 Task: Add a signature Holly Thompson containing Best wishes for a happy Christmas Eve, Holly Thompson to email address softage.2@softage.net and add a label Meal planning
Action: Mouse scrolled (230, 353) with delta (0, 0)
Screenshot: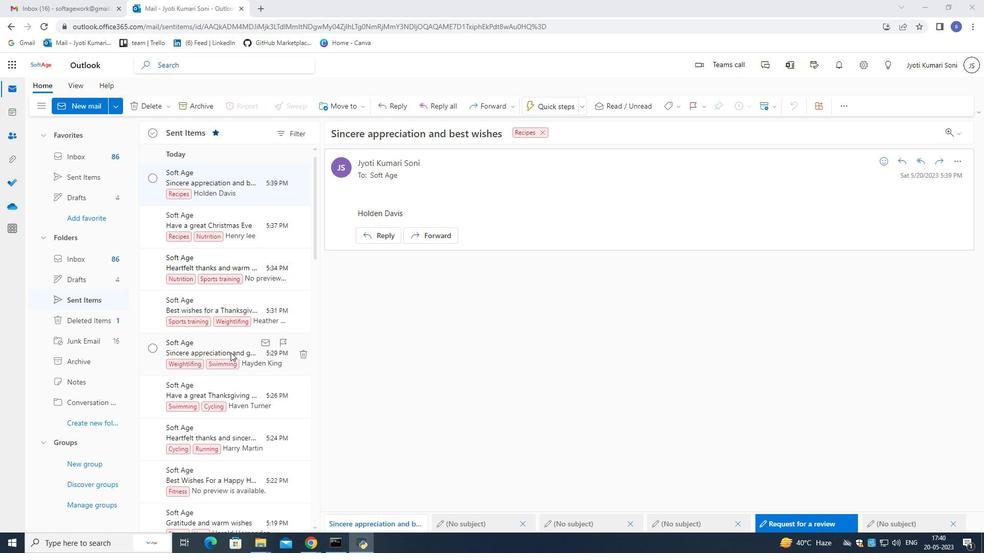 
Action: Mouse scrolled (230, 353) with delta (0, 0)
Screenshot: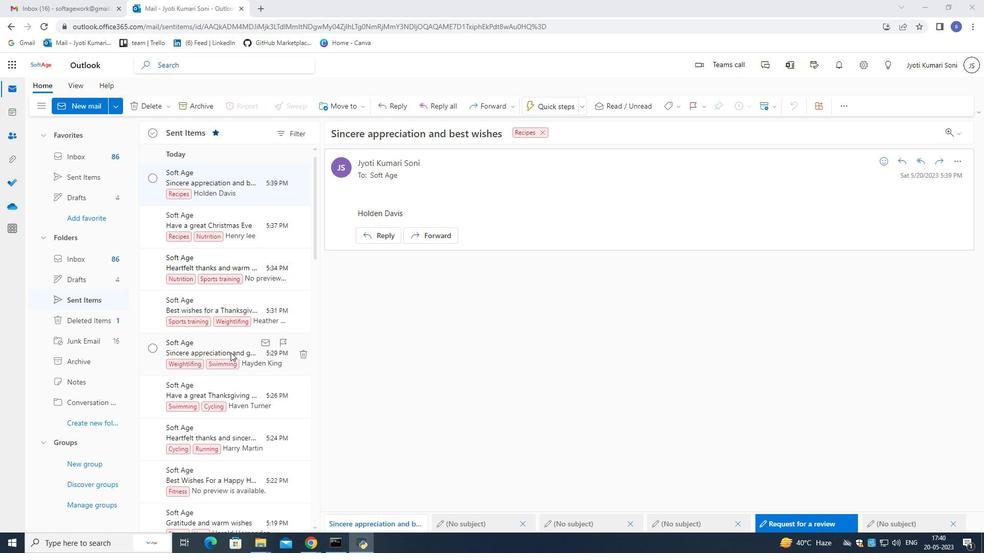 
Action: Mouse scrolled (230, 353) with delta (0, 0)
Screenshot: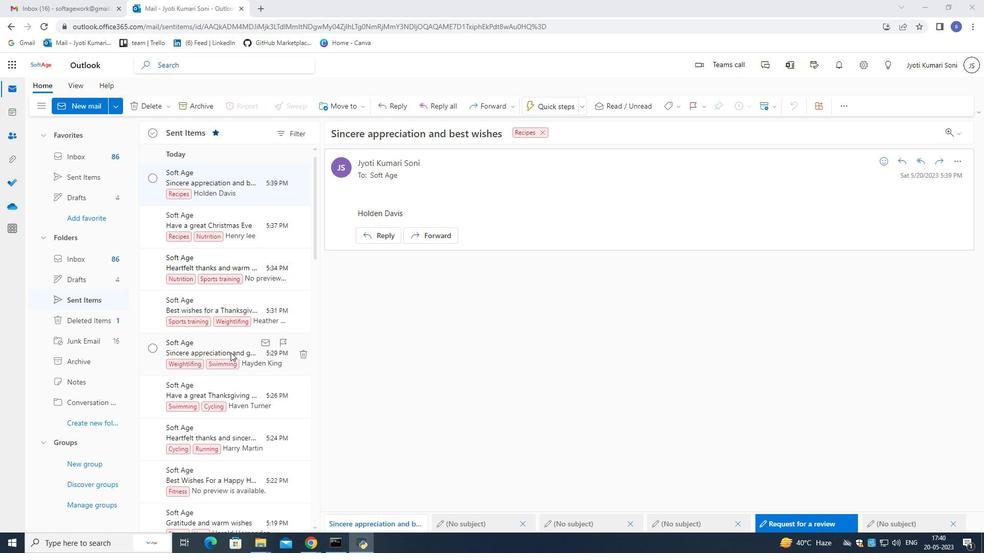 
Action: Mouse scrolled (230, 353) with delta (0, 0)
Screenshot: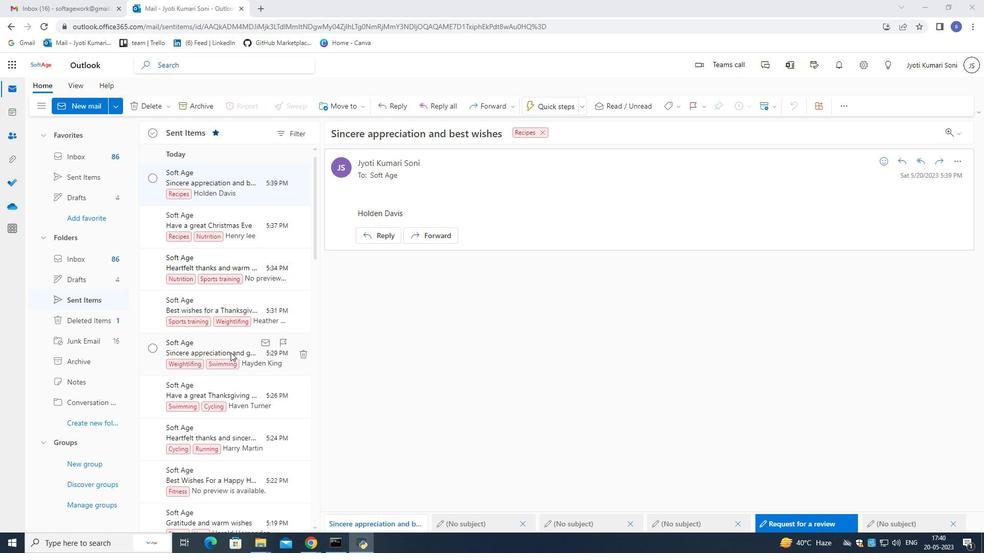 
Action: Mouse scrolled (230, 353) with delta (0, 0)
Screenshot: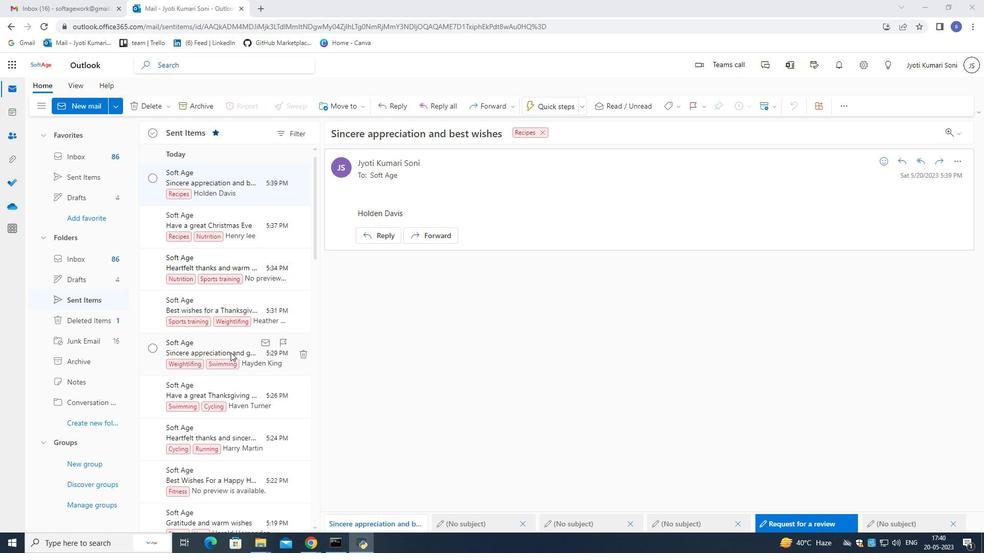 
Action: Mouse scrolled (230, 353) with delta (0, 0)
Screenshot: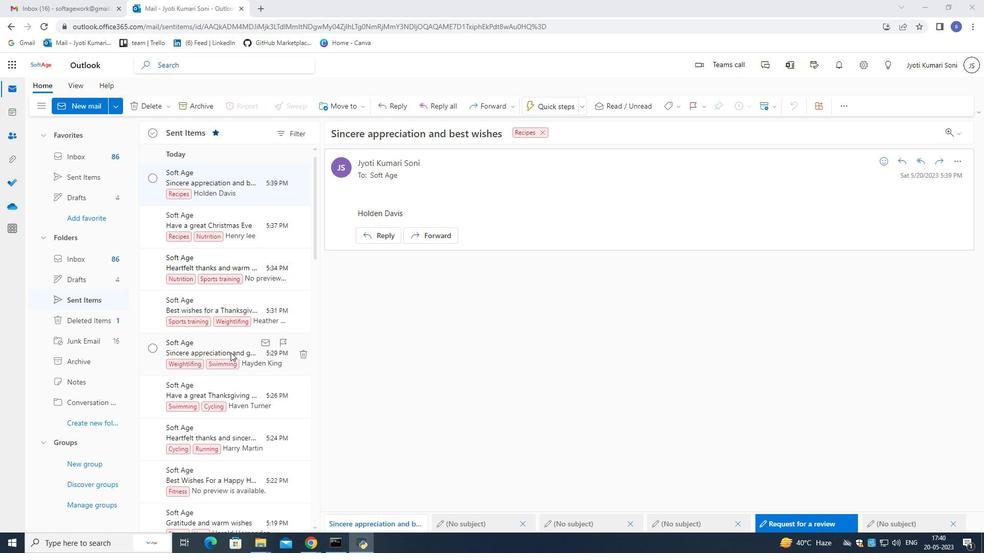 
Action: Mouse scrolled (230, 353) with delta (0, 0)
Screenshot: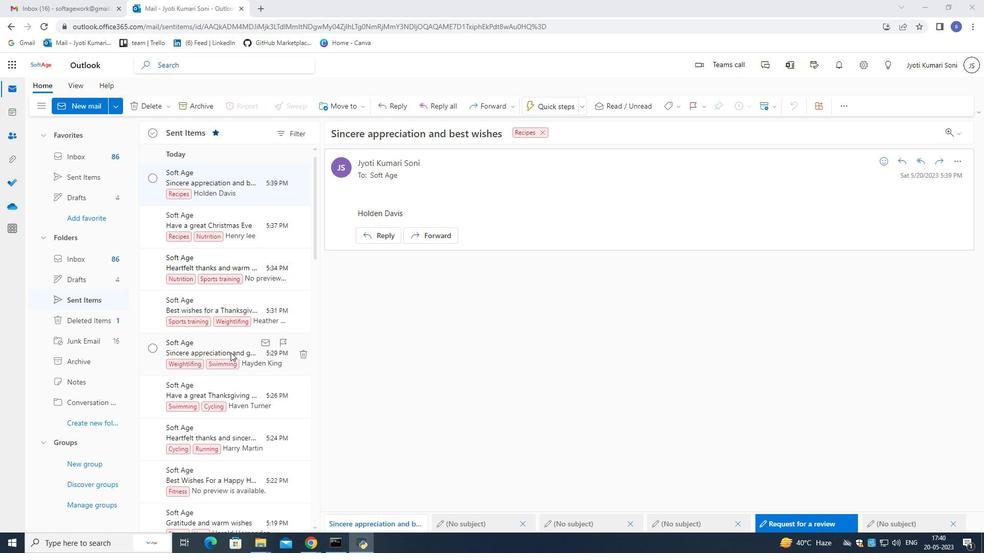 
Action: Mouse scrolled (230, 353) with delta (0, 0)
Screenshot: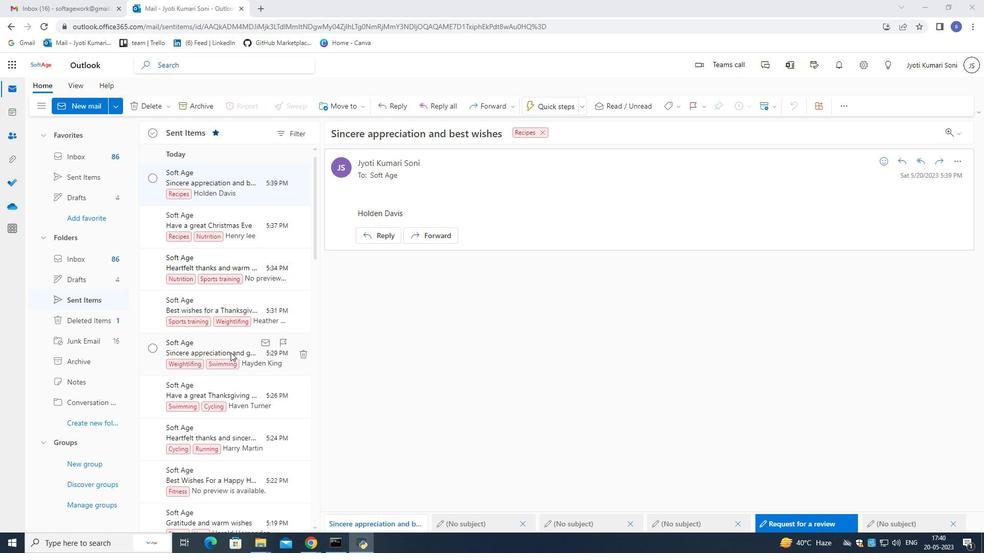 
Action: Mouse scrolled (230, 353) with delta (0, 0)
Screenshot: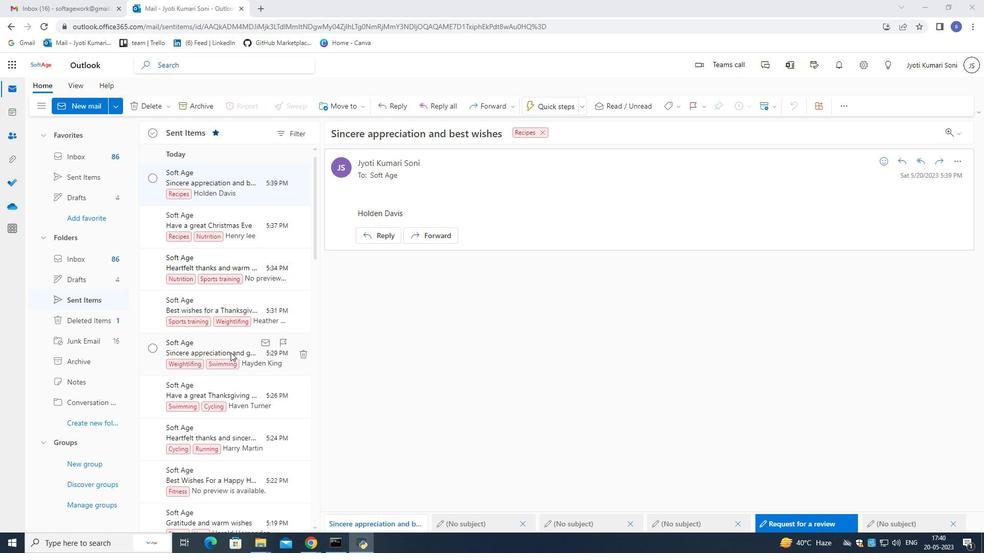 
Action: Mouse scrolled (230, 352) with delta (0, 0)
Screenshot: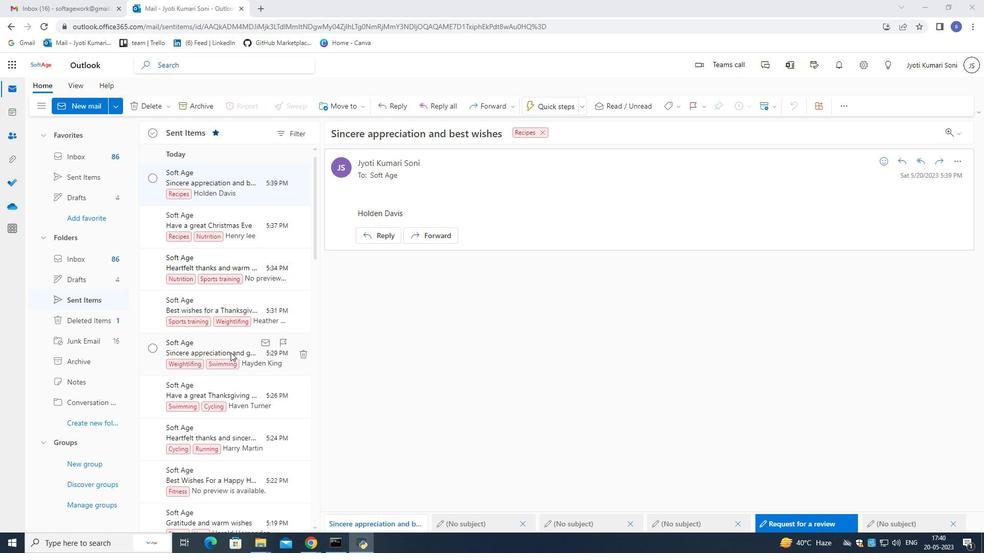 
Action: Mouse scrolled (230, 352) with delta (0, 0)
Screenshot: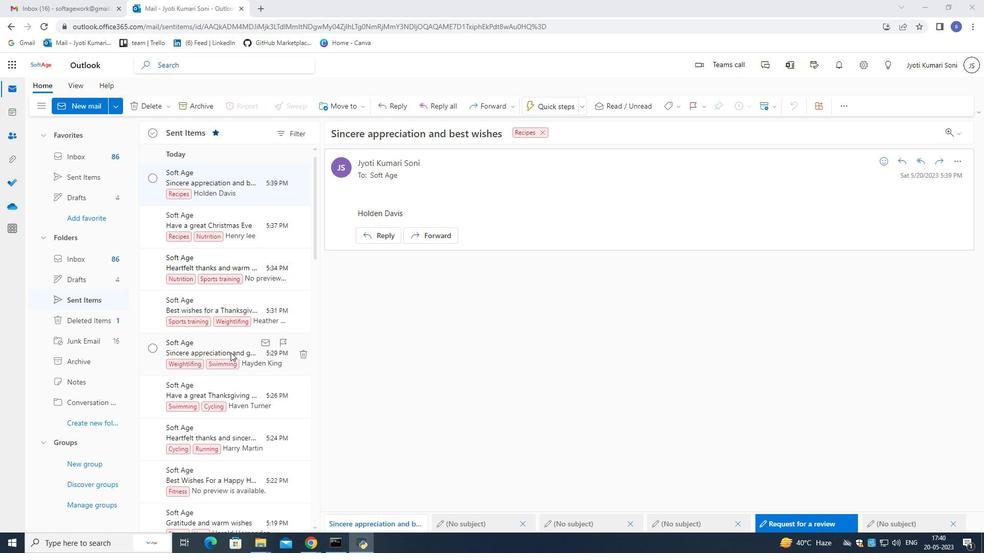 
Action: Mouse scrolled (230, 352) with delta (0, 0)
Screenshot: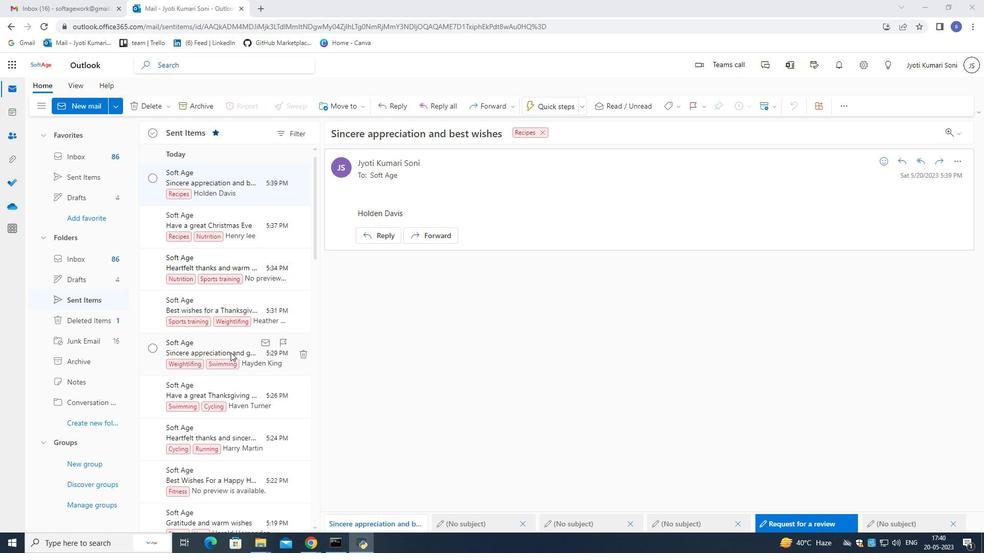 
Action: Mouse moved to (230, 352)
Screenshot: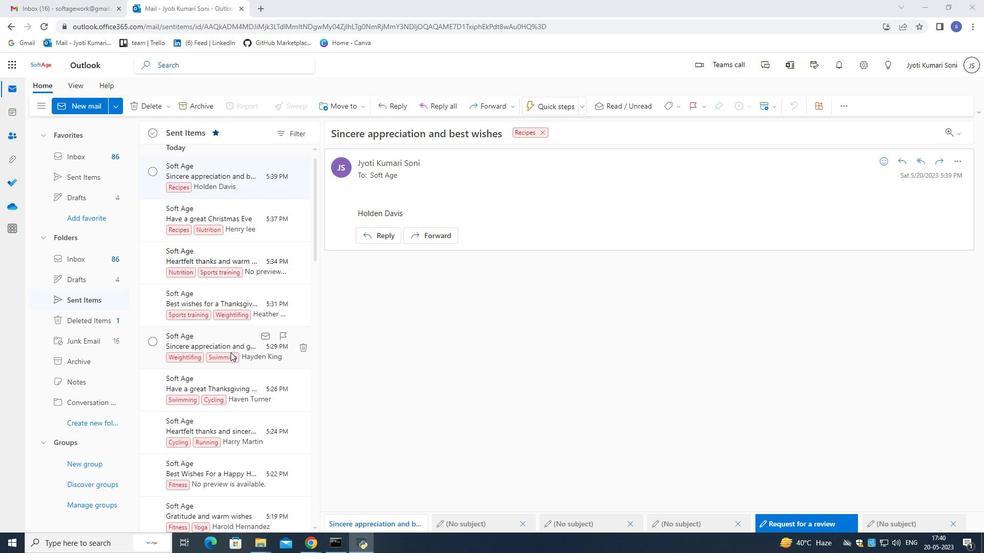 
Action: Mouse scrolled (230, 352) with delta (0, 0)
Screenshot: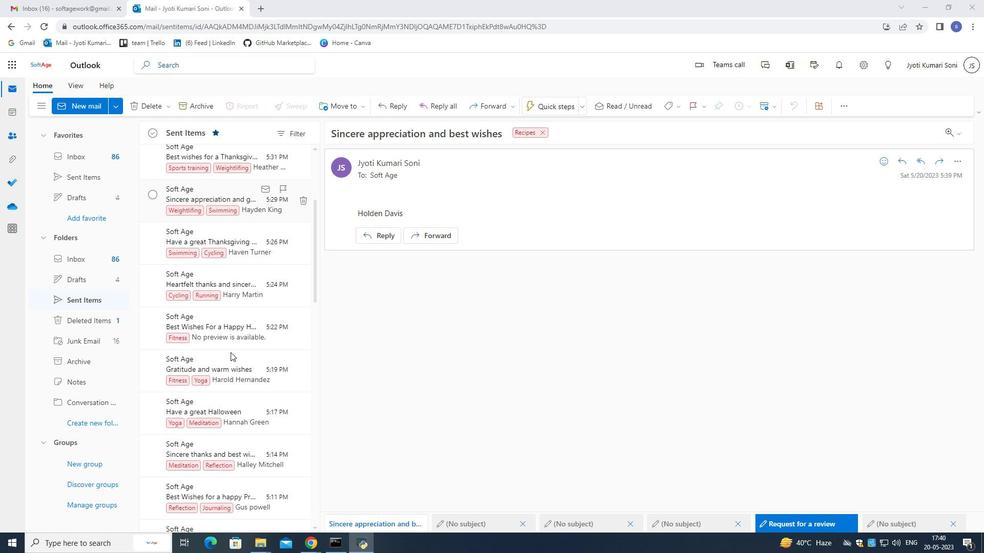 
Action: Mouse scrolled (230, 352) with delta (0, 0)
Screenshot: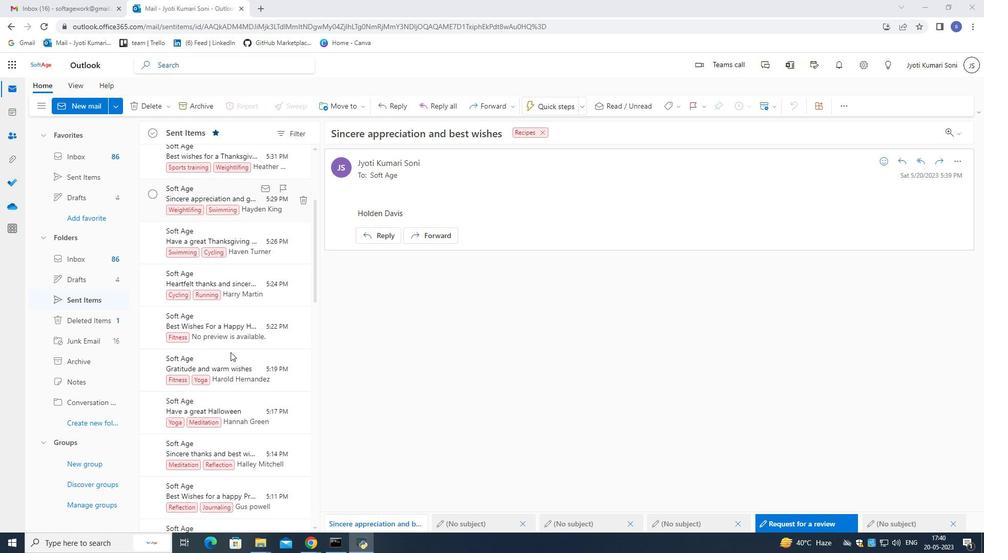 
Action: Mouse scrolled (230, 352) with delta (0, 0)
Screenshot: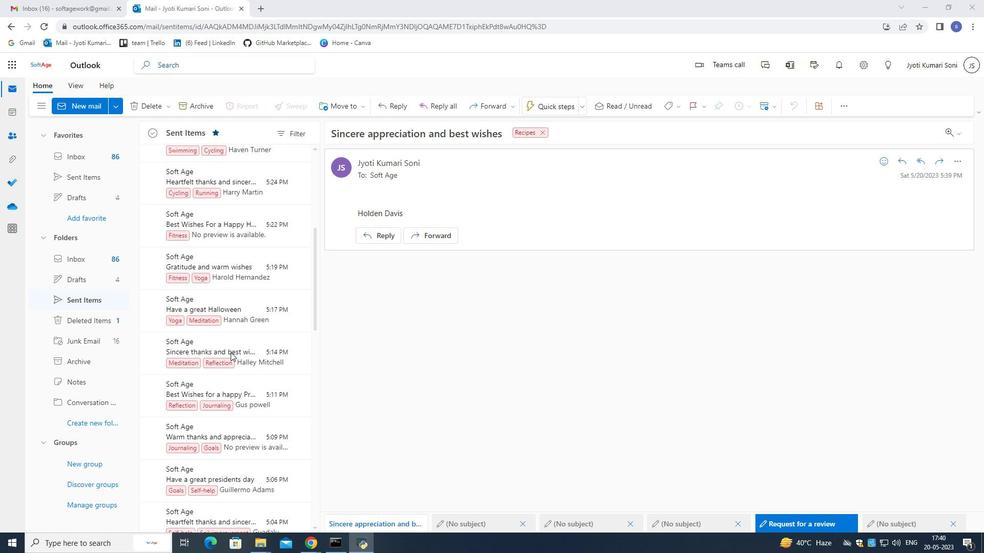 
Action: Mouse scrolled (230, 352) with delta (0, 0)
Screenshot: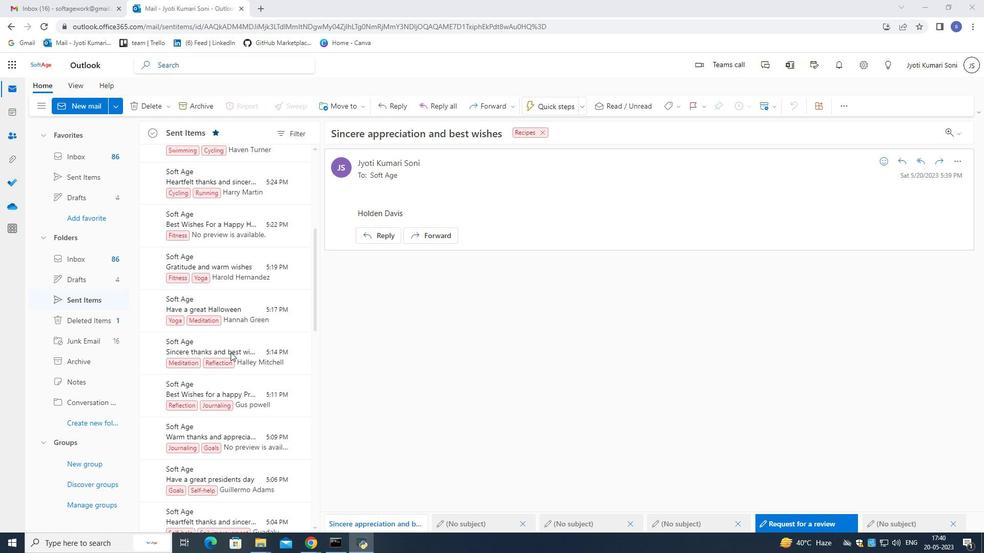 
Action: Mouse scrolled (230, 352) with delta (0, 0)
Screenshot: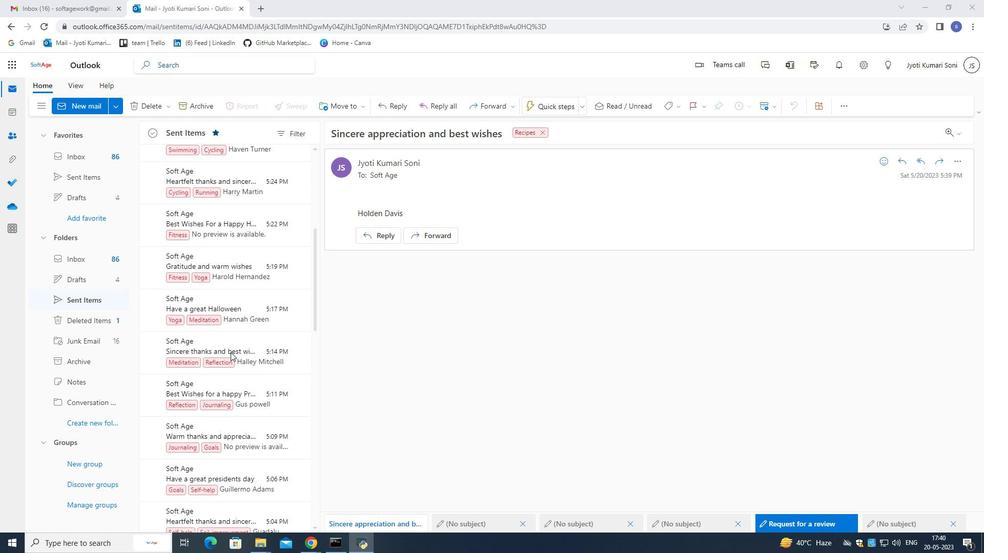
Action: Mouse scrolled (230, 352) with delta (0, 0)
Screenshot: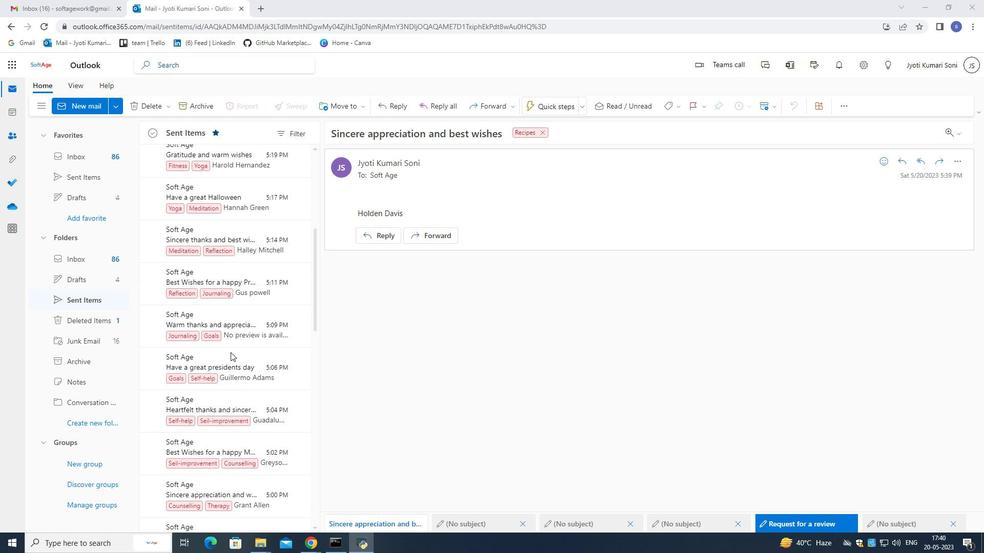 
Action: Mouse scrolled (230, 352) with delta (0, 0)
Screenshot: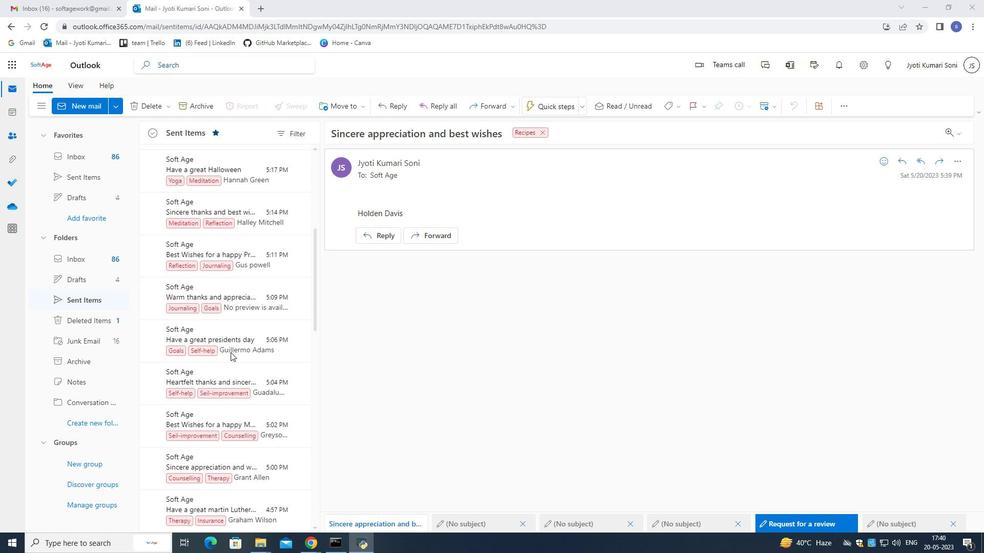 
Action: Mouse moved to (86, 105)
Screenshot: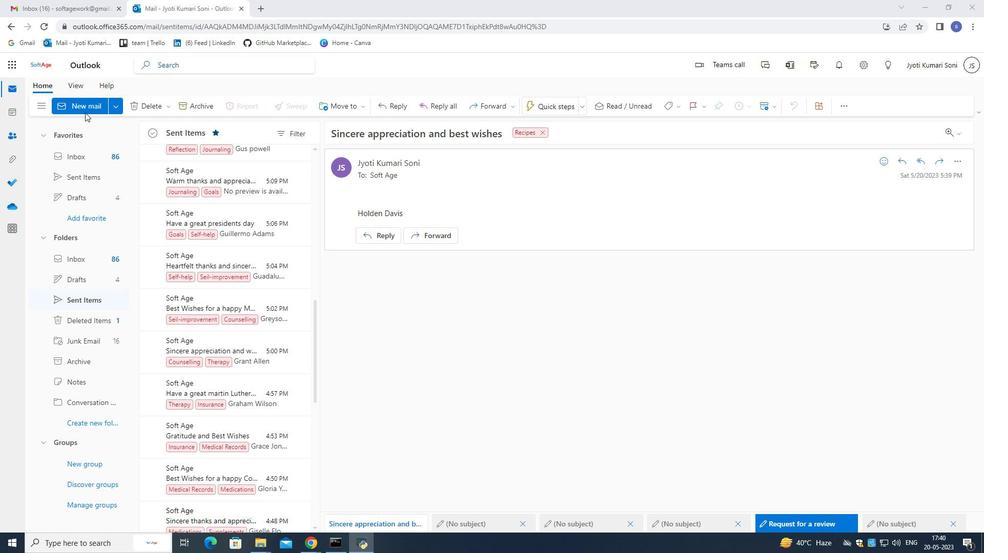 
Action: Mouse pressed left at (86, 105)
Screenshot: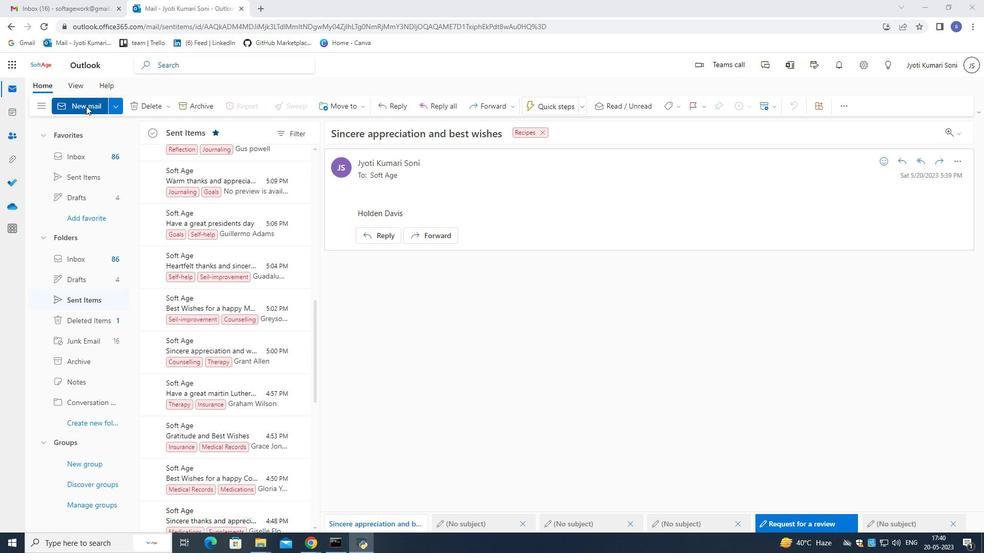 
Action: Mouse moved to (698, 107)
Screenshot: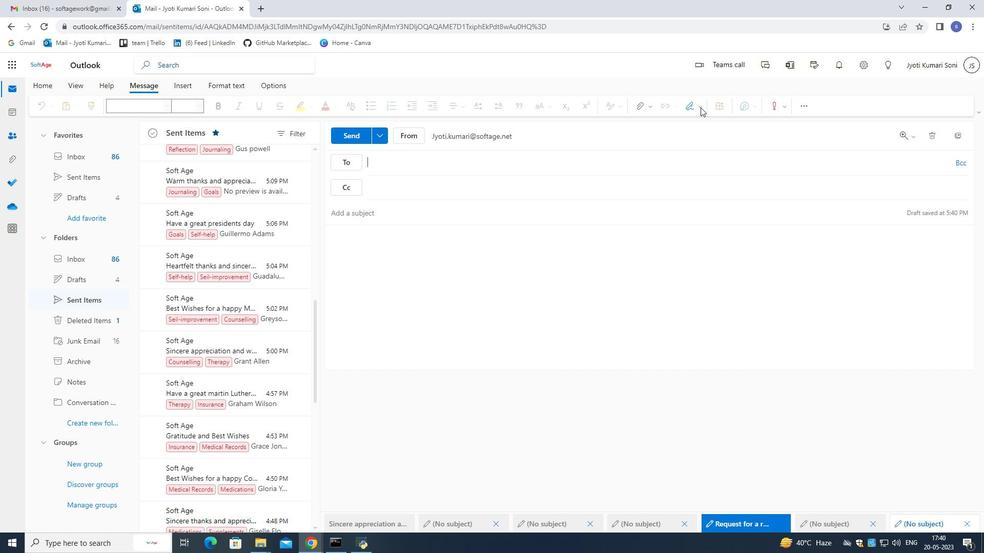 
Action: Mouse pressed left at (698, 107)
Screenshot: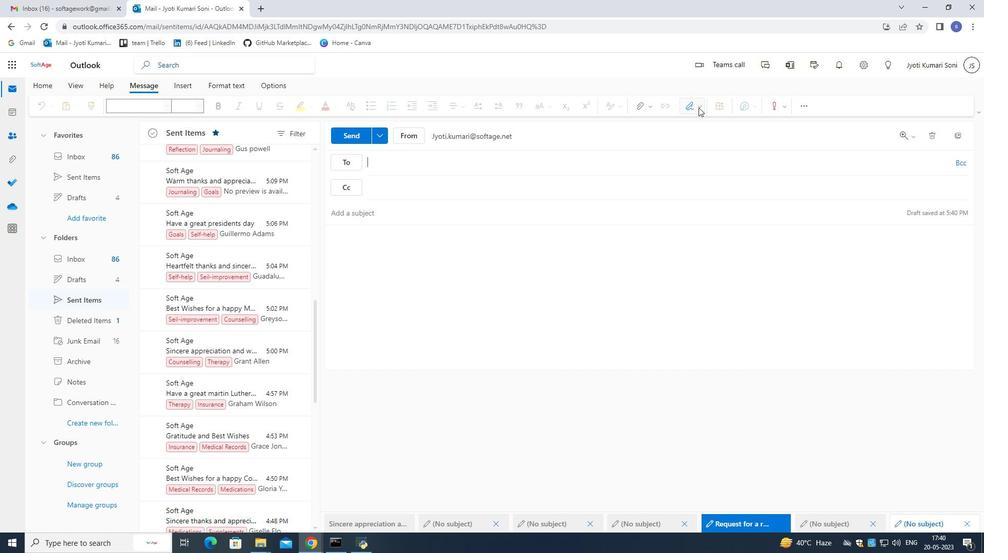
Action: Mouse moved to (657, 502)
Screenshot: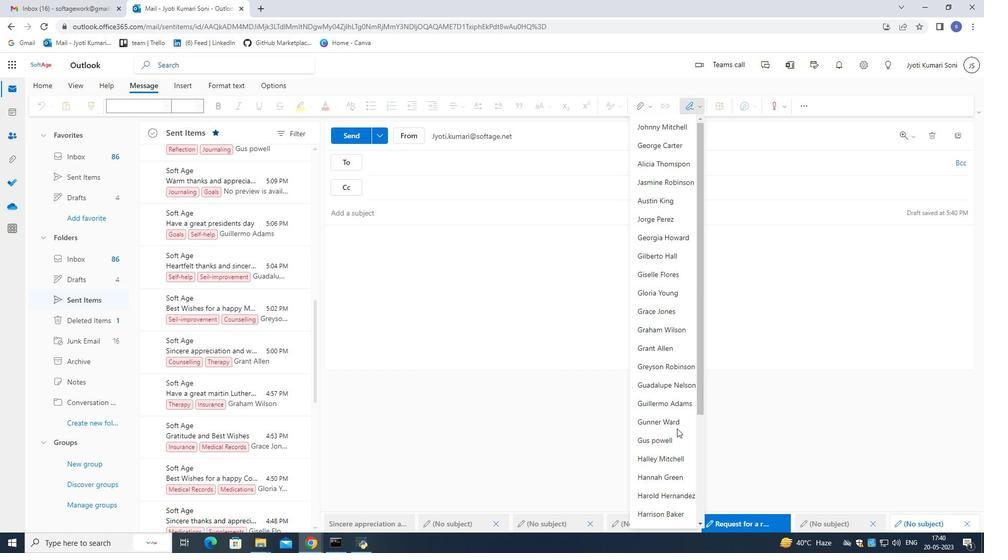 
Action: Mouse scrolled (657, 501) with delta (0, 0)
Screenshot: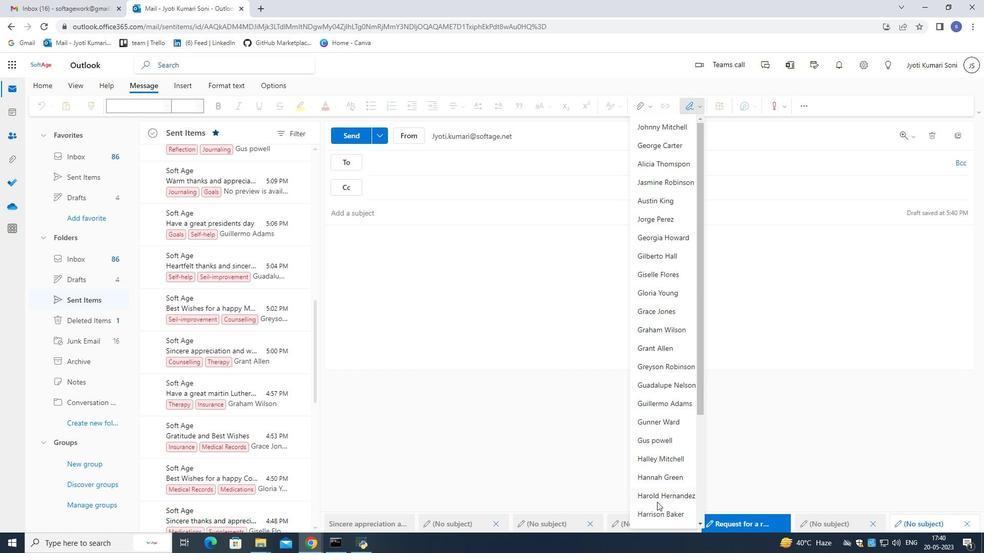 
Action: Mouse scrolled (657, 501) with delta (0, 0)
Screenshot: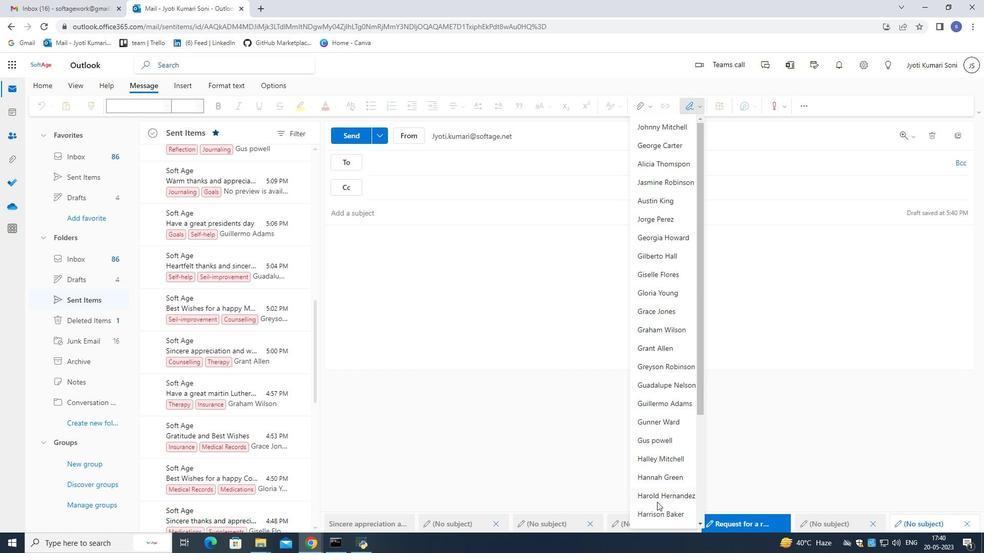
Action: Mouse moved to (657, 502)
Screenshot: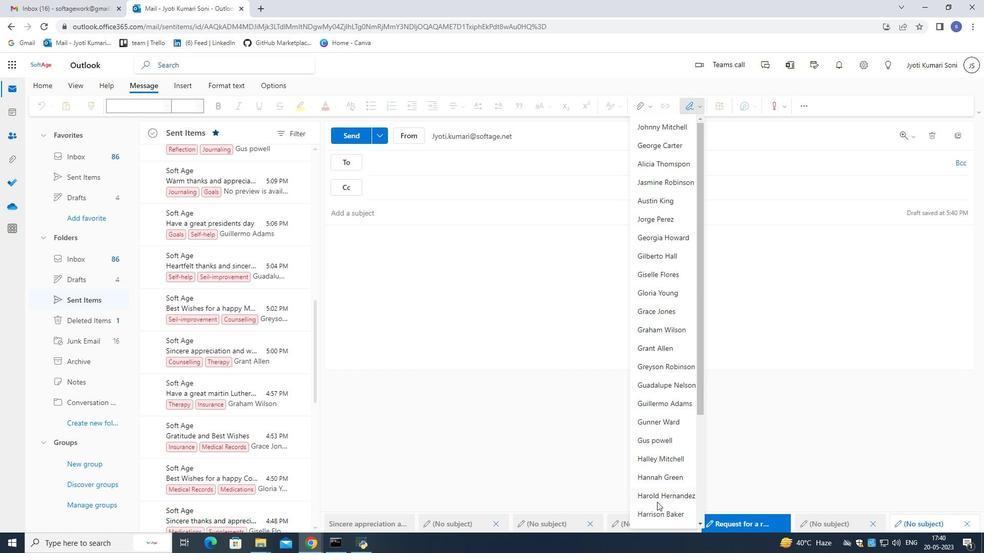
Action: Mouse scrolled (657, 501) with delta (0, 0)
Screenshot: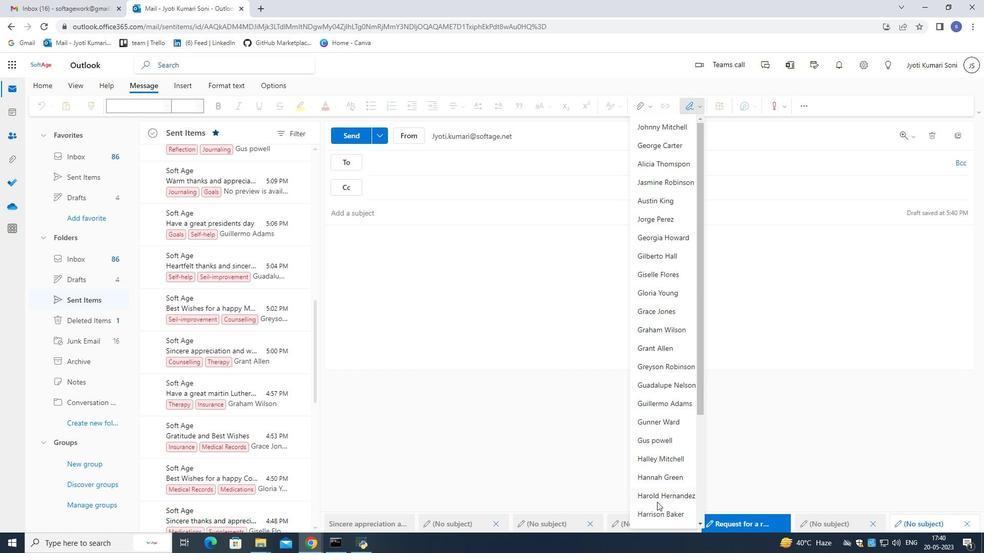 
Action: Mouse scrolled (657, 501) with delta (0, 0)
Screenshot: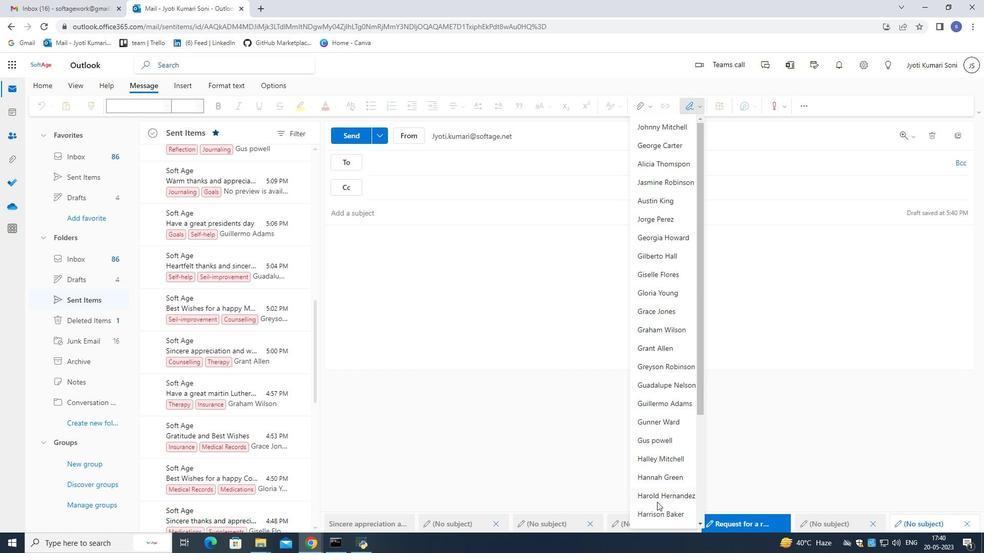 
Action: Mouse scrolled (657, 501) with delta (0, 0)
Screenshot: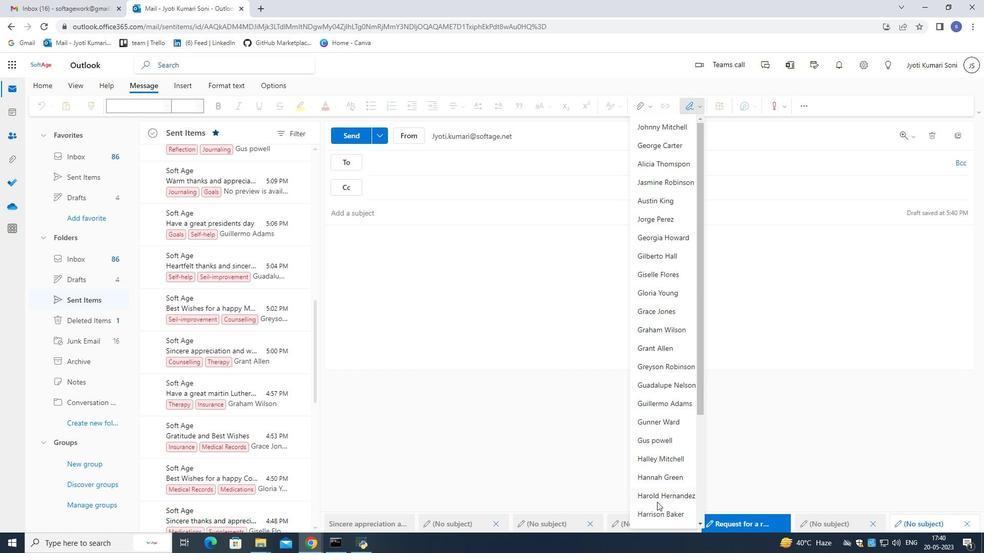 
Action: Mouse moved to (658, 501)
Screenshot: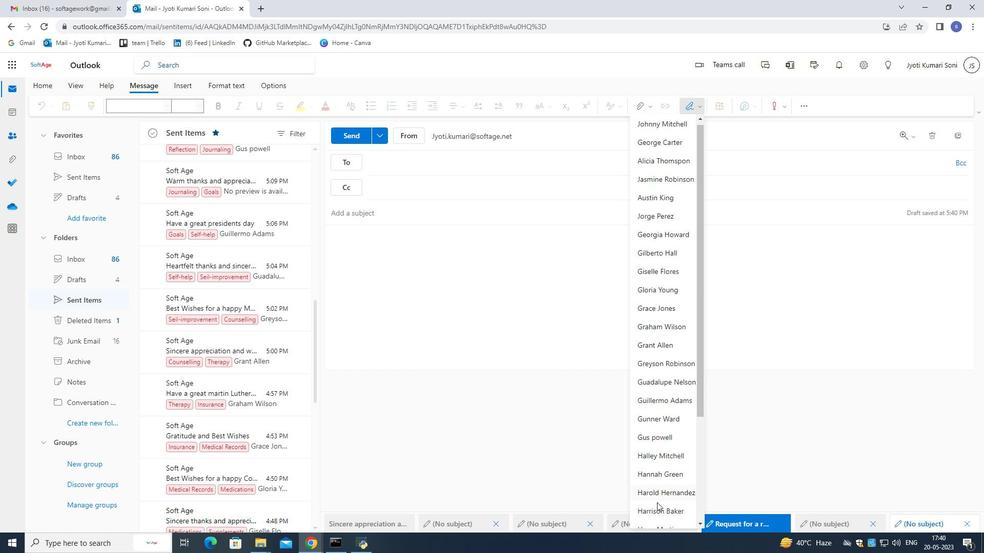 
Action: Mouse scrolled (658, 501) with delta (0, 0)
Screenshot: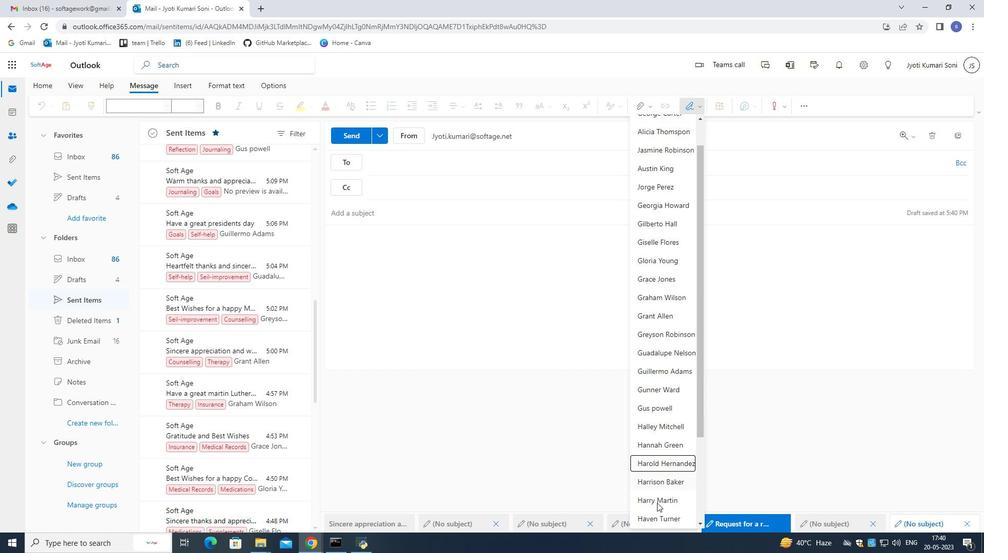 
Action: Mouse scrolled (658, 501) with delta (0, 0)
Screenshot: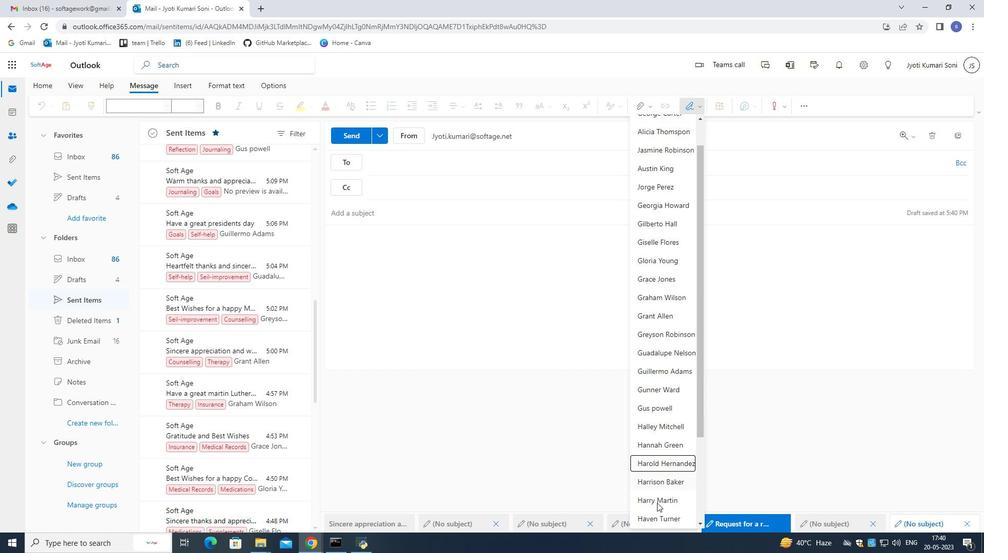 
Action: Mouse scrolled (658, 501) with delta (0, 0)
Screenshot: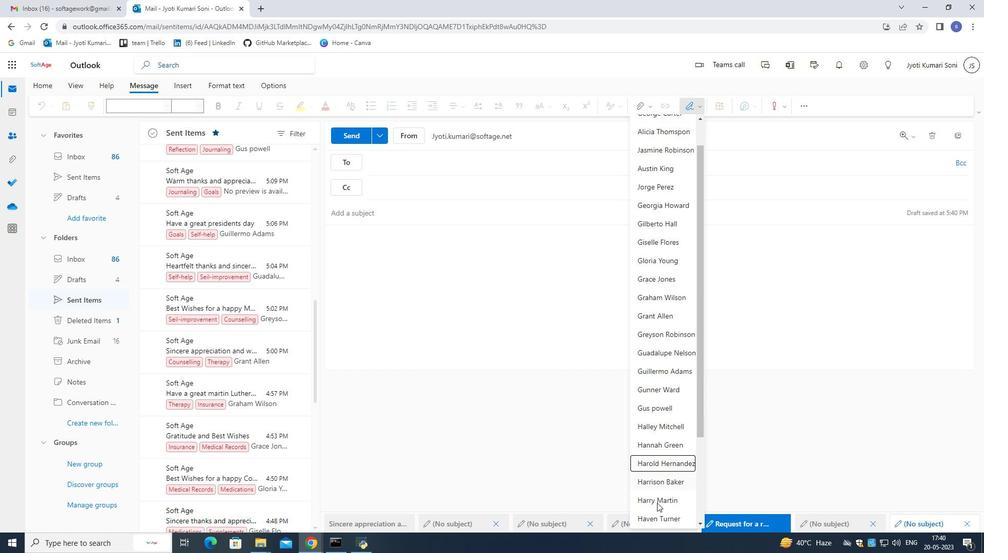 
Action: Mouse scrolled (658, 501) with delta (0, 0)
Screenshot: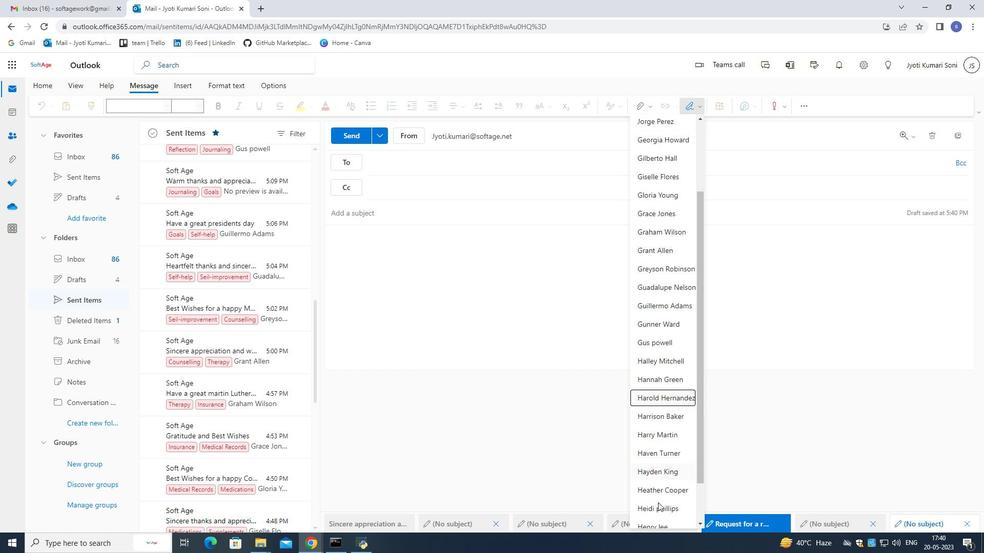
Action: Mouse moved to (665, 518)
Screenshot: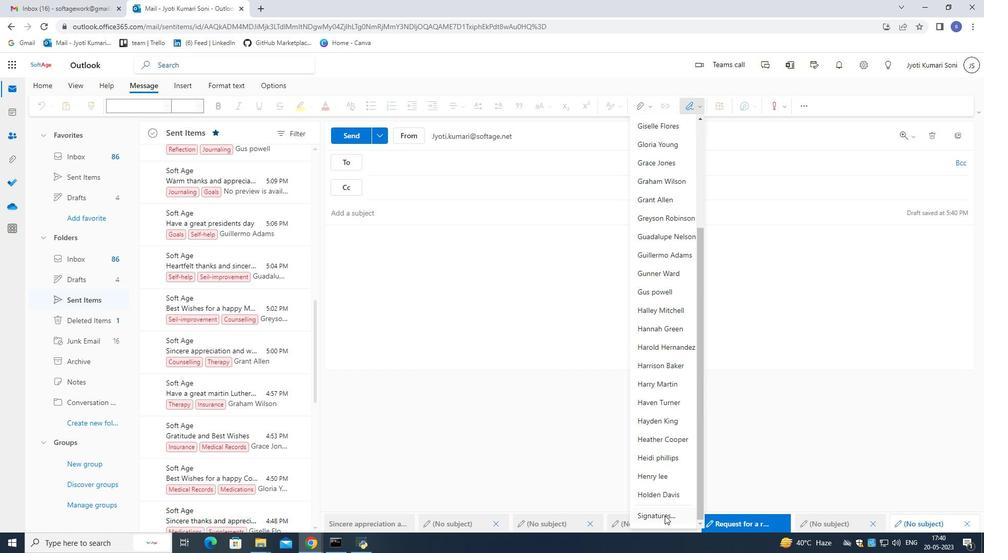 
Action: Mouse pressed left at (665, 518)
Screenshot: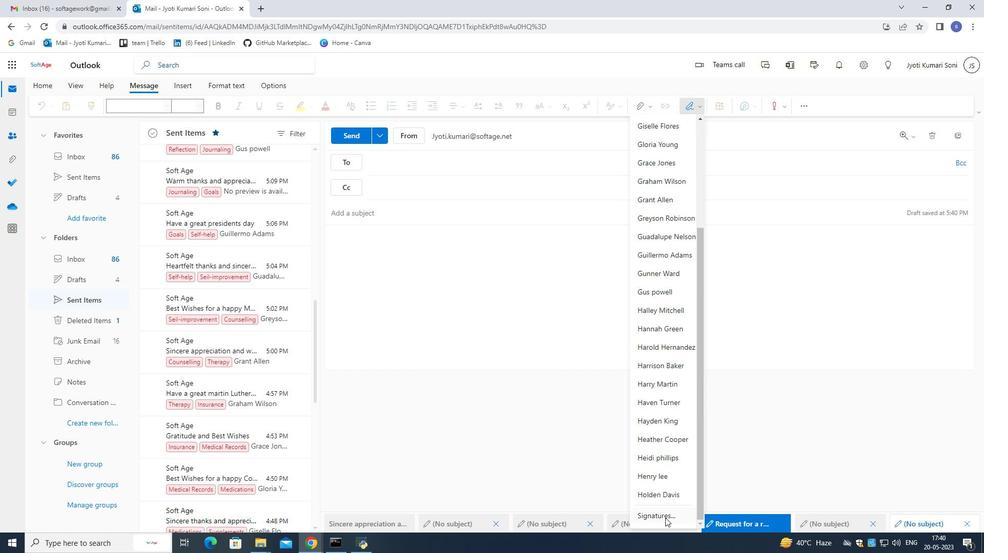 
Action: Mouse moved to (633, 184)
Screenshot: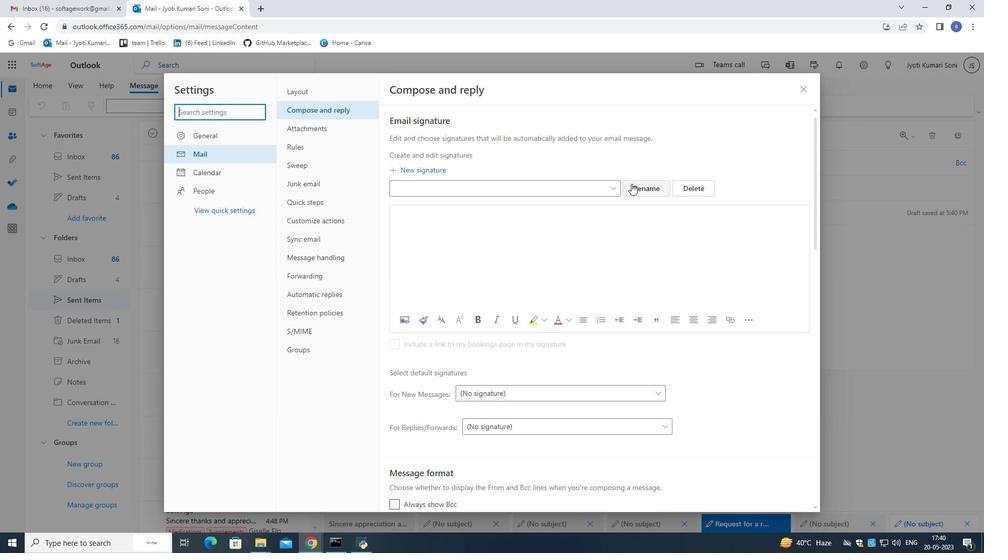 
Action: Mouse pressed left at (633, 184)
Screenshot: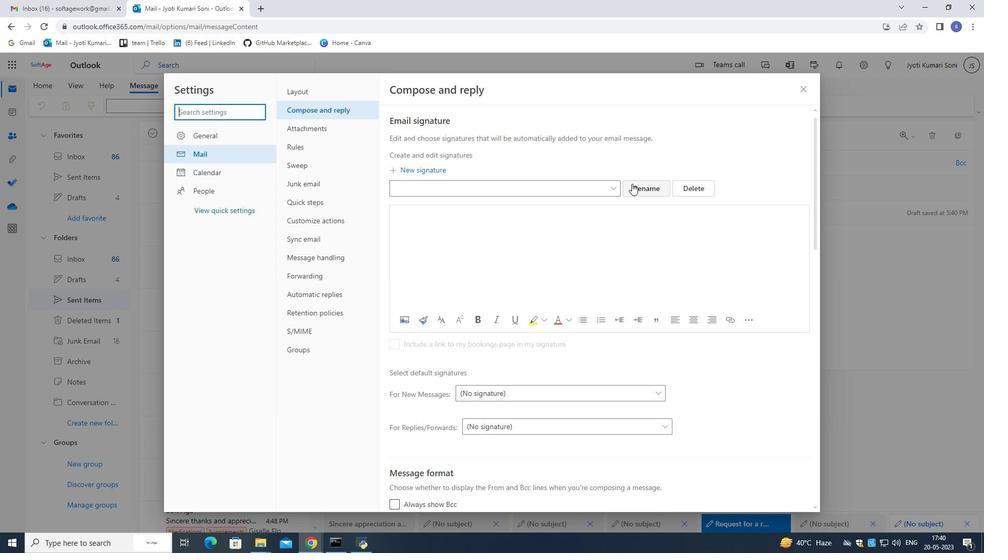 
Action: Mouse moved to (633, 185)
Screenshot: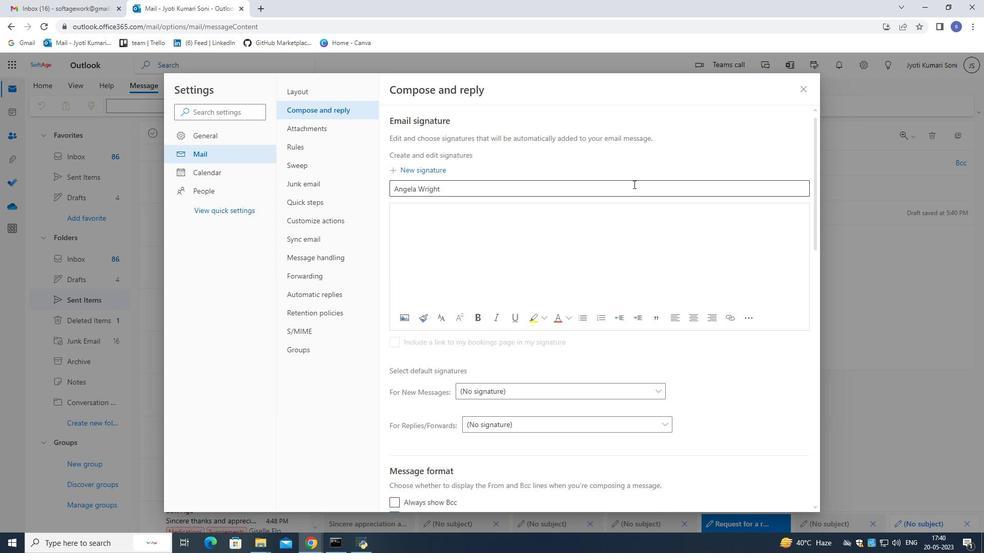 
Action: Mouse pressed left at (633, 185)
Screenshot: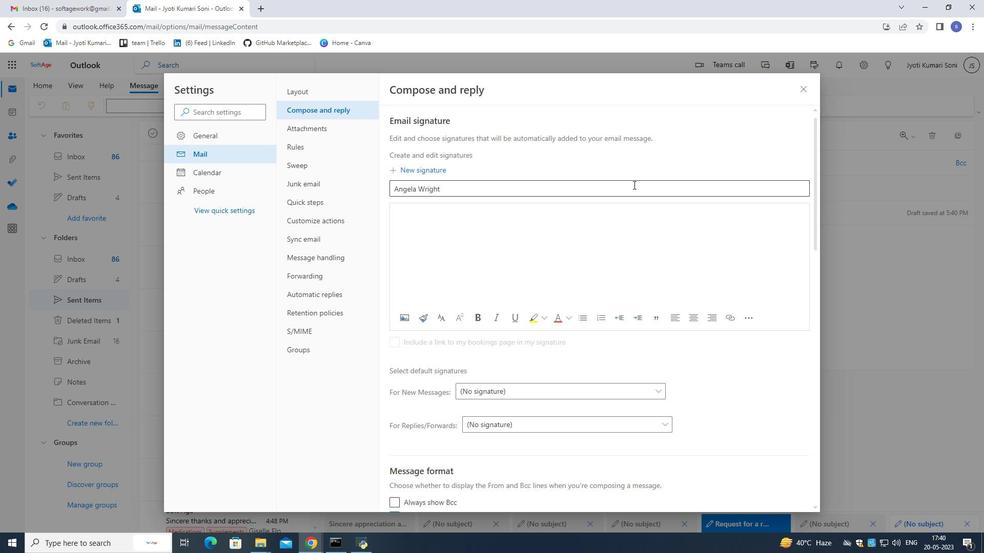 
Action: Mouse pressed left at (633, 185)
Screenshot: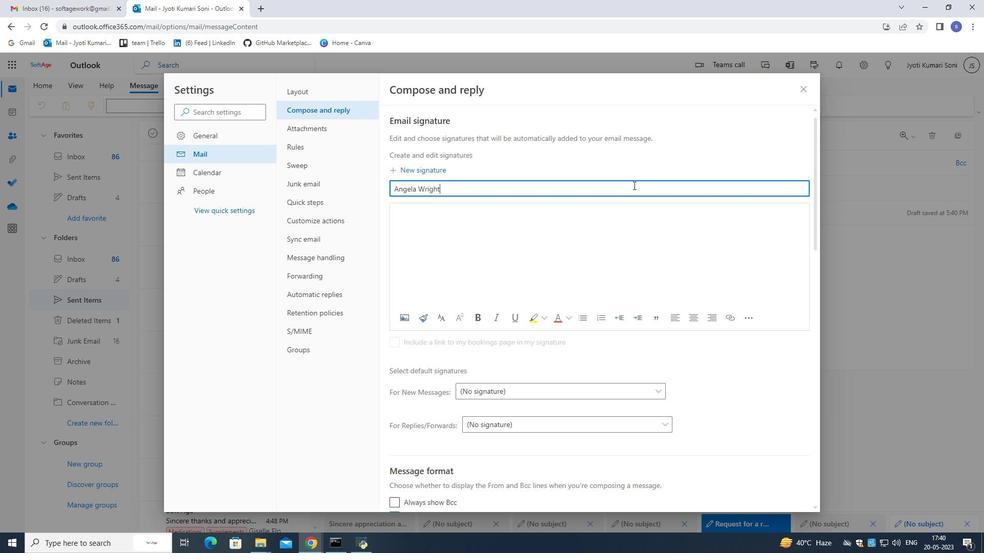 
Action: Mouse moved to (635, 191)
Screenshot: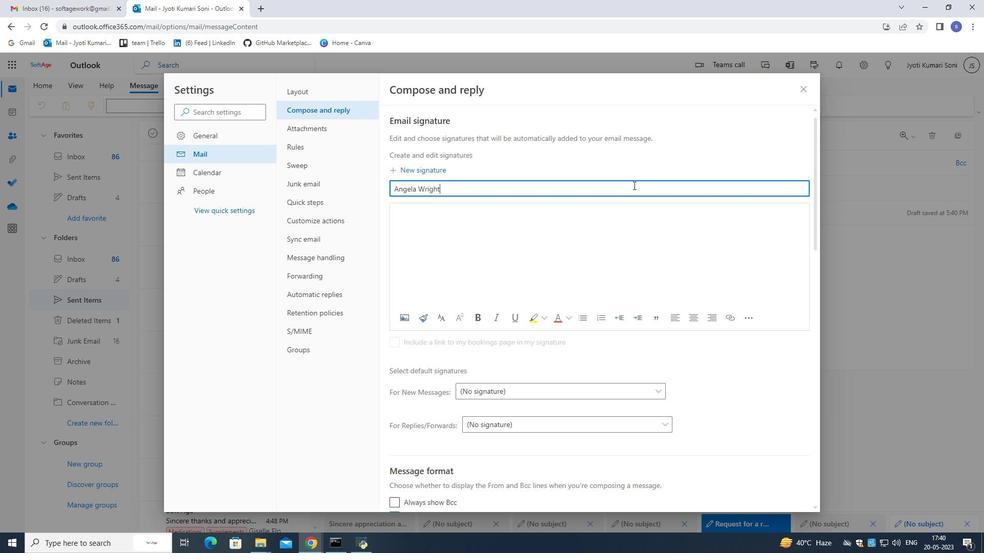 
Action: Mouse pressed left at (635, 191)
Screenshot: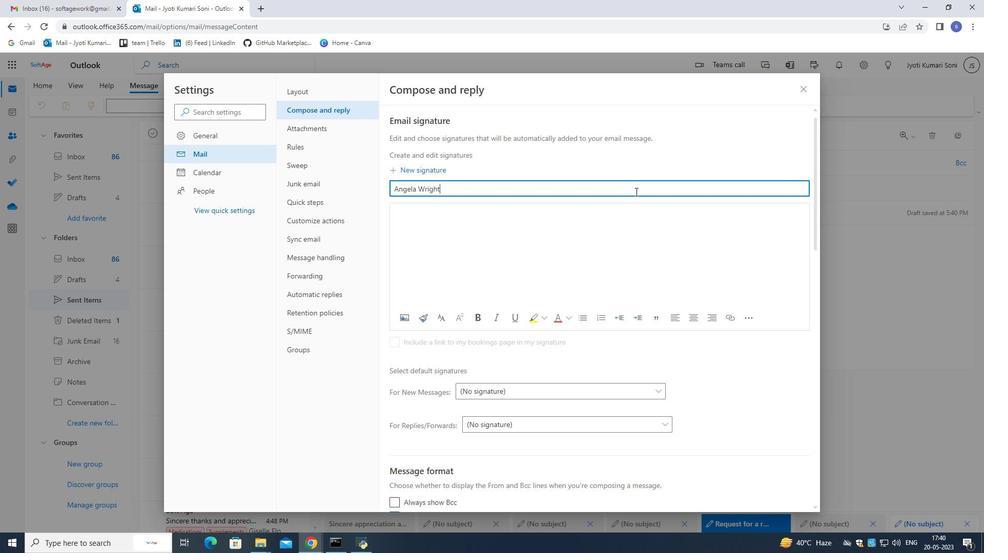 
Action: Mouse pressed left at (635, 191)
Screenshot: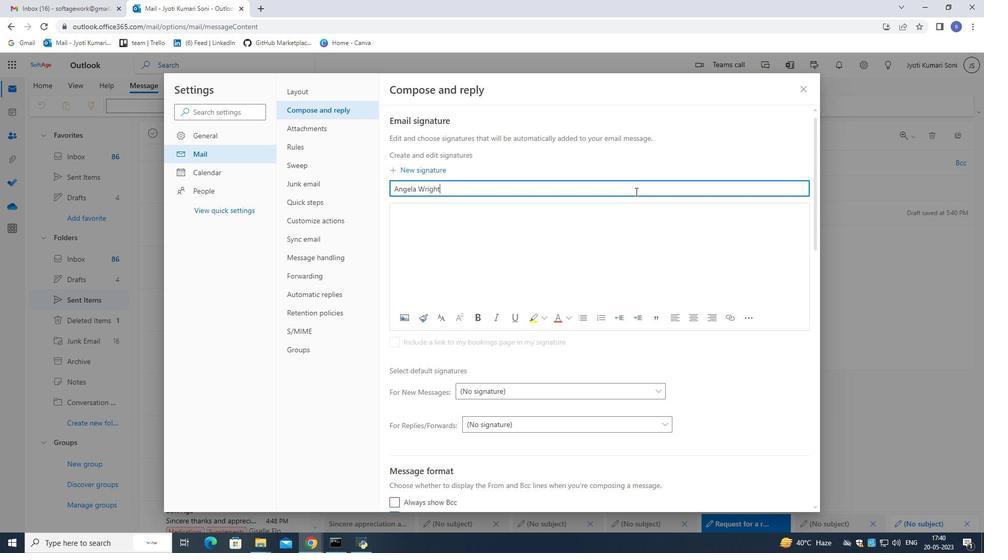 
Action: Mouse pressed left at (635, 191)
Screenshot: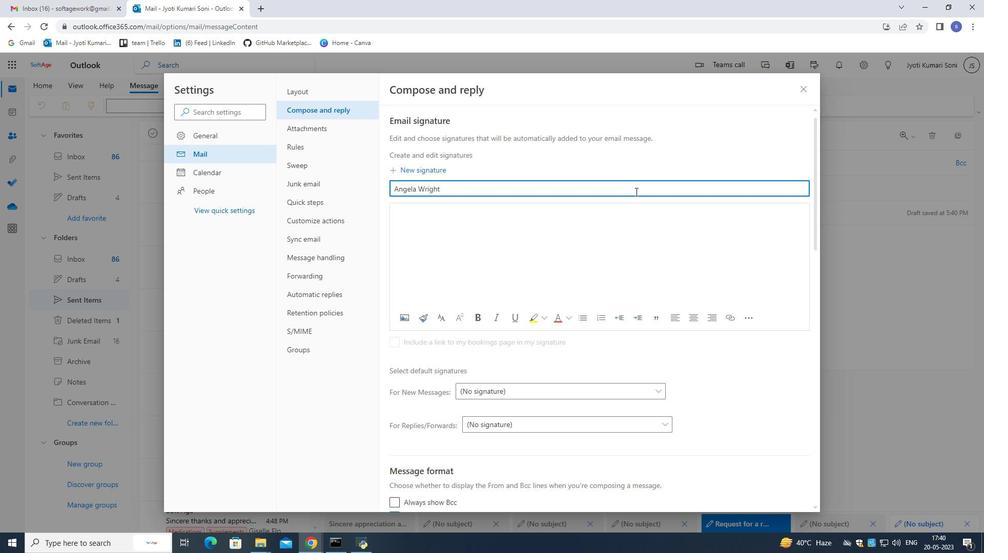 
Action: Mouse pressed left at (635, 191)
Screenshot: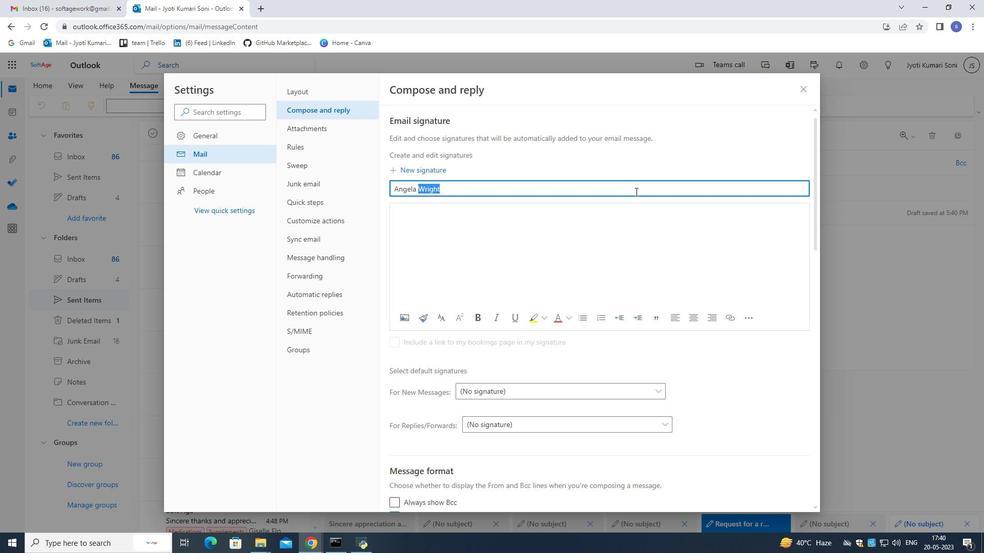 
Action: Key pressed <Key.shift><Key.shift>Holly<Key.space><Key.shift>Thompson
Screenshot: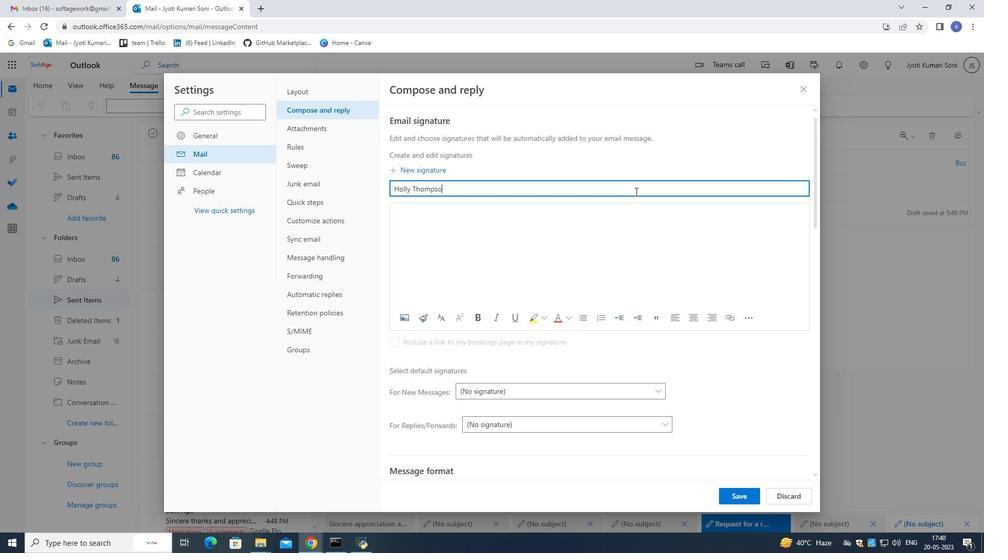 
Action: Mouse pressed left at (635, 191)
Screenshot: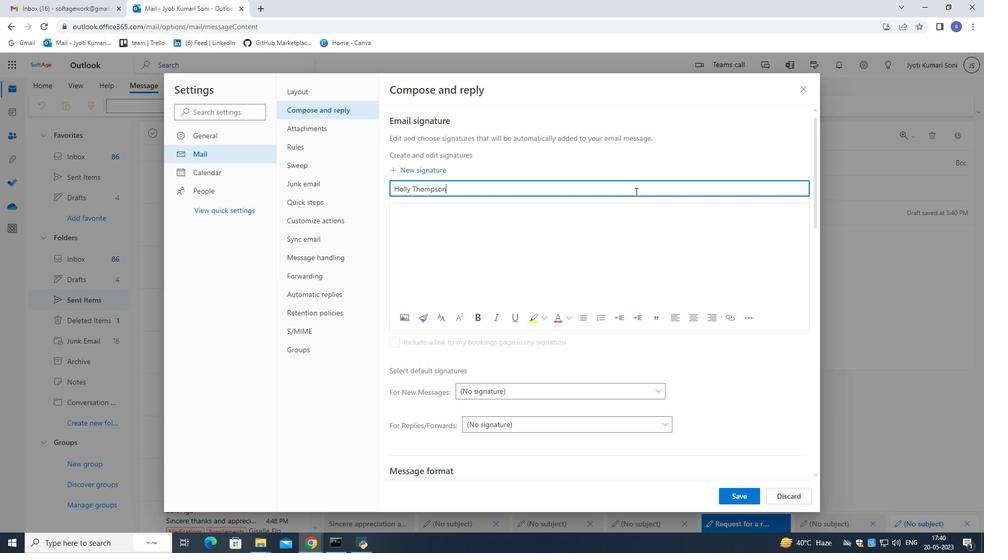 
Action: Mouse pressed left at (635, 191)
Screenshot: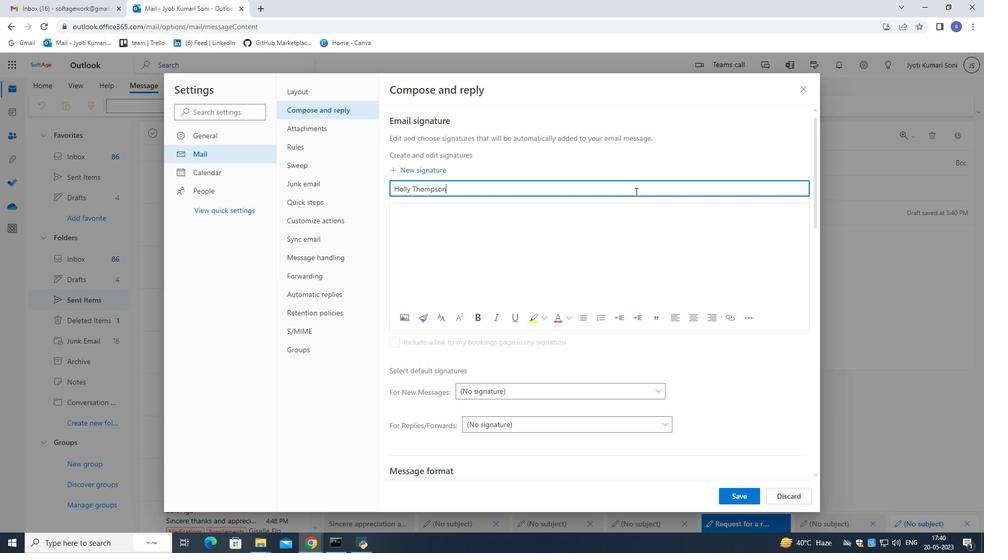 
Action: Mouse pressed left at (635, 191)
Screenshot: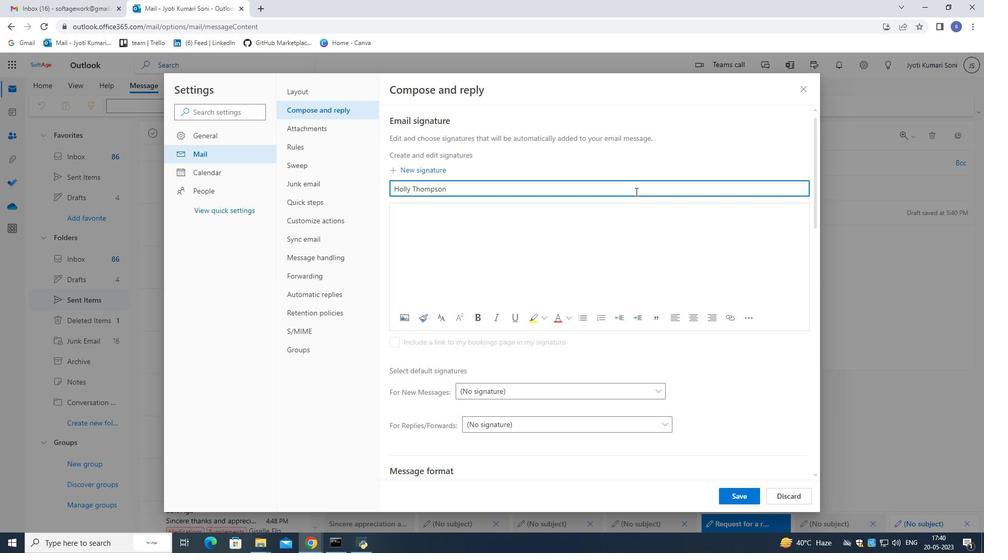
Action: Key pressed ctrl+C
Screenshot: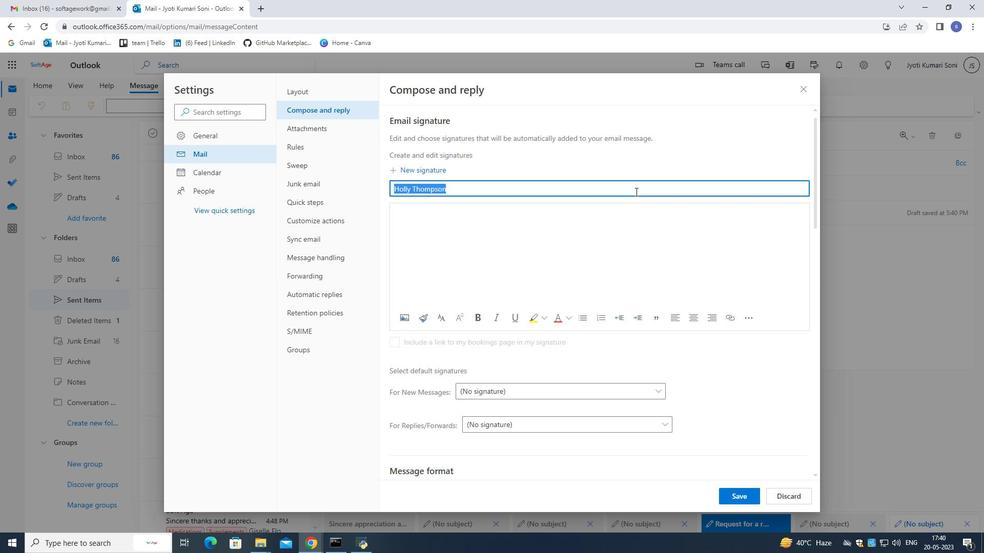 
Action: Mouse moved to (633, 208)
Screenshot: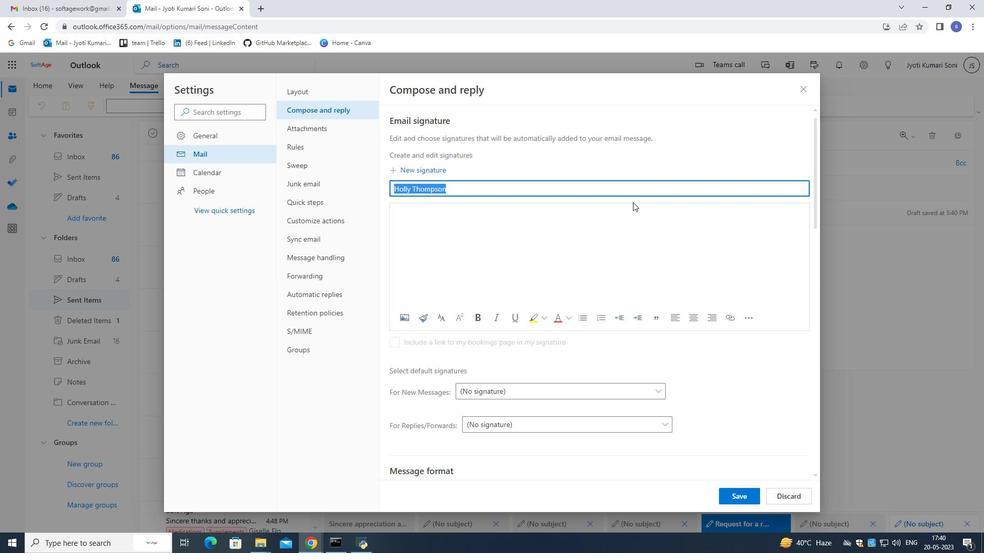 
Action: Mouse pressed left at (633, 208)
Screenshot: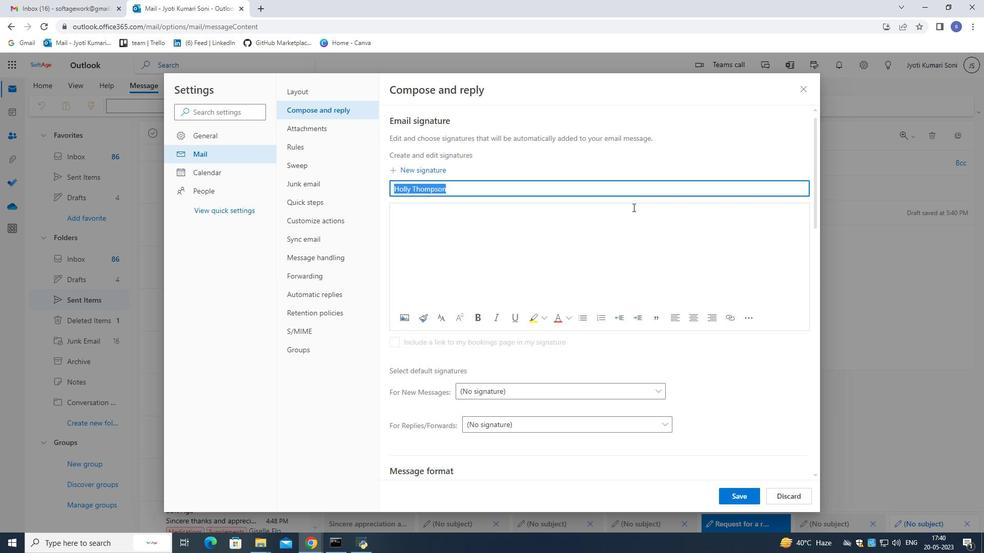 
Action: Key pressed ctrl+V
Screenshot: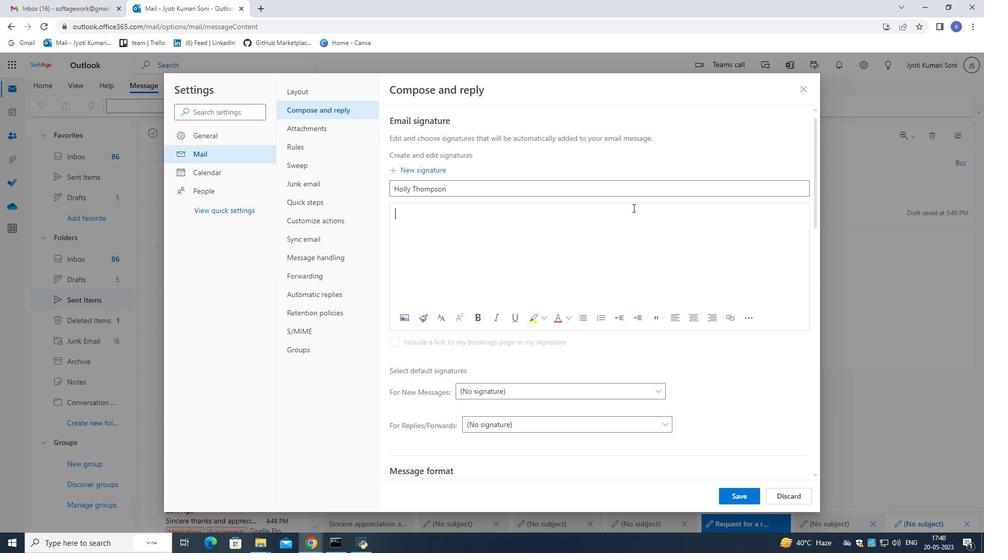 
Action: Mouse moved to (749, 498)
Screenshot: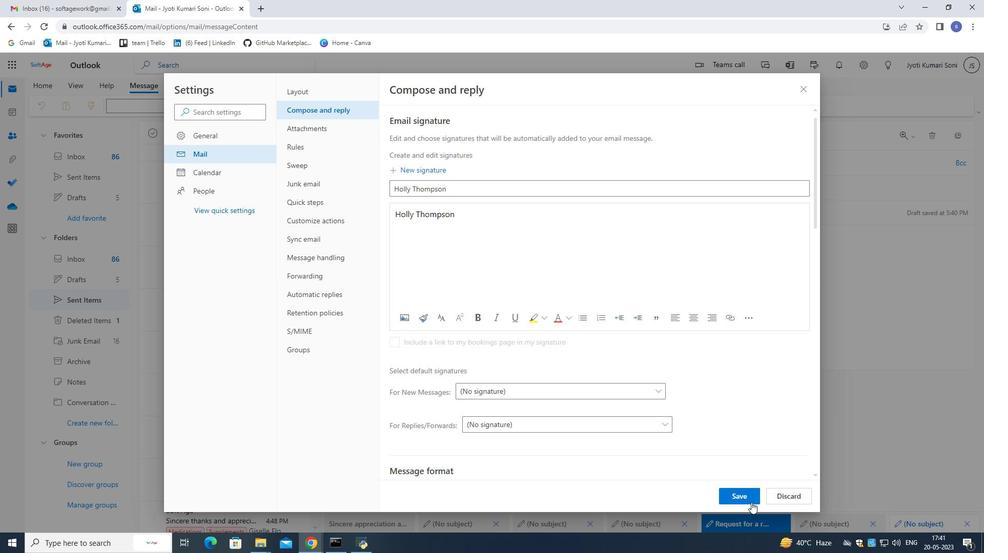 
Action: Mouse pressed left at (749, 498)
Screenshot: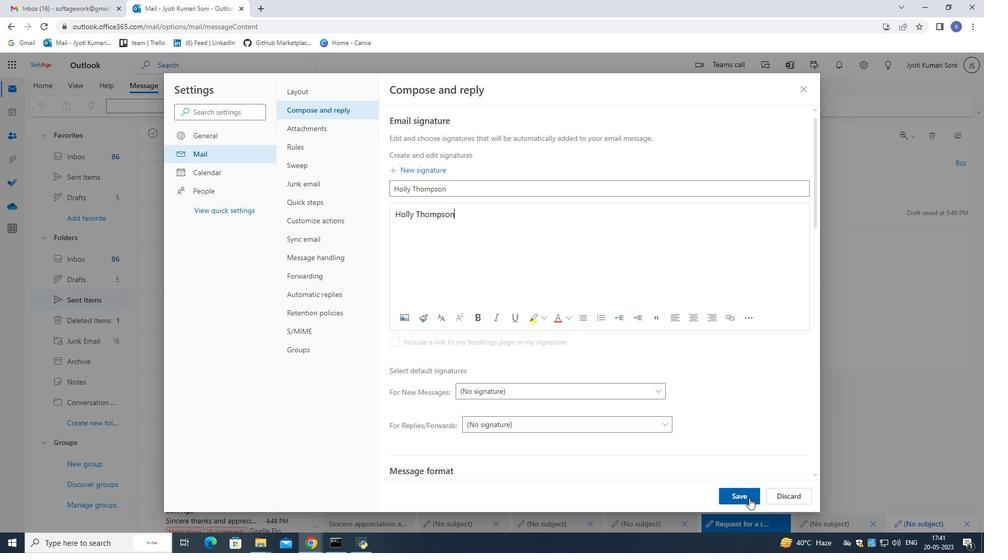 
Action: Mouse moved to (800, 86)
Screenshot: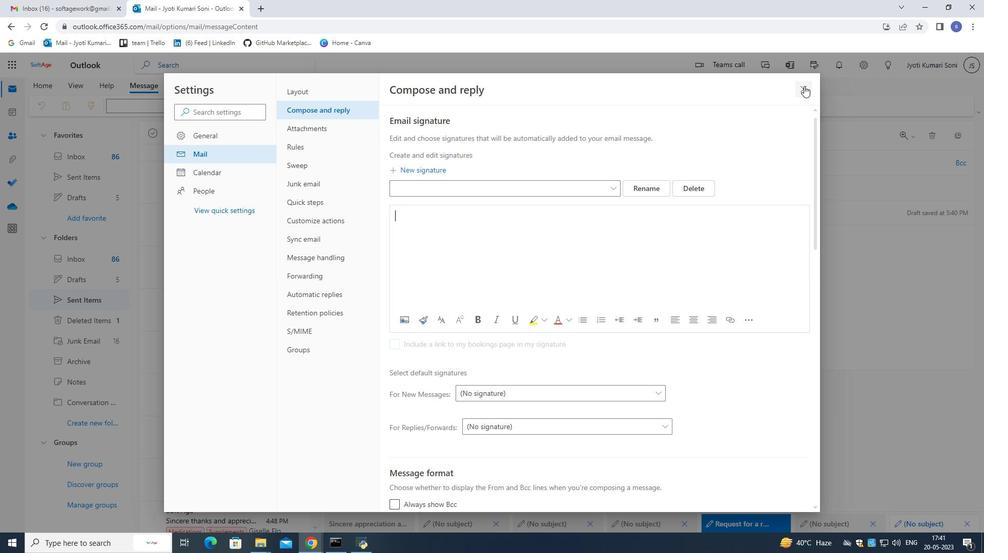 
Action: Mouse pressed left at (800, 86)
Screenshot: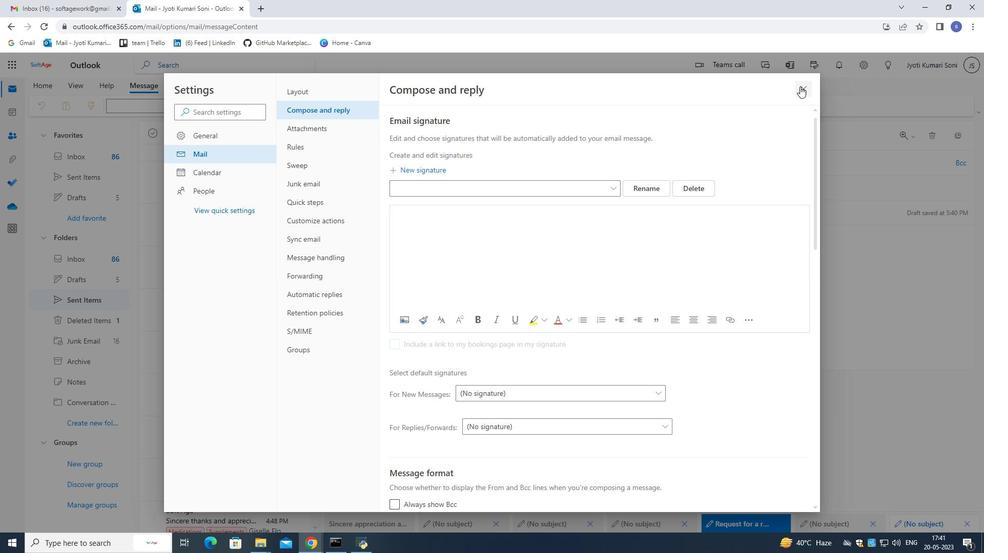 
Action: Mouse moved to (703, 107)
Screenshot: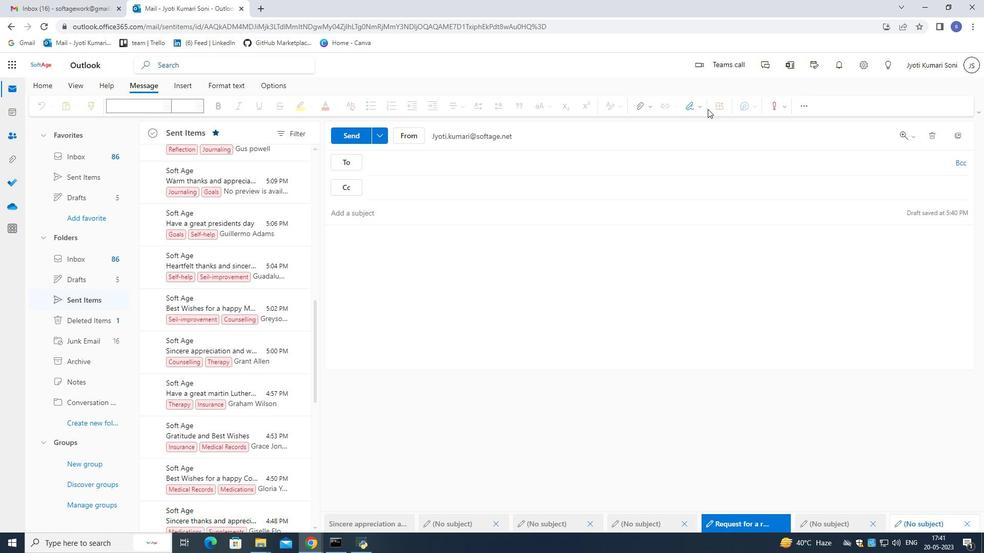 
Action: Mouse pressed left at (703, 107)
Screenshot: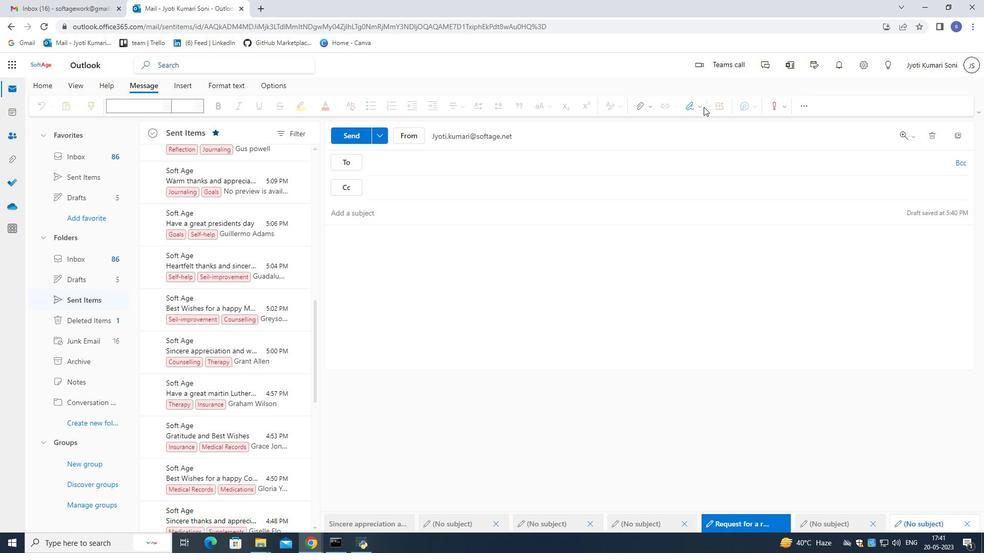 
Action: Mouse moved to (642, 241)
Screenshot: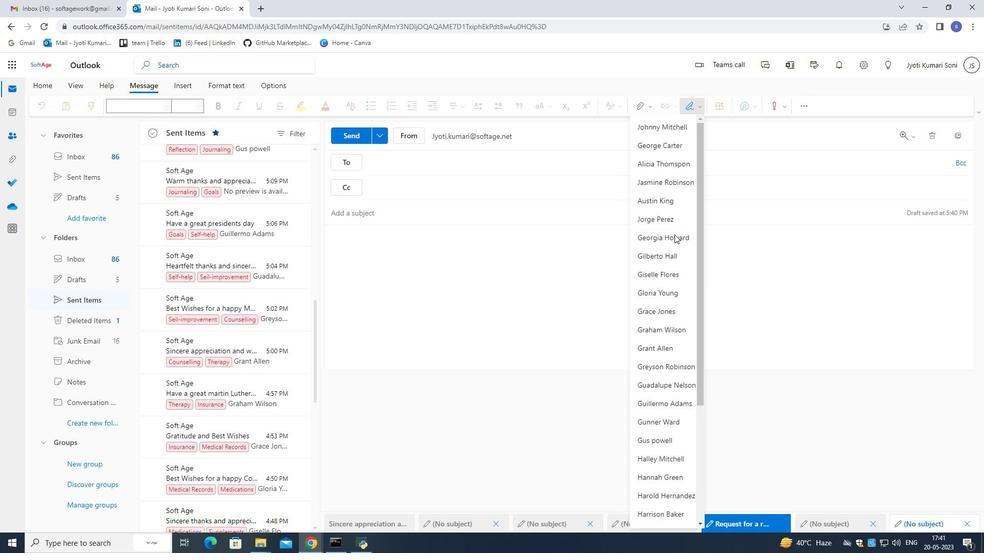 
Action: Mouse scrolled (642, 240) with delta (0, 0)
Screenshot: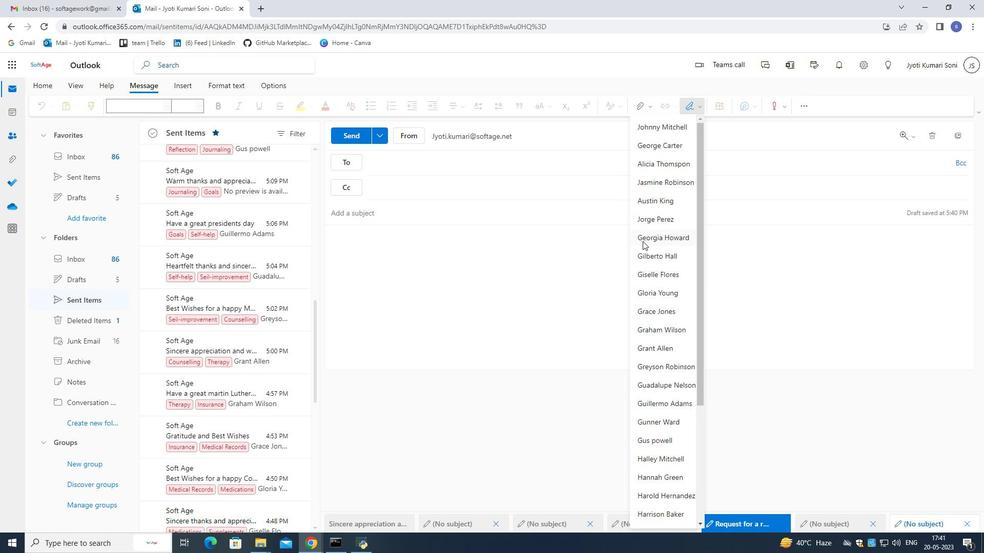 
Action: Mouse scrolled (642, 240) with delta (0, 0)
Screenshot: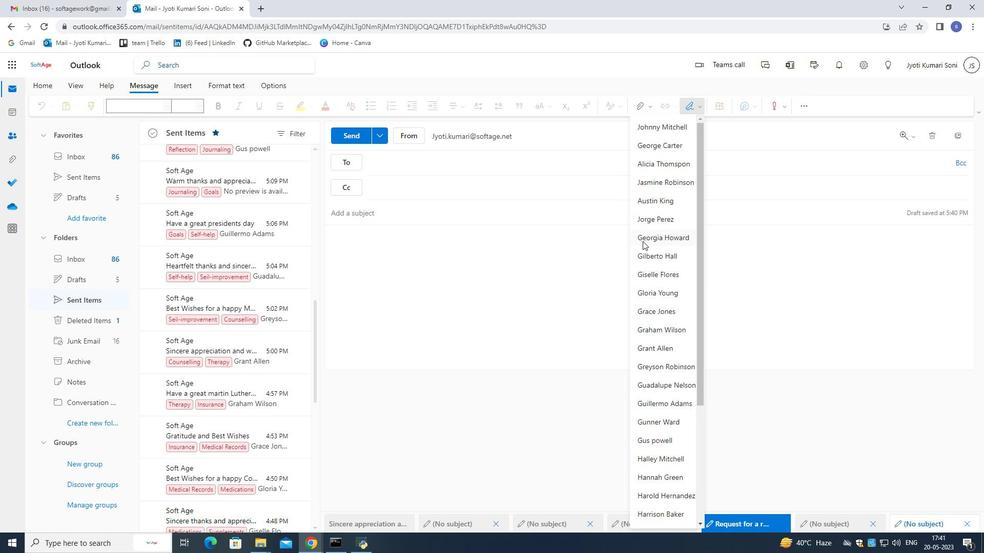
Action: Mouse moved to (642, 241)
Screenshot: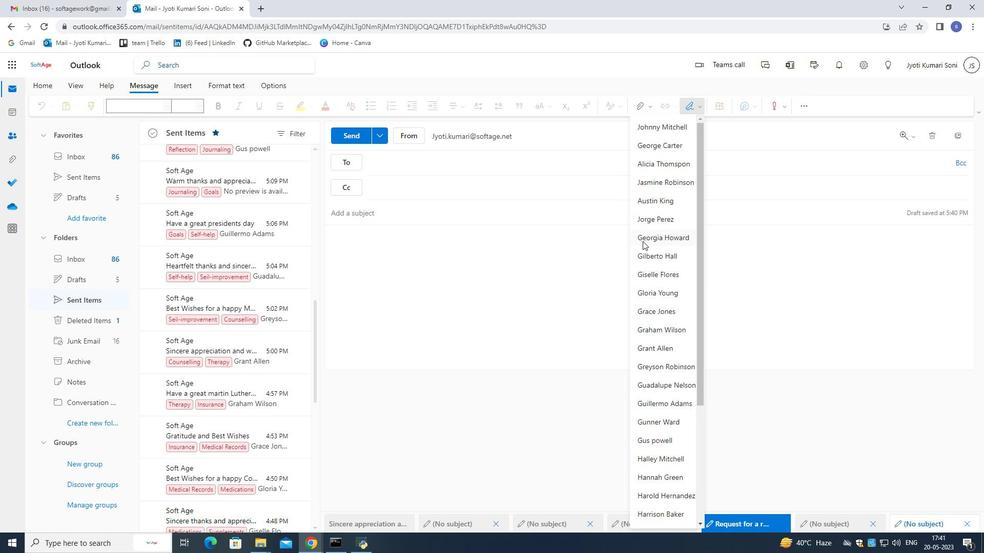 
Action: Mouse scrolled (642, 241) with delta (0, 0)
Screenshot: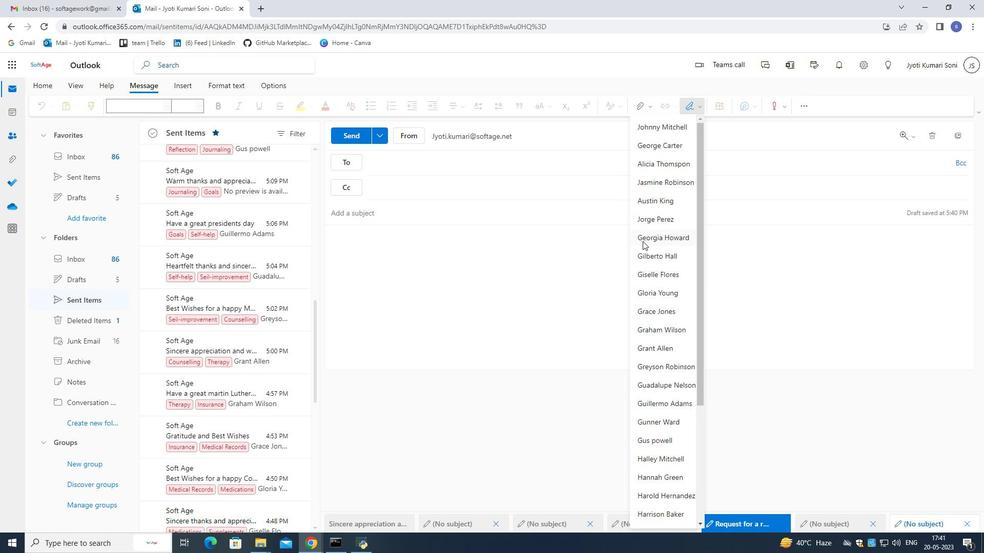 
Action: Mouse scrolled (642, 241) with delta (0, 0)
Screenshot: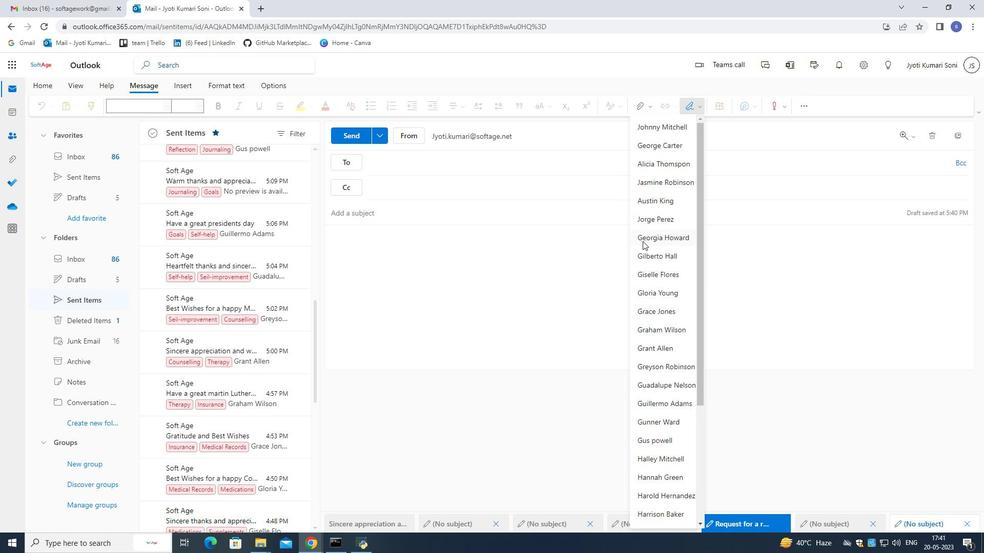
Action: Mouse scrolled (642, 241) with delta (0, 0)
Screenshot: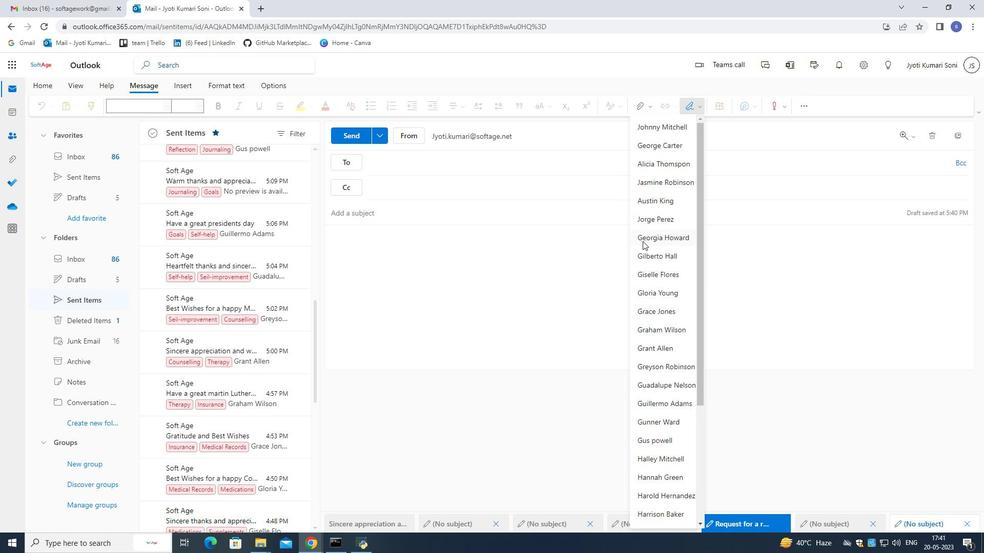 
Action: Mouse moved to (645, 252)
Screenshot: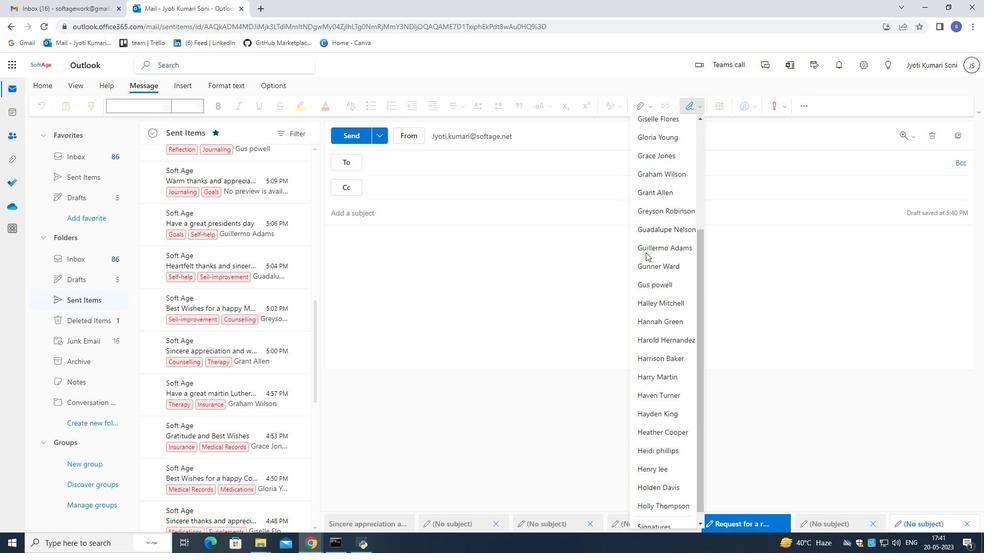 
Action: Mouse scrolled (645, 252) with delta (0, 0)
Screenshot: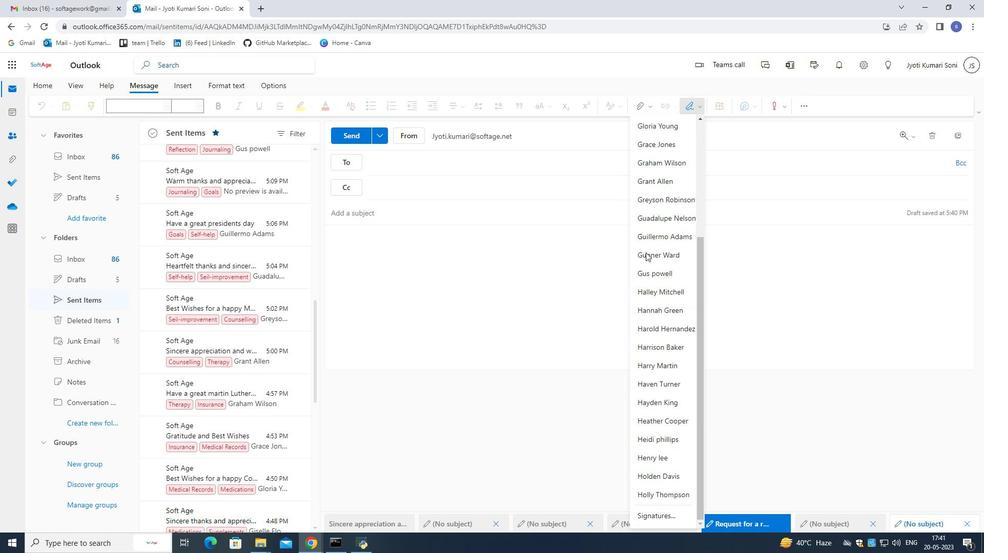 
Action: Mouse scrolled (645, 252) with delta (0, 0)
Screenshot: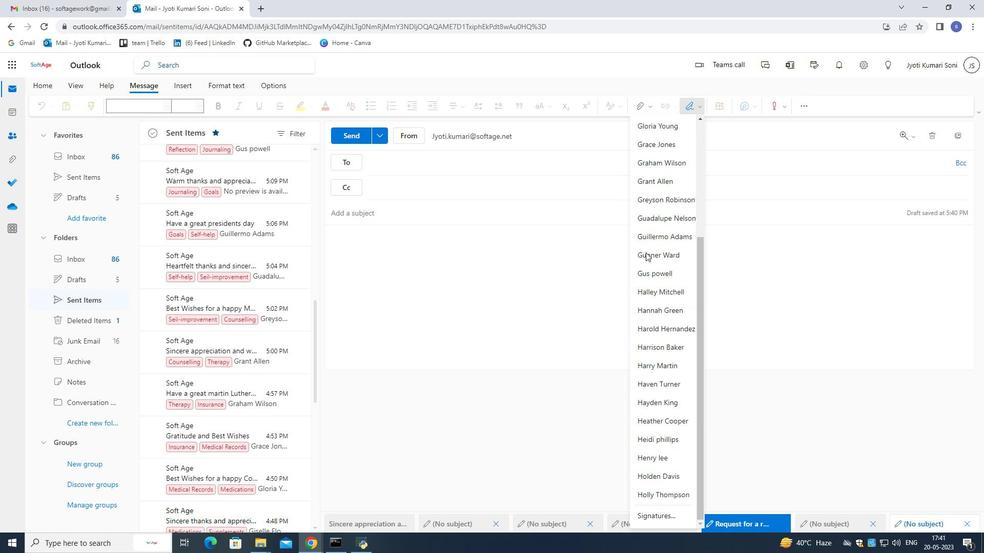 
Action: Mouse scrolled (645, 252) with delta (0, 0)
Screenshot: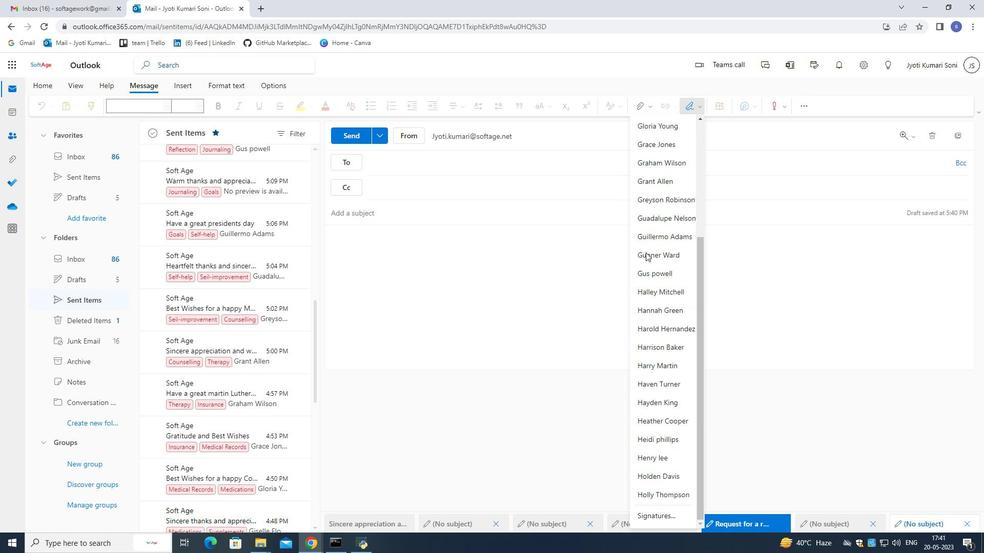 
Action: Mouse scrolled (645, 252) with delta (0, 0)
Screenshot: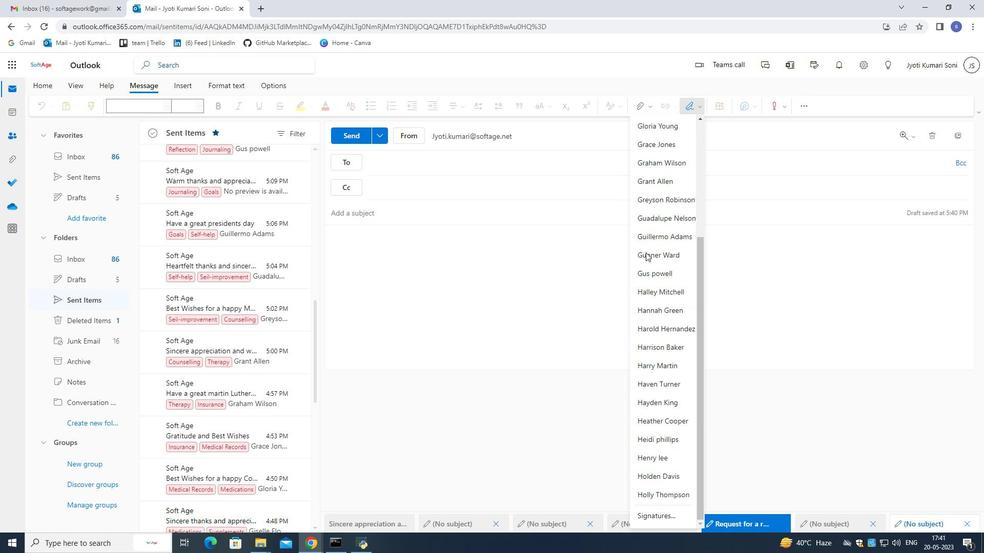 
Action: Mouse scrolled (645, 252) with delta (0, 0)
Screenshot: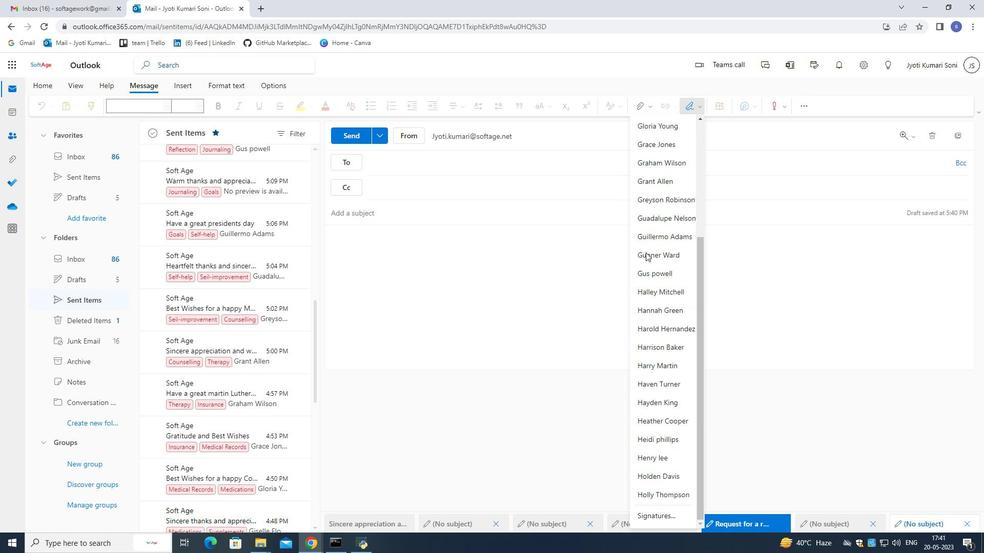 
Action: Mouse moved to (671, 492)
Screenshot: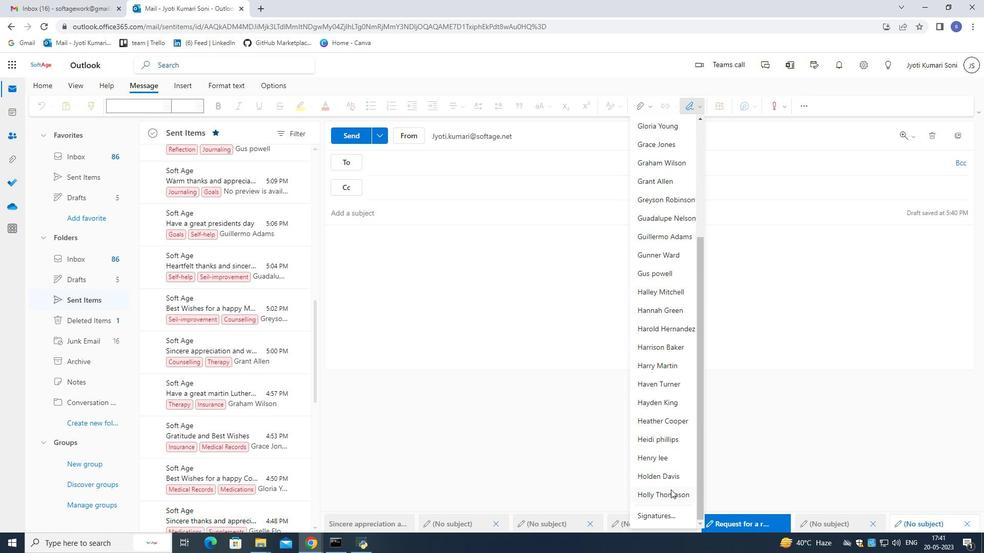 
Action: Mouse pressed left at (671, 492)
Screenshot: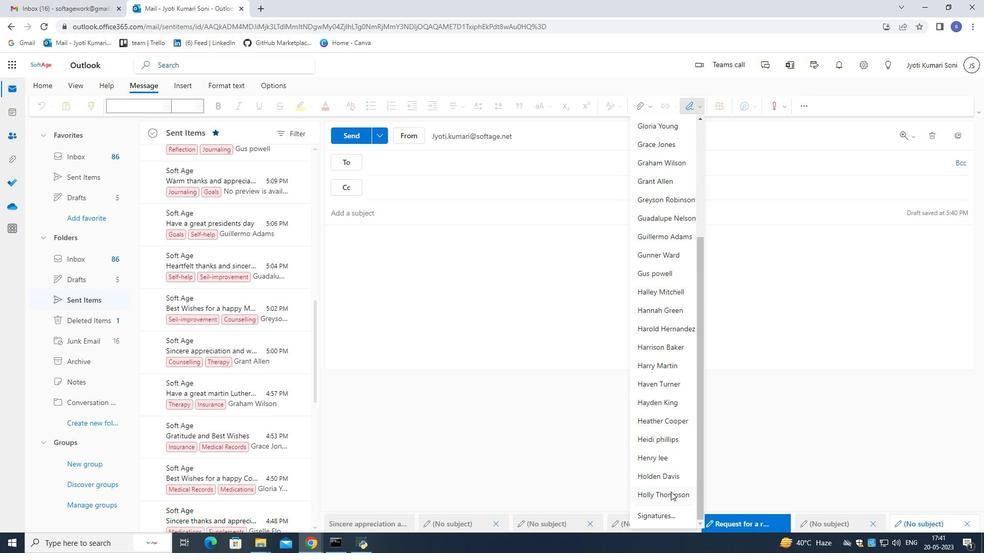 
Action: Mouse moved to (474, 156)
Screenshot: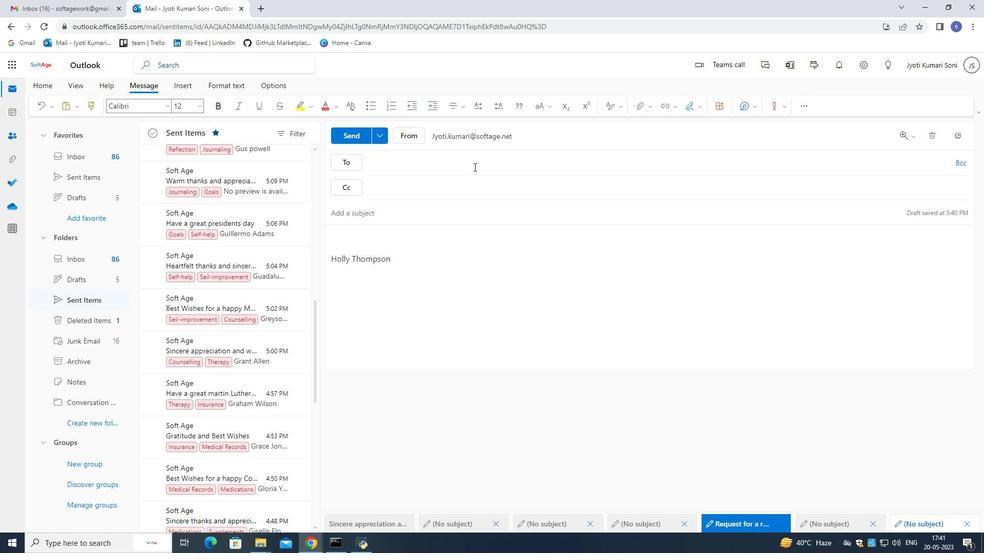 
Action: Mouse pressed left at (474, 156)
Screenshot: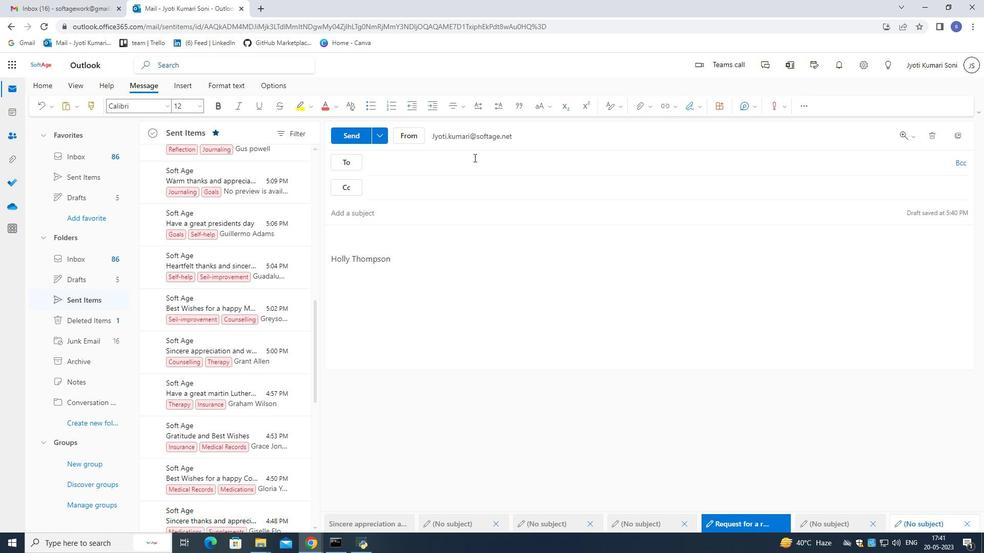 
Action: Mouse moved to (474, 156)
Screenshot: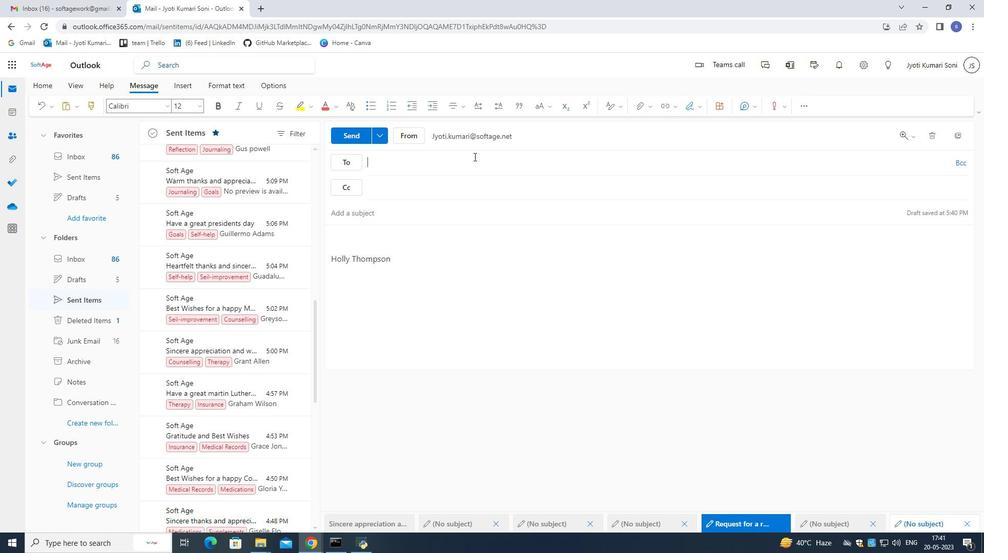 
Action: Key pressed softage.2<Key.shift><Key.shift><Key.shift>@softage.net
Screenshot: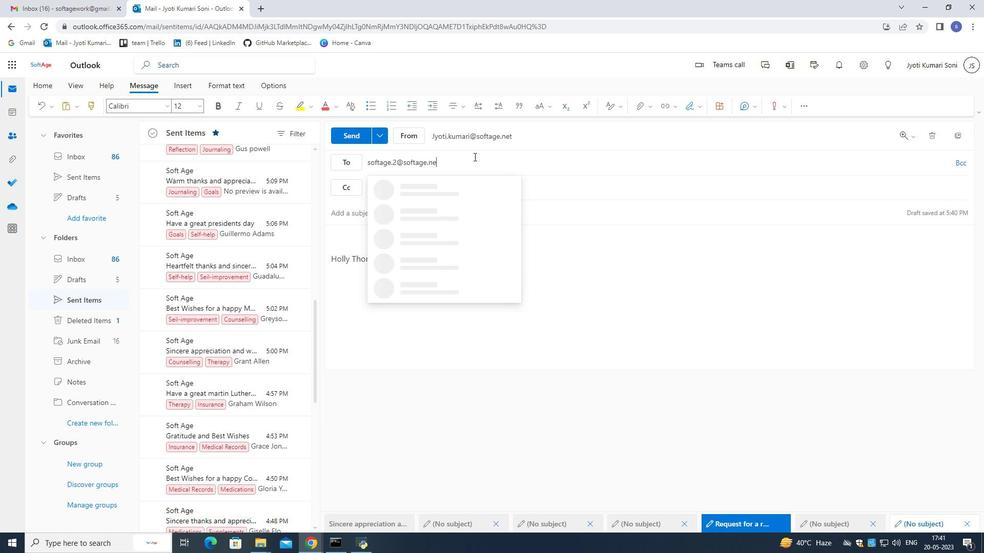 
Action: Mouse moved to (478, 181)
Screenshot: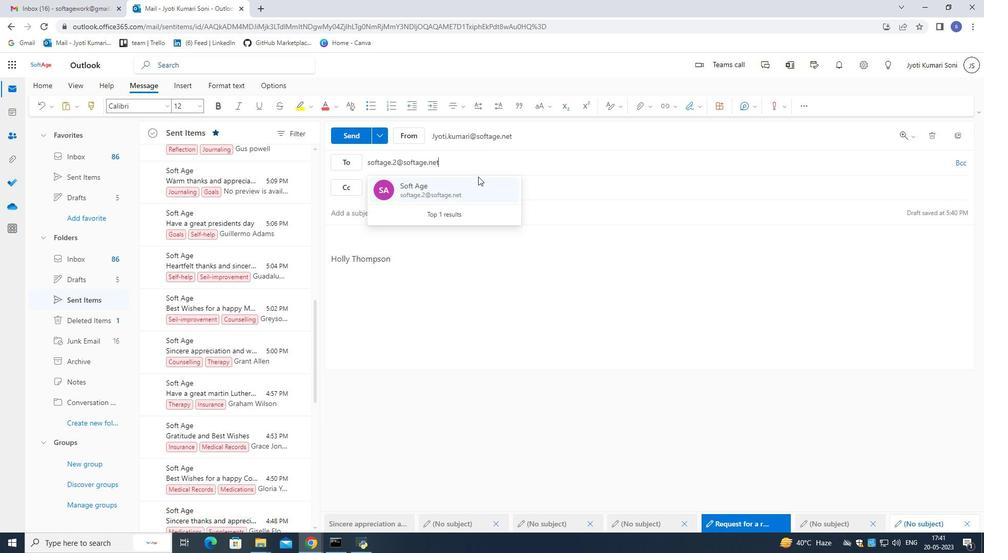 
Action: Mouse pressed left at (478, 181)
Screenshot: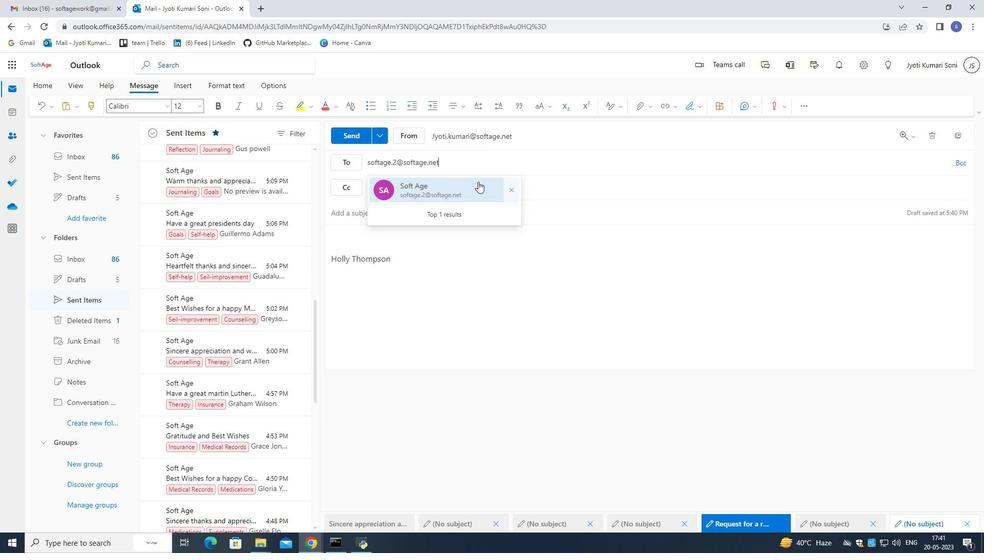 
Action: Mouse moved to (450, 209)
Screenshot: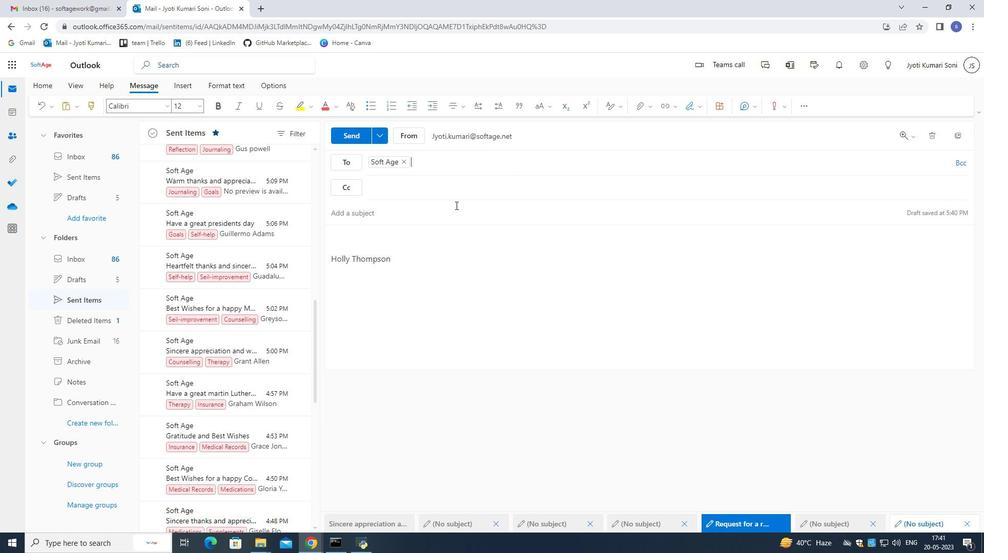 
Action: Mouse pressed left at (450, 209)
Screenshot: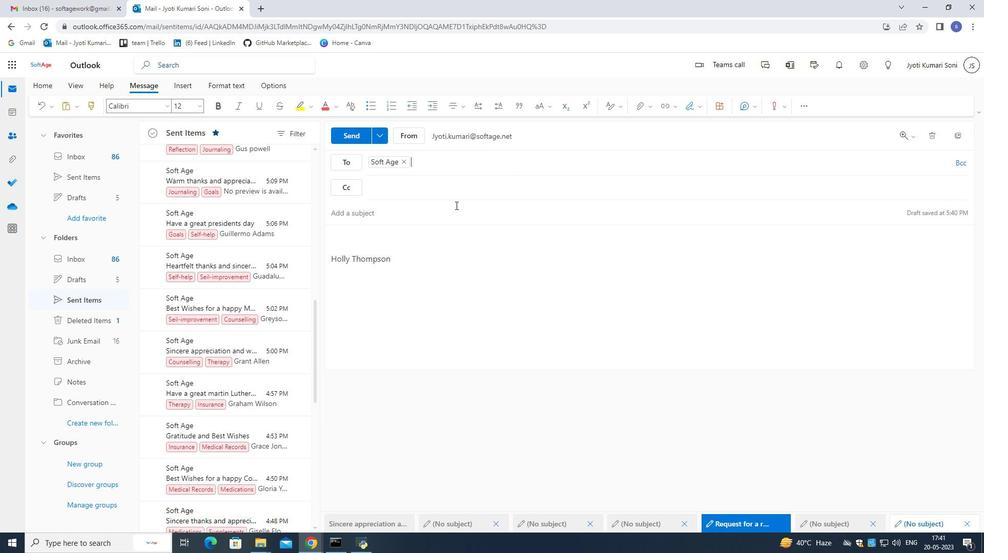 
Action: Mouse moved to (452, 211)
Screenshot: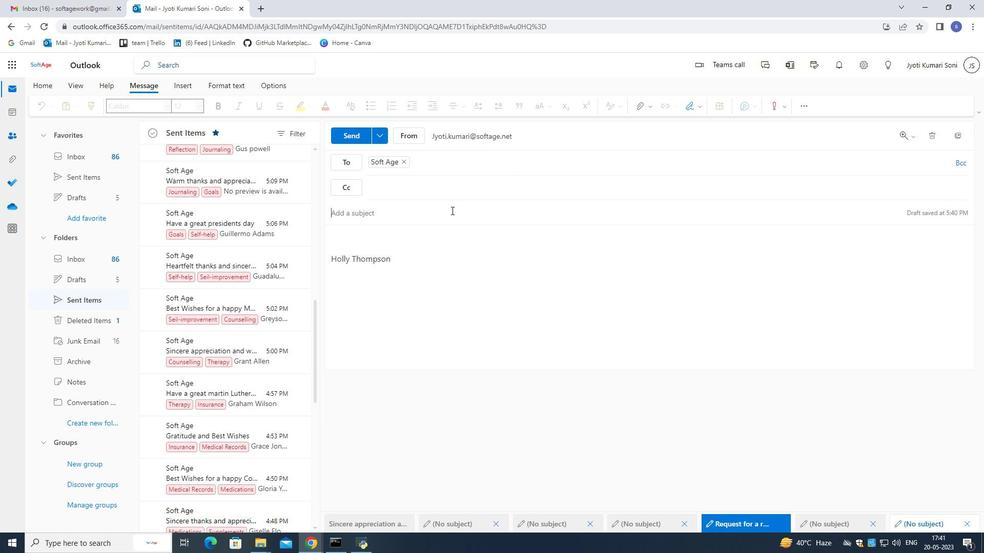 
Action: Key pressed <Key.shift>Bs<Key.backspace>est<Key.space>wishes<Key.space>for<Key.space>a<Key.space>happy<Key.space>christmas<Key.space>eve
Screenshot: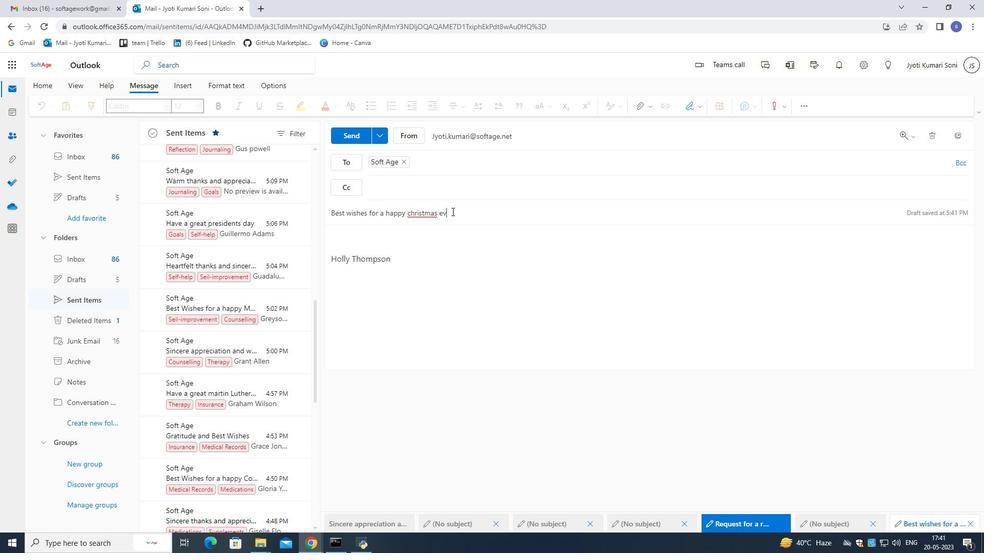 
Action: Mouse moved to (413, 213)
Screenshot: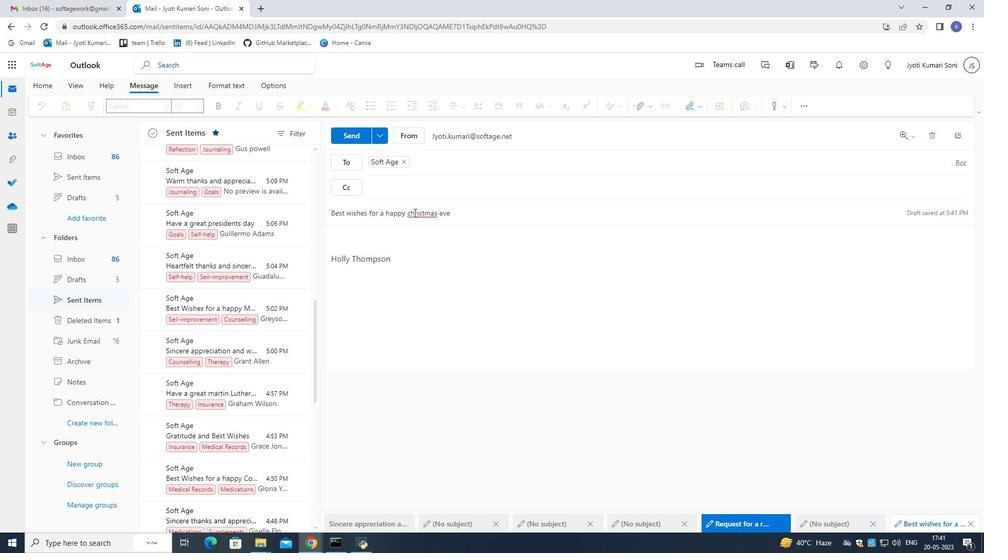 
Action: Mouse pressed left at (413, 213)
Screenshot: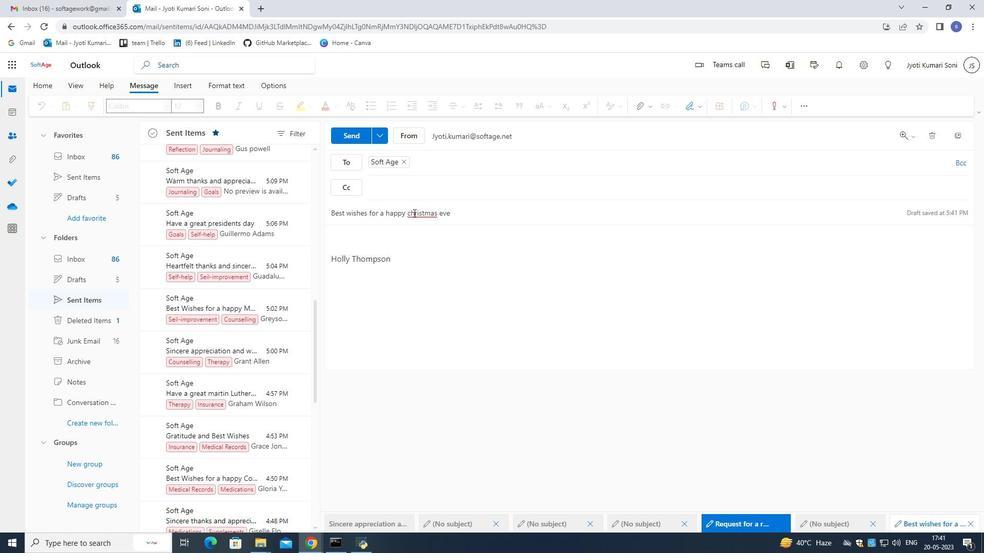 
Action: Mouse moved to (430, 231)
Screenshot: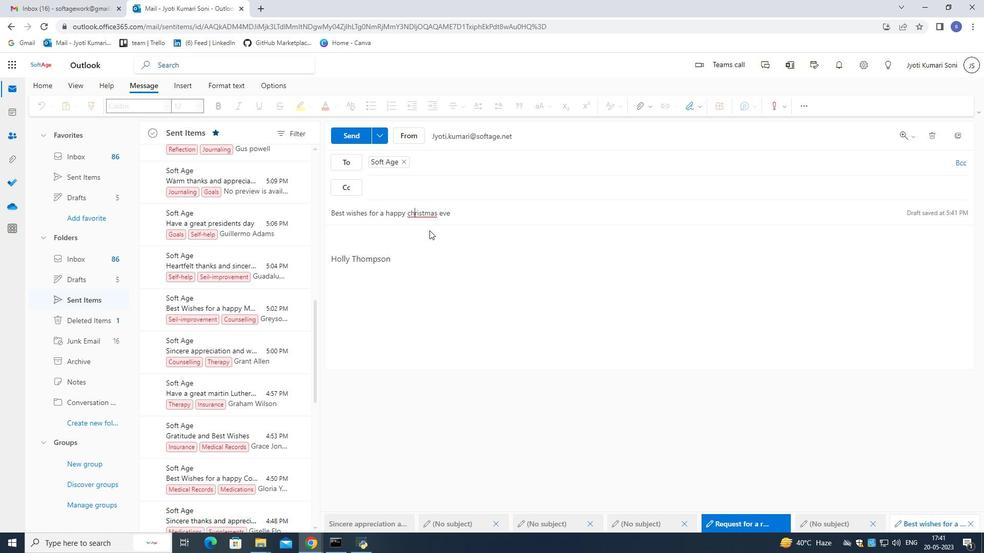 
Action: Key pressed <Key.left><Key.backspace><Key.shift>C
Screenshot: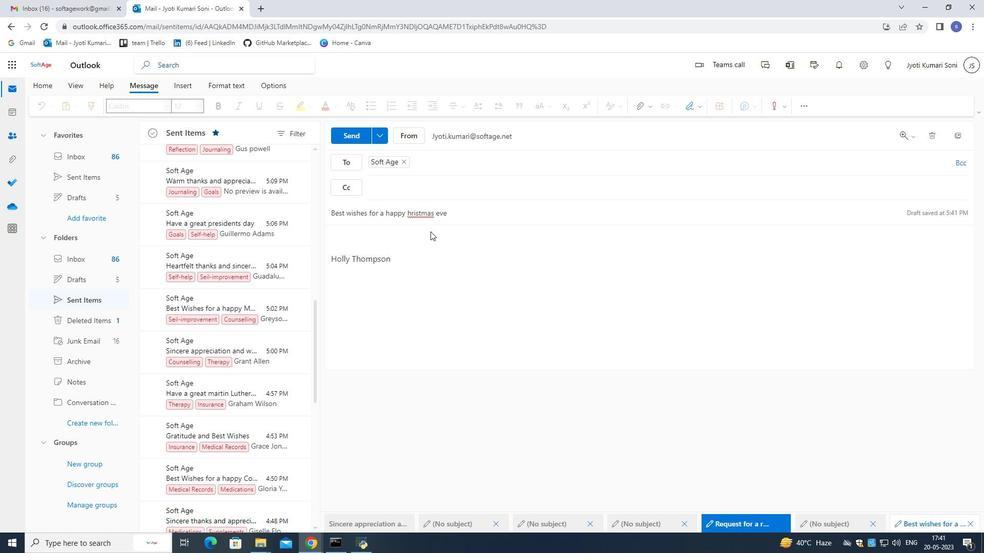 
Action: Mouse moved to (348, 140)
Screenshot: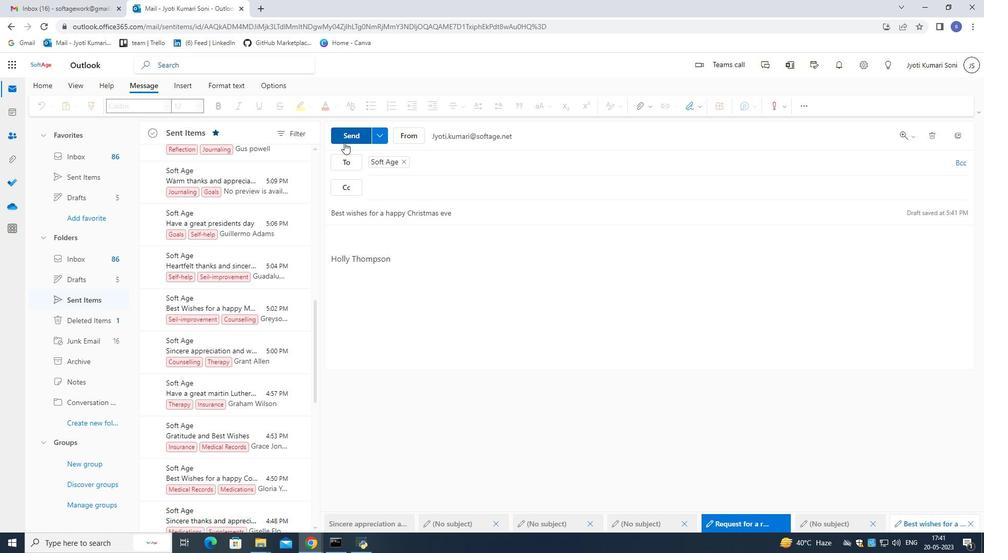 
Action: Mouse pressed left at (348, 140)
Screenshot: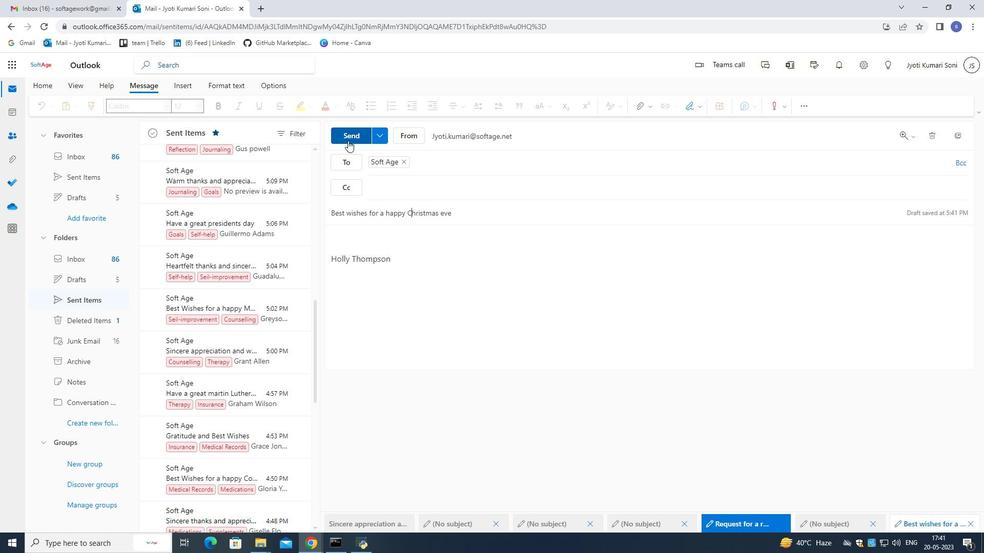 
Action: Mouse moved to (212, 176)
Screenshot: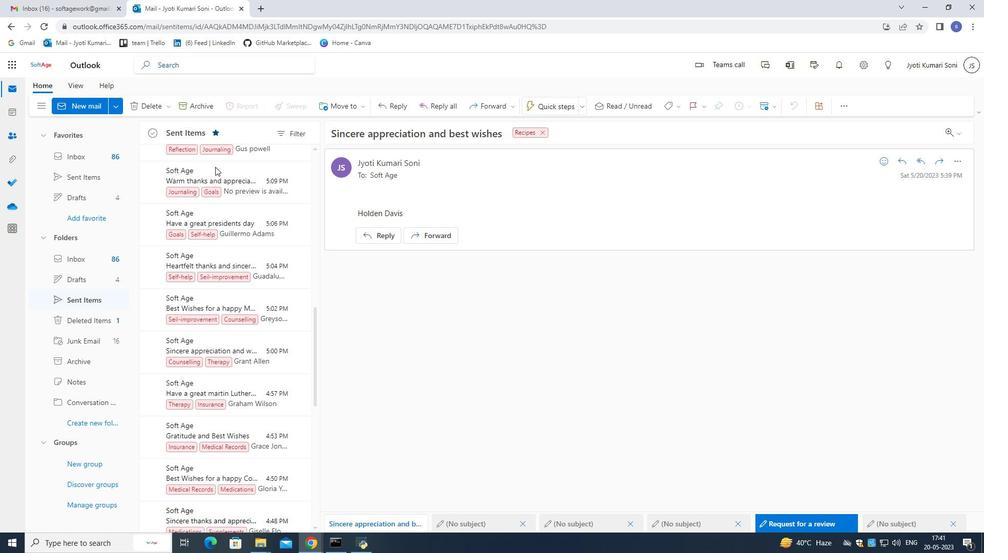 
Action: Mouse scrolled (212, 176) with delta (0, 0)
Screenshot: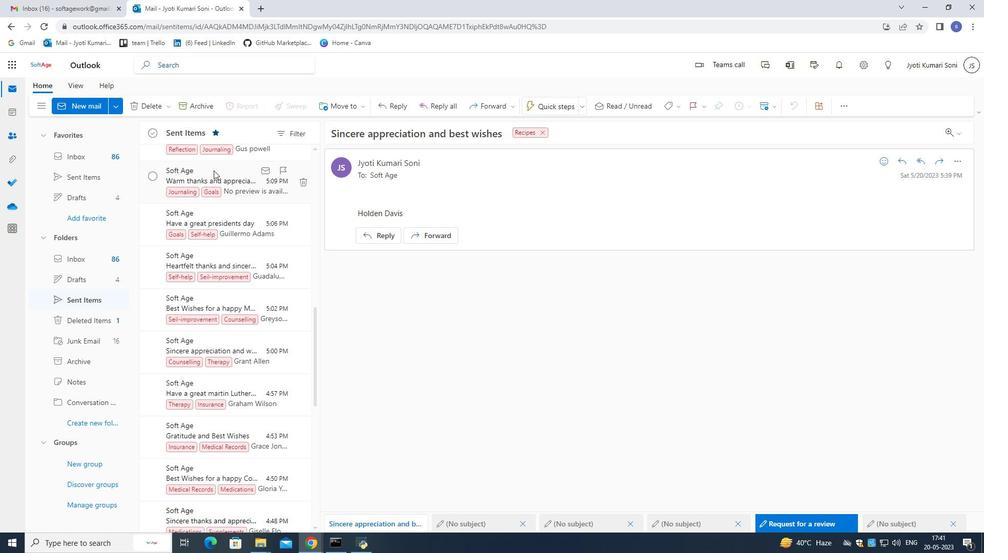 
Action: Mouse scrolled (212, 176) with delta (0, 0)
Screenshot: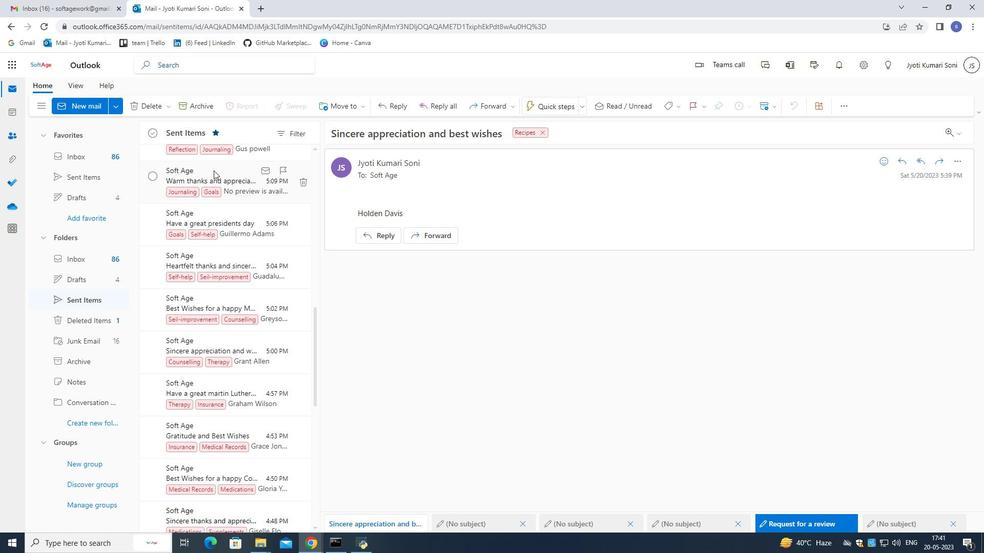 
Action: Mouse scrolled (212, 176) with delta (0, 0)
Screenshot: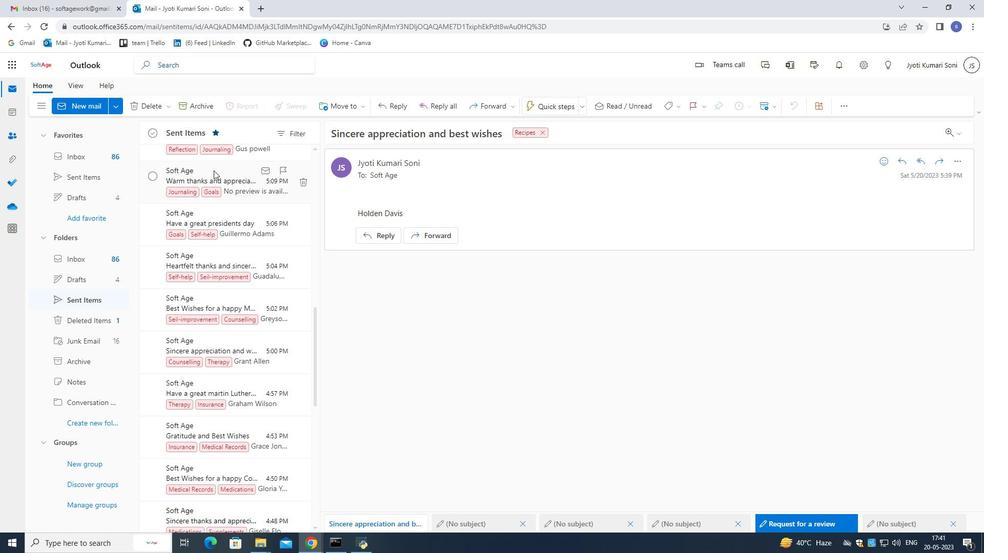 
Action: Mouse scrolled (212, 176) with delta (0, 0)
Screenshot: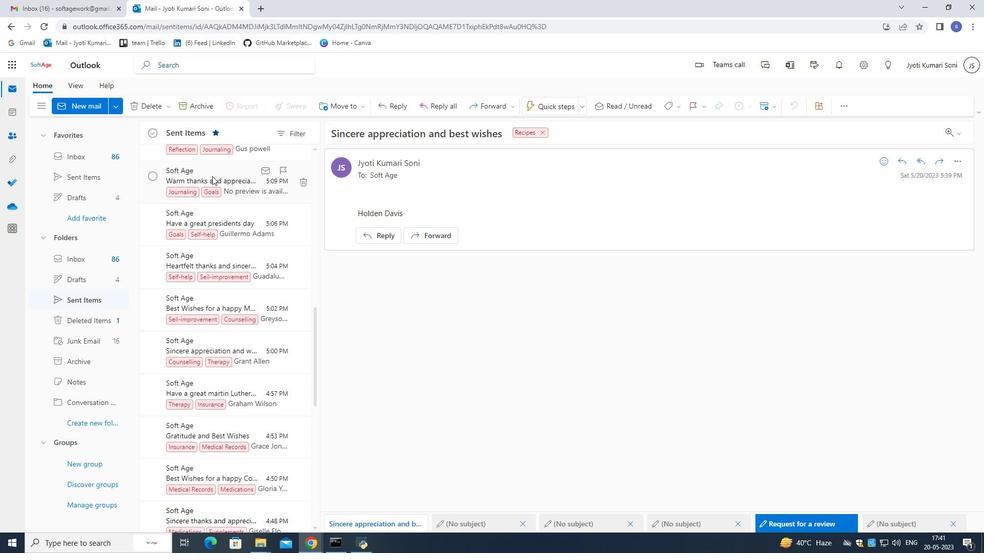 
Action: Mouse scrolled (212, 176) with delta (0, 0)
Screenshot: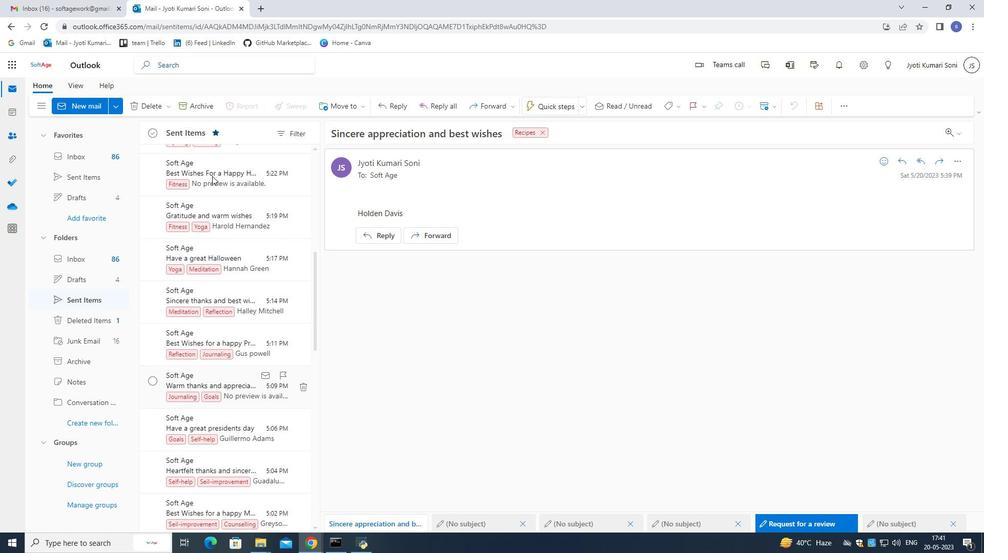 
Action: Mouse scrolled (212, 176) with delta (0, 0)
Screenshot: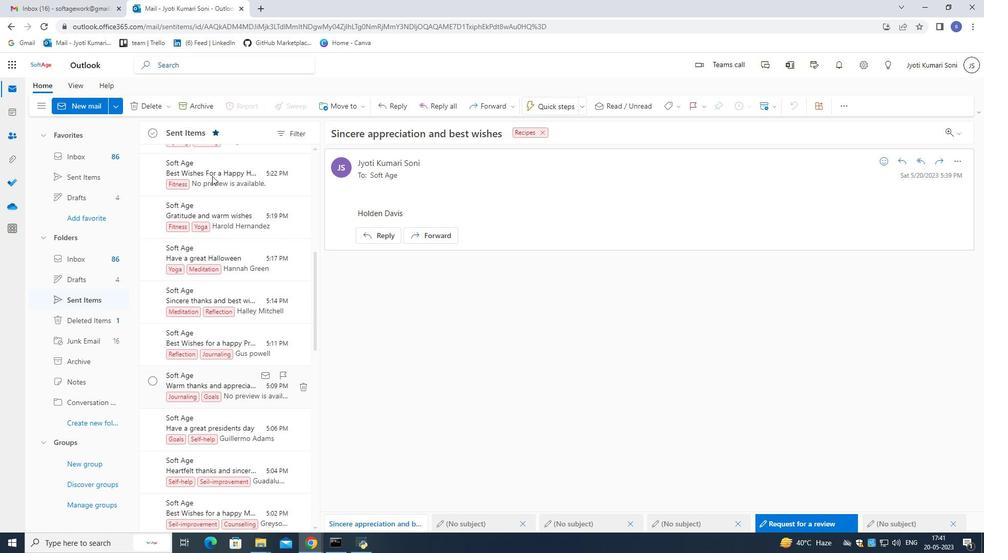 
Action: Mouse moved to (212, 176)
Screenshot: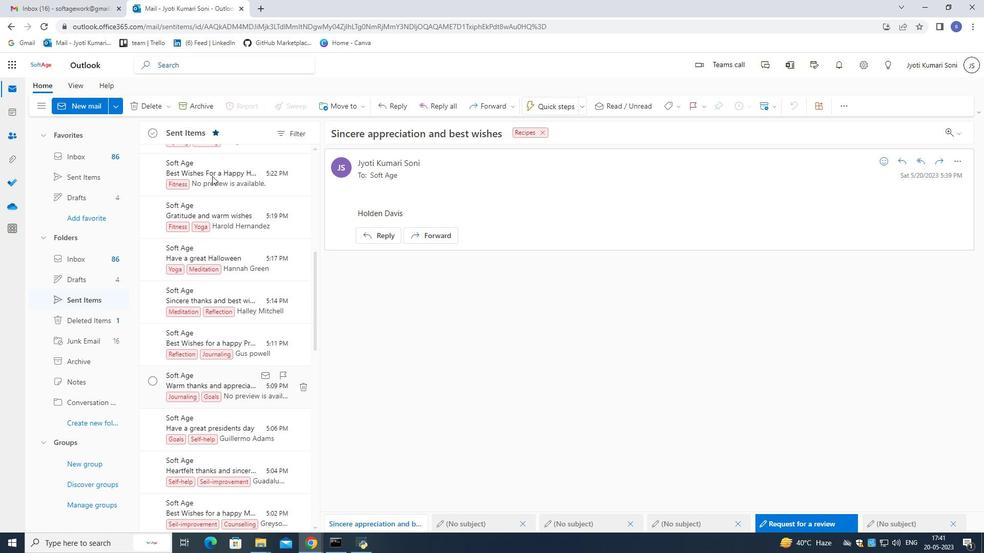 
Action: Mouse scrolled (212, 176) with delta (0, 0)
Screenshot: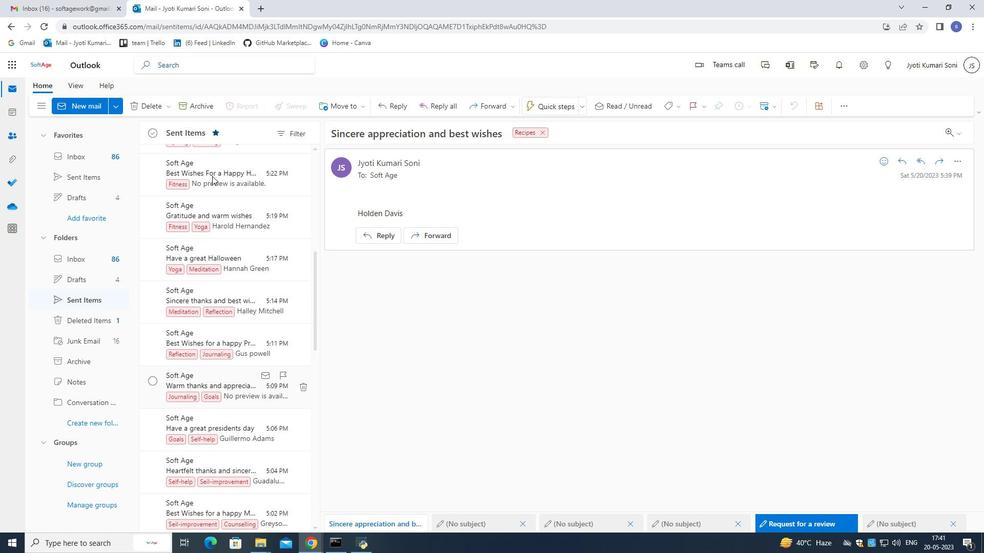 
Action: Mouse moved to (221, 169)
Screenshot: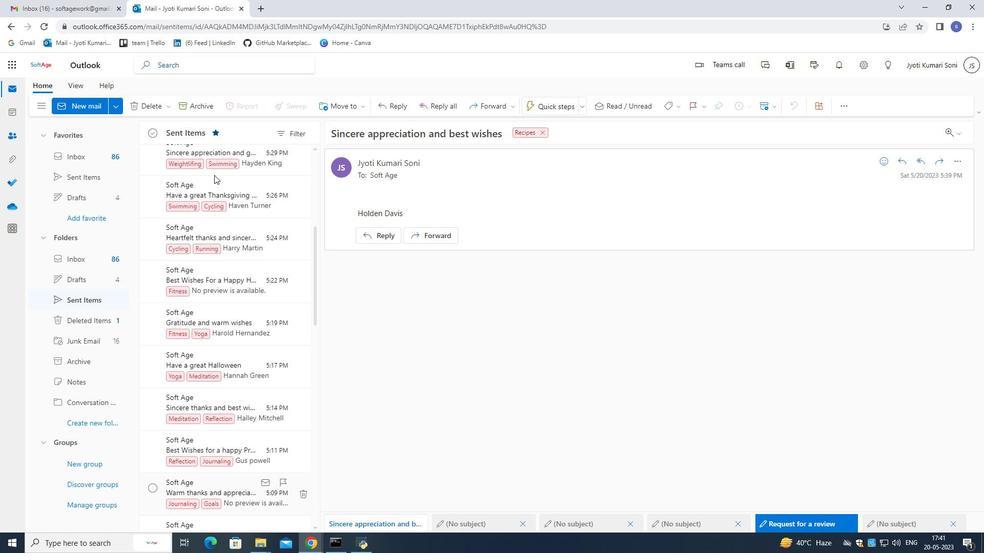 
Action: Mouse scrolled (221, 170) with delta (0, 0)
Screenshot: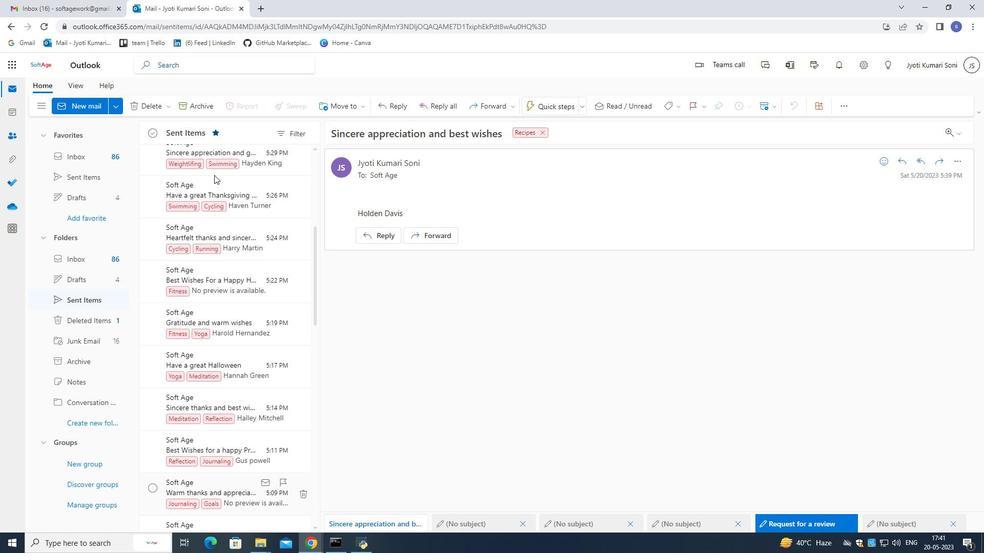 
Action: Mouse moved to (222, 169)
Screenshot: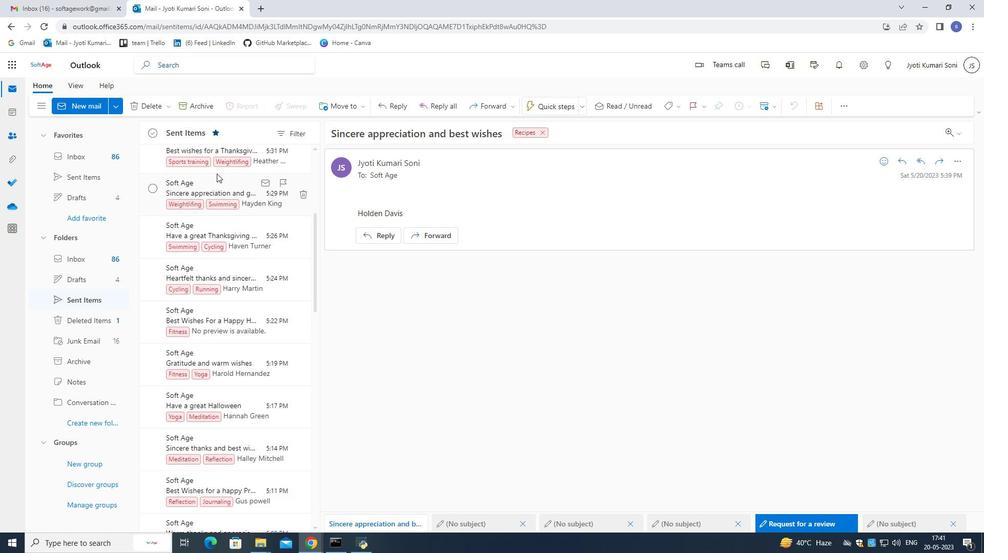 
Action: Mouse scrolled (222, 169) with delta (0, 0)
Screenshot: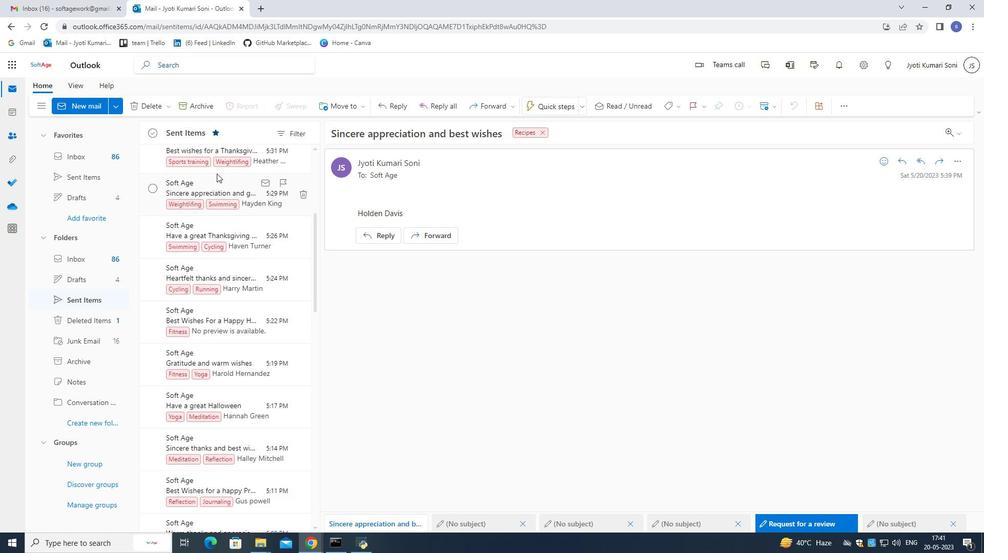 
Action: Mouse moved to (223, 169)
Screenshot: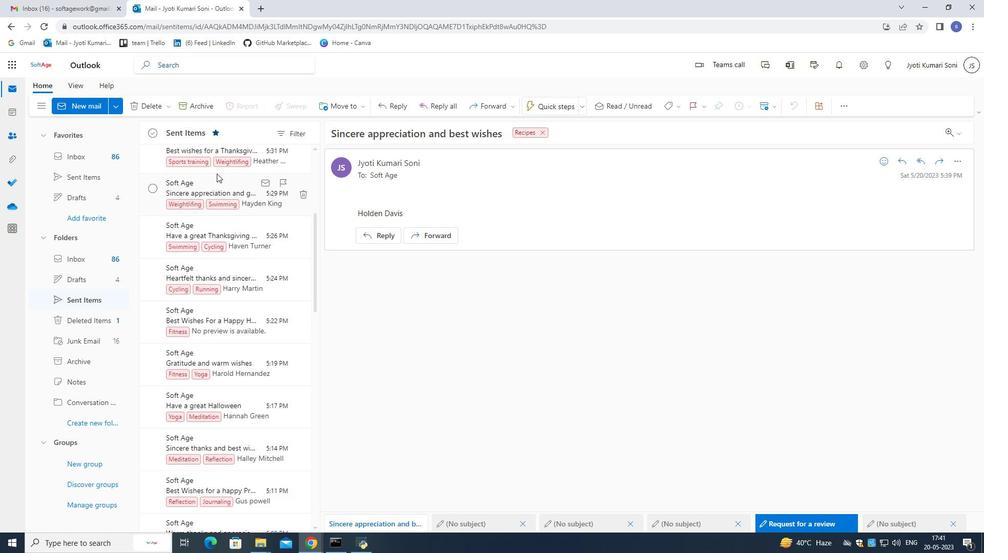 
Action: Mouse scrolled (223, 169) with delta (0, 0)
Screenshot: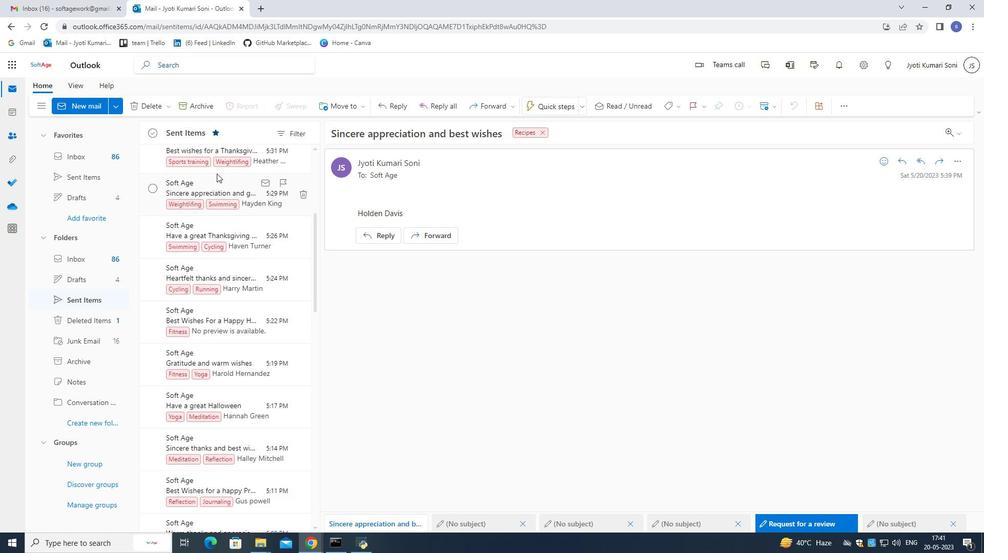 
Action: Mouse moved to (223, 168)
Screenshot: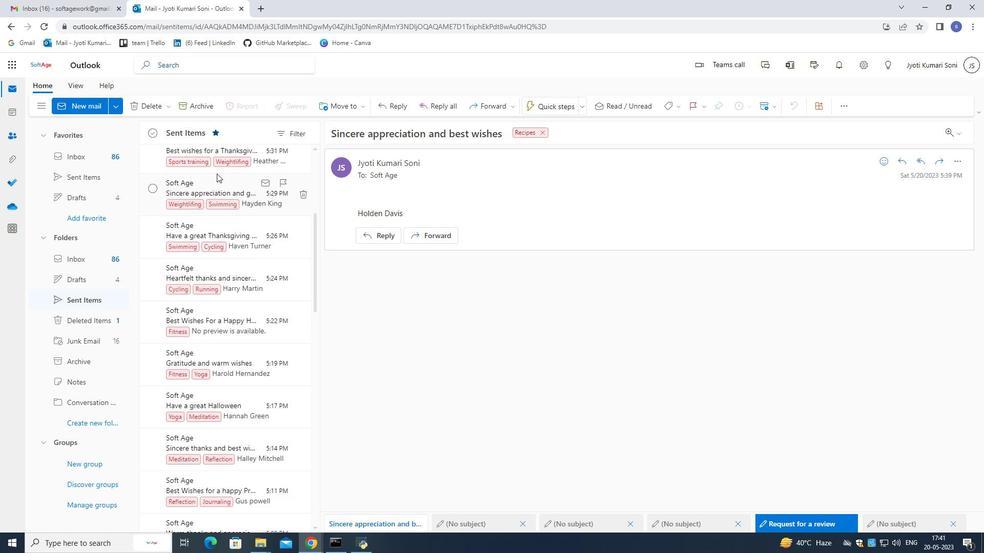 
Action: Mouse scrolled (223, 169) with delta (0, 0)
Screenshot: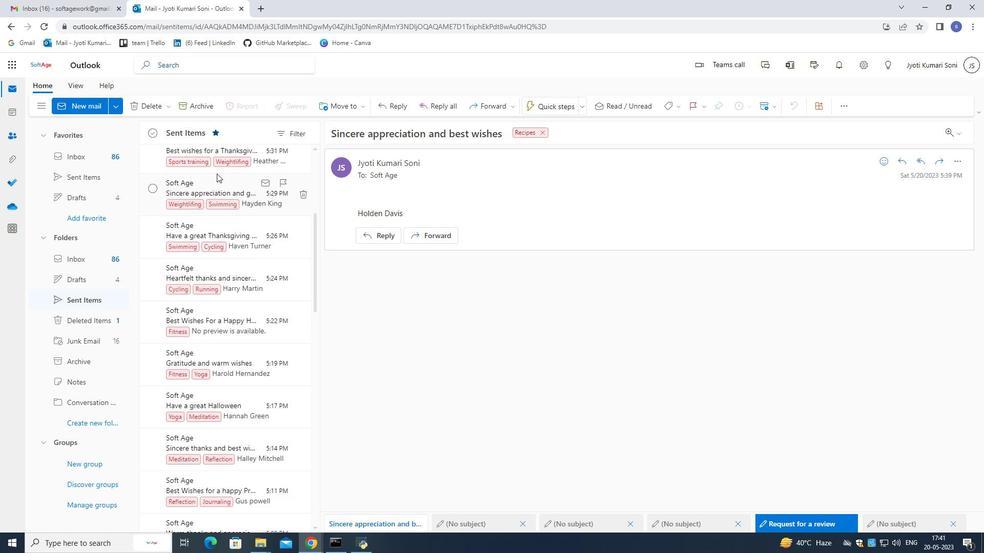 
Action: Mouse moved to (227, 165)
Screenshot: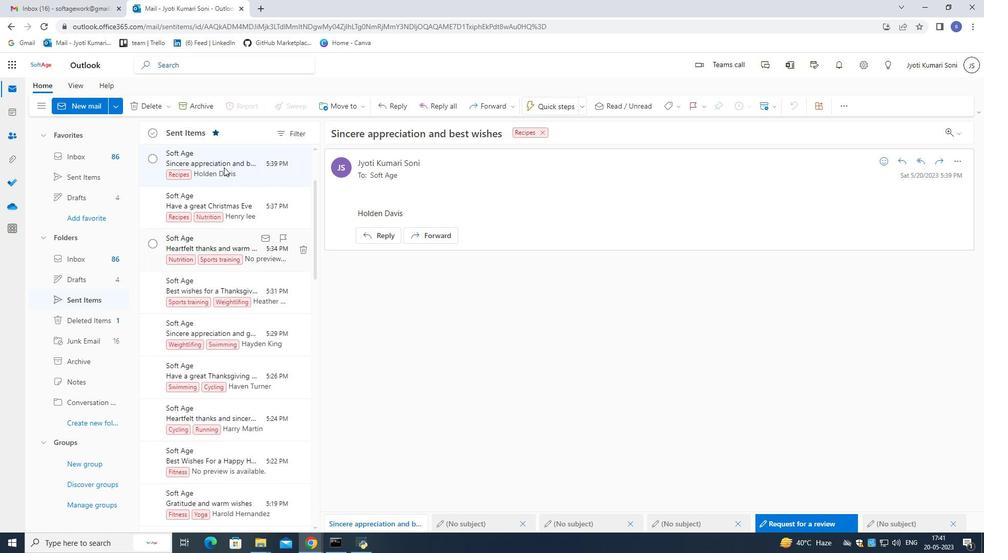 
Action: Mouse scrolled (227, 165) with delta (0, 0)
Screenshot: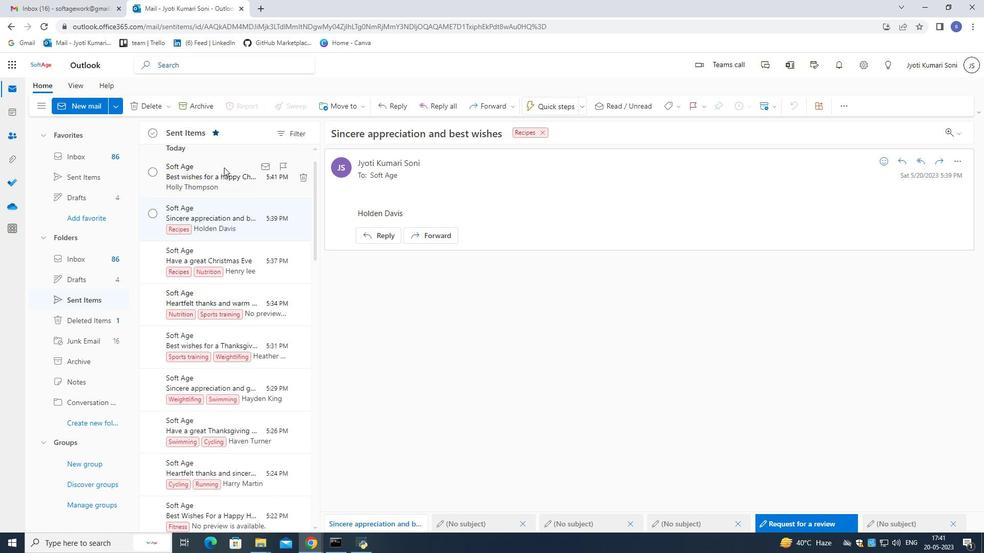 
Action: Mouse scrolled (227, 165) with delta (0, 0)
Screenshot: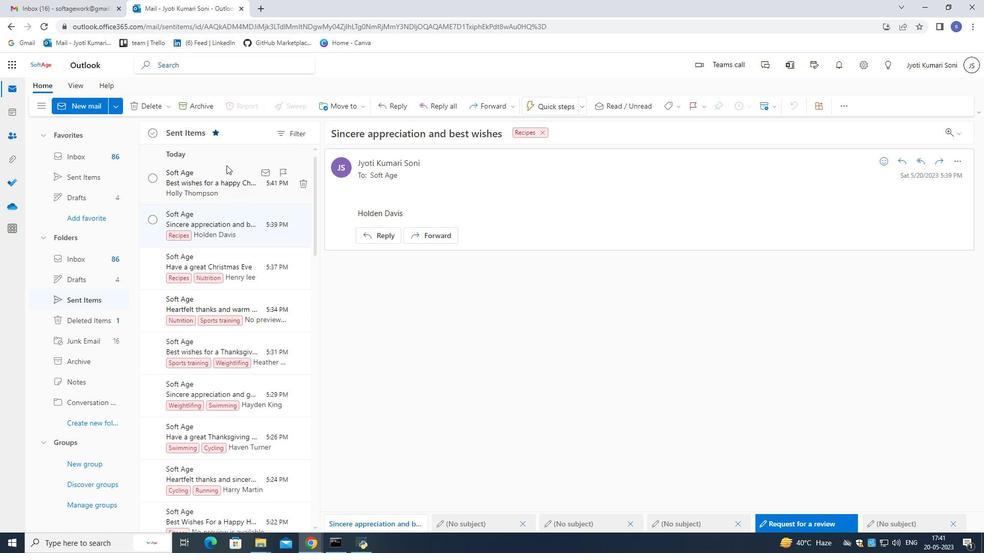 
Action: Mouse scrolled (227, 165) with delta (0, 0)
Screenshot: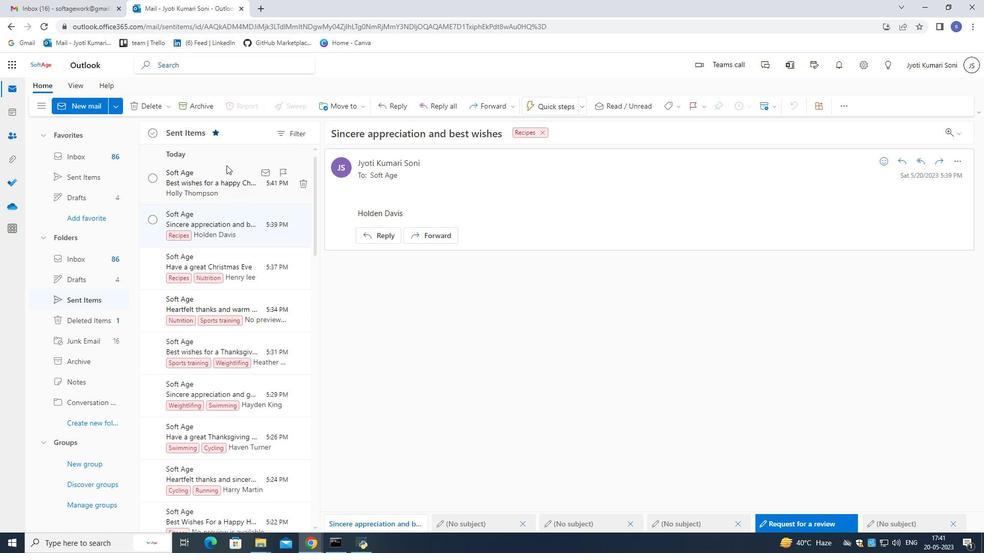 
Action: Mouse scrolled (227, 165) with delta (0, 0)
Screenshot: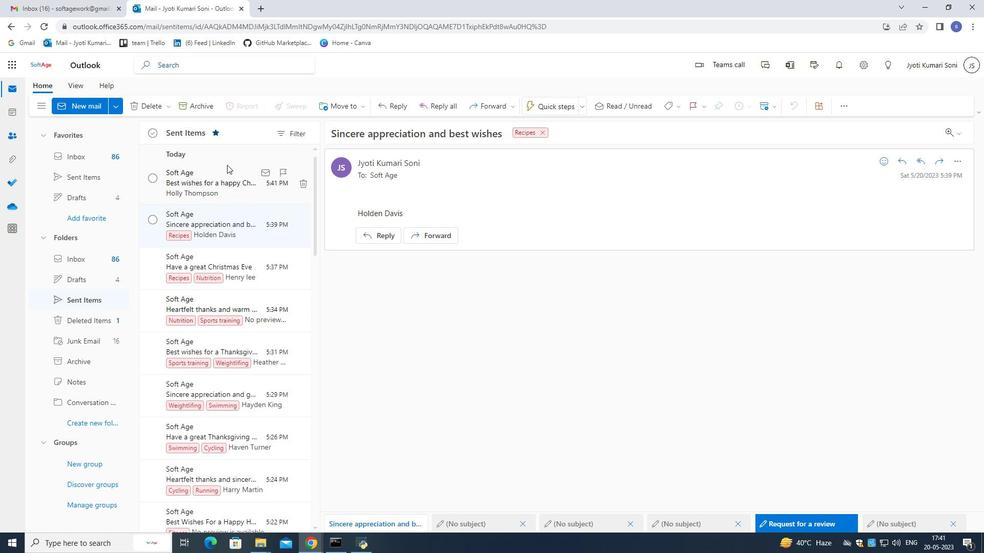 
Action: Mouse scrolled (227, 165) with delta (0, 0)
Screenshot: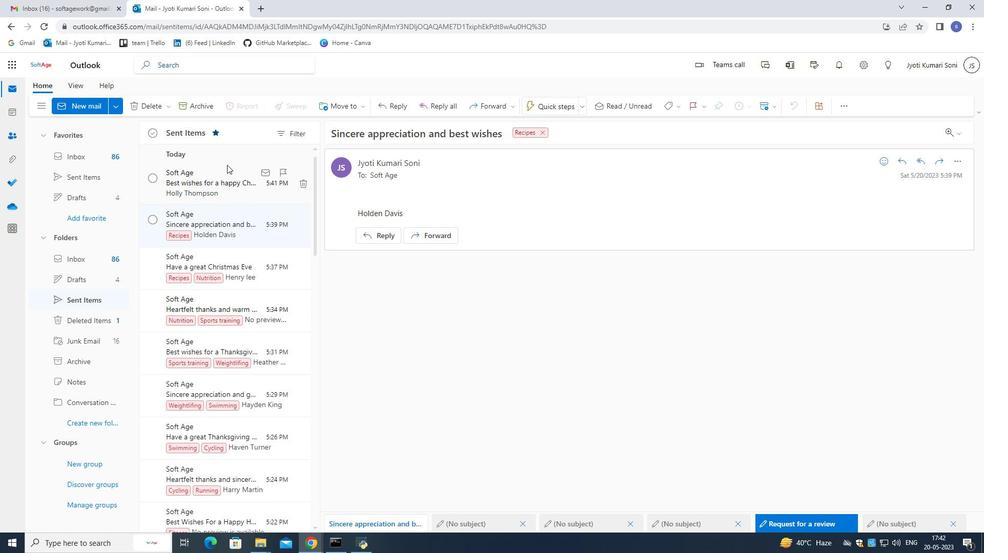 
Action: Mouse moved to (227, 178)
Screenshot: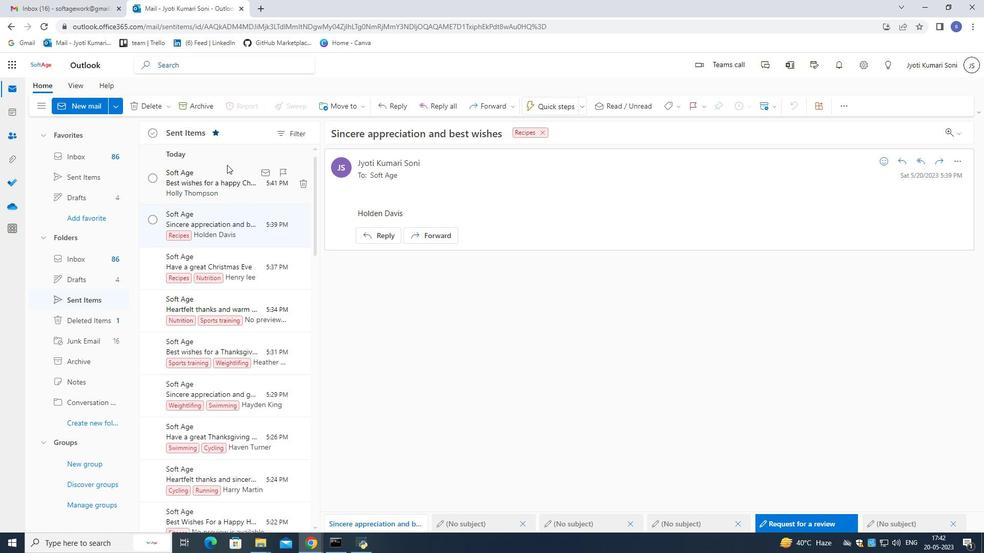 
Action: Mouse pressed left at (227, 178)
Screenshot: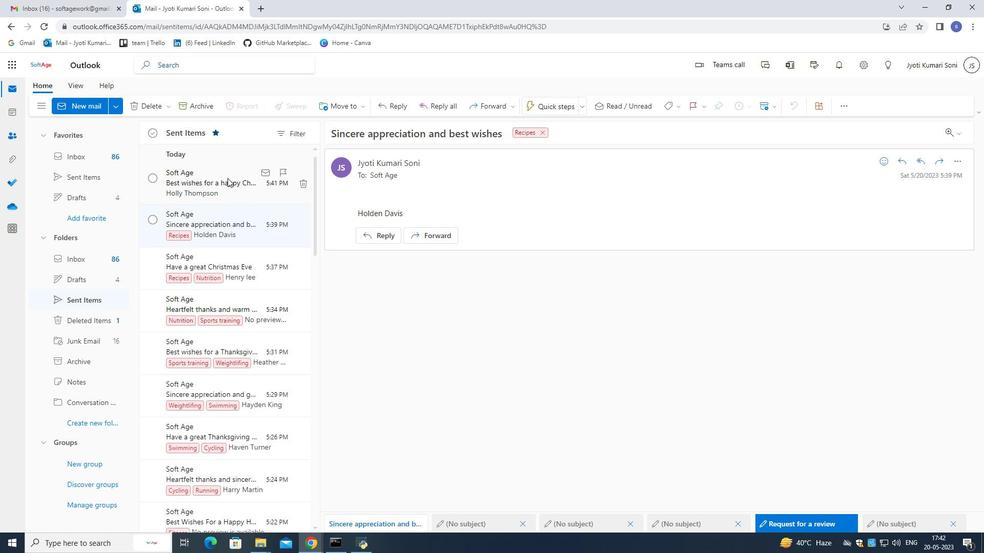 
Action: Mouse moved to (680, 109)
Screenshot: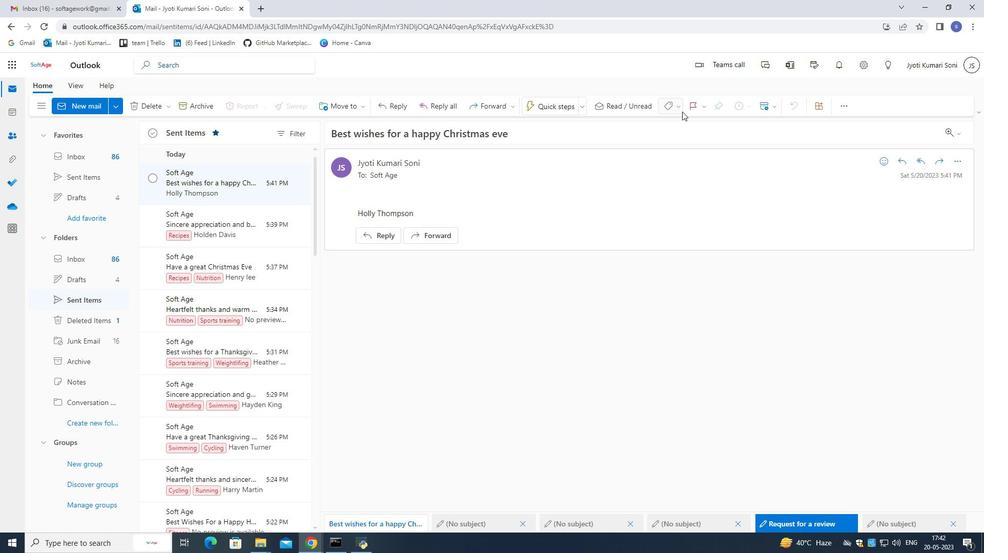 
Action: Mouse pressed left at (680, 109)
Screenshot: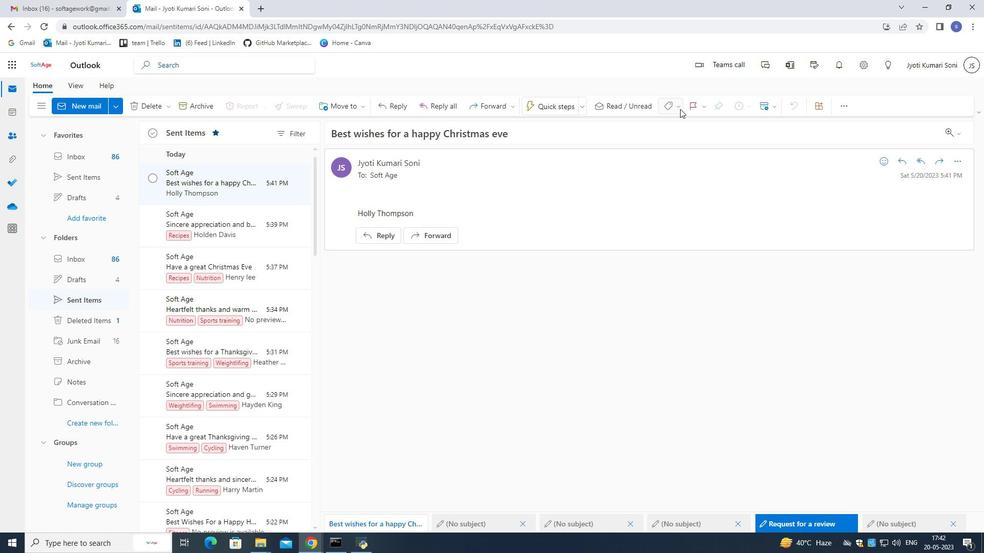 
Action: Mouse moved to (649, 273)
Screenshot: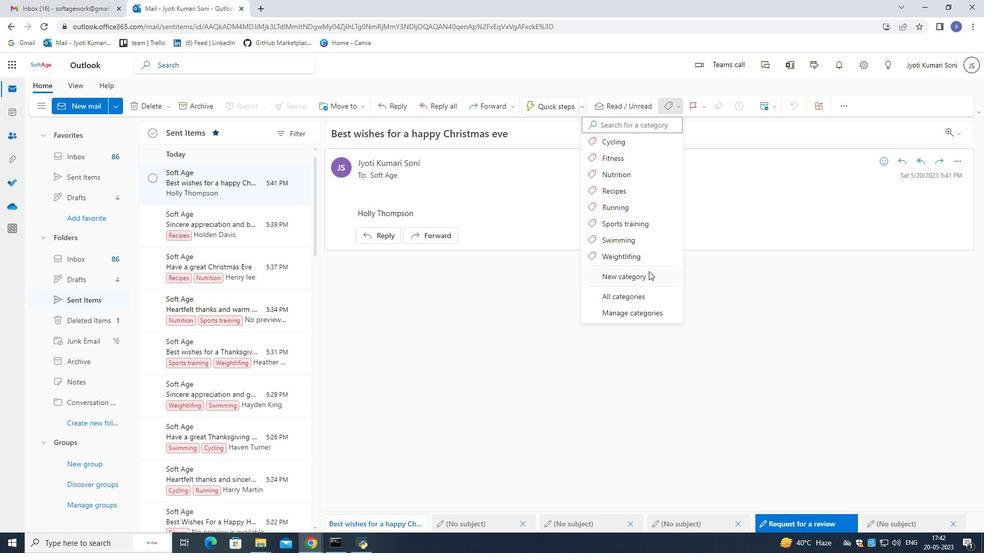 
Action: Mouse pressed left at (649, 273)
Screenshot: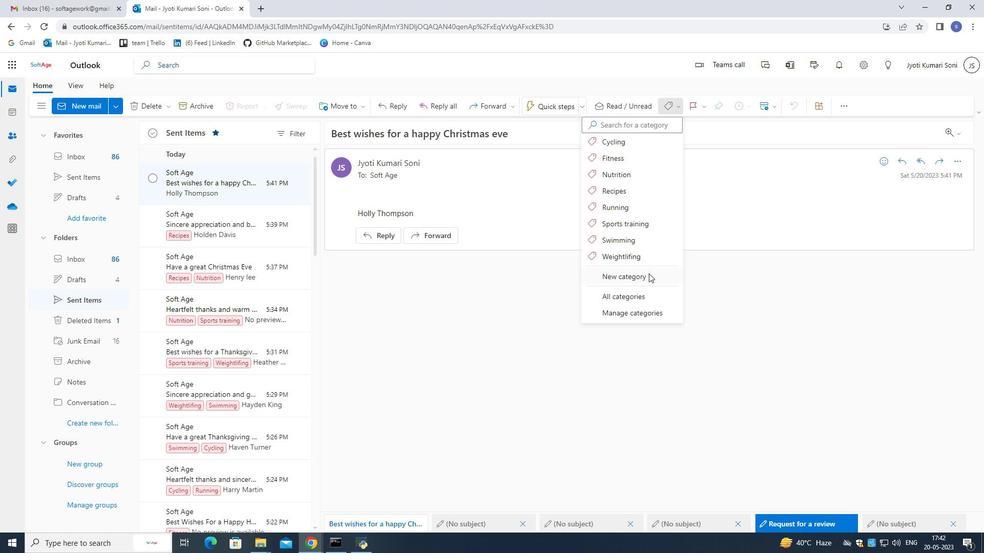 
Action: Mouse moved to (530, 253)
Screenshot: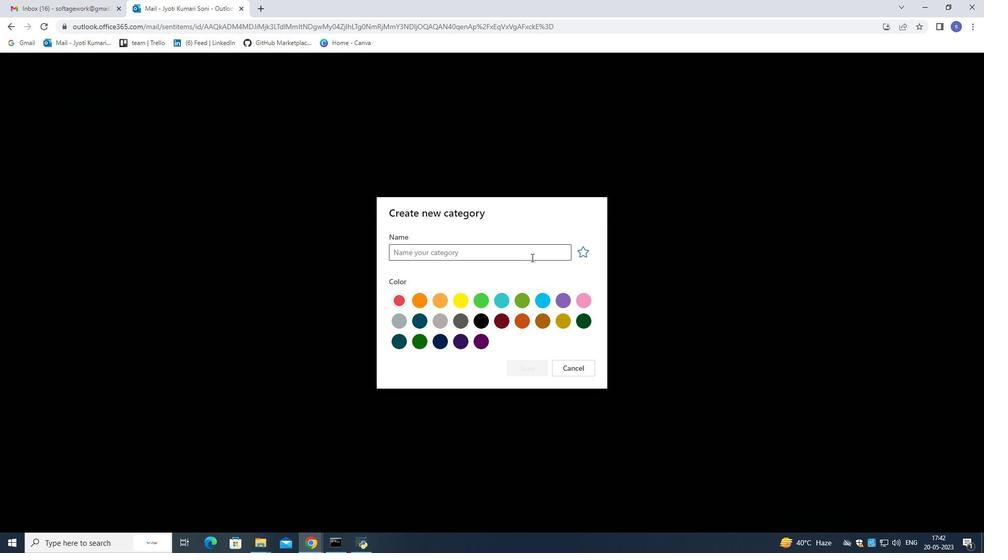 
Action: Mouse pressed left at (530, 253)
Screenshot: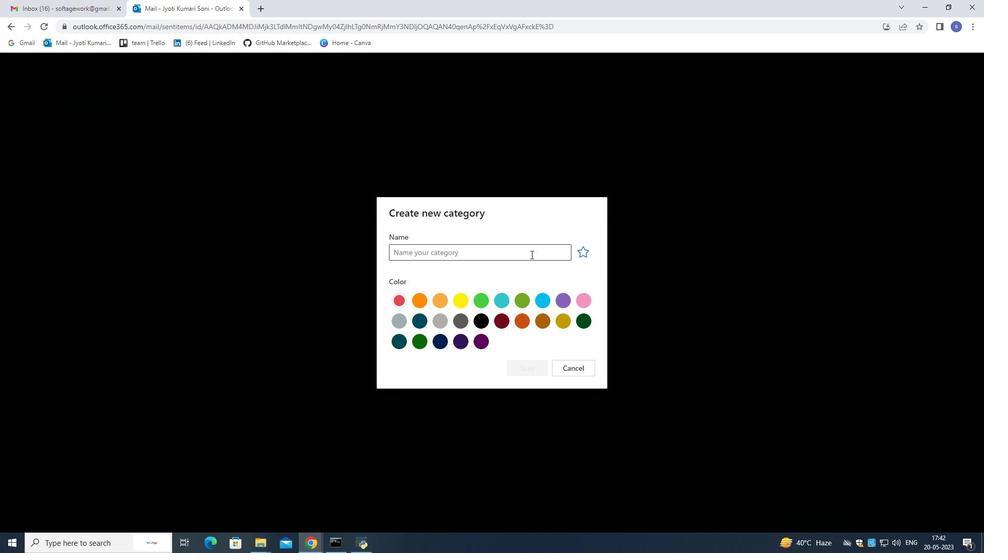 
Action: Key pressed <Key.shift><Key.shift><Key.shift>Meal<Key.space>planning
Screenshot: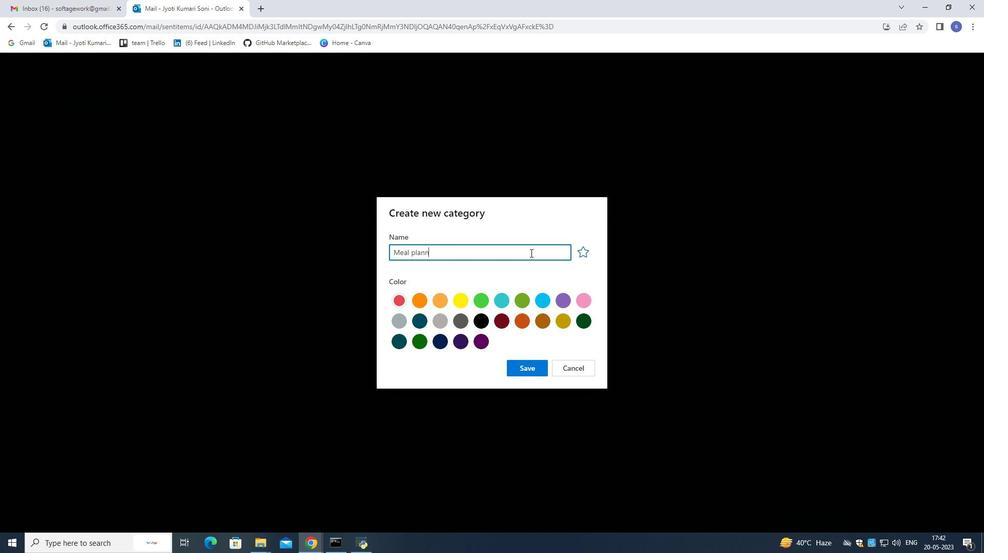 
Action: Mouse moved to (526, 369)
Screenshot: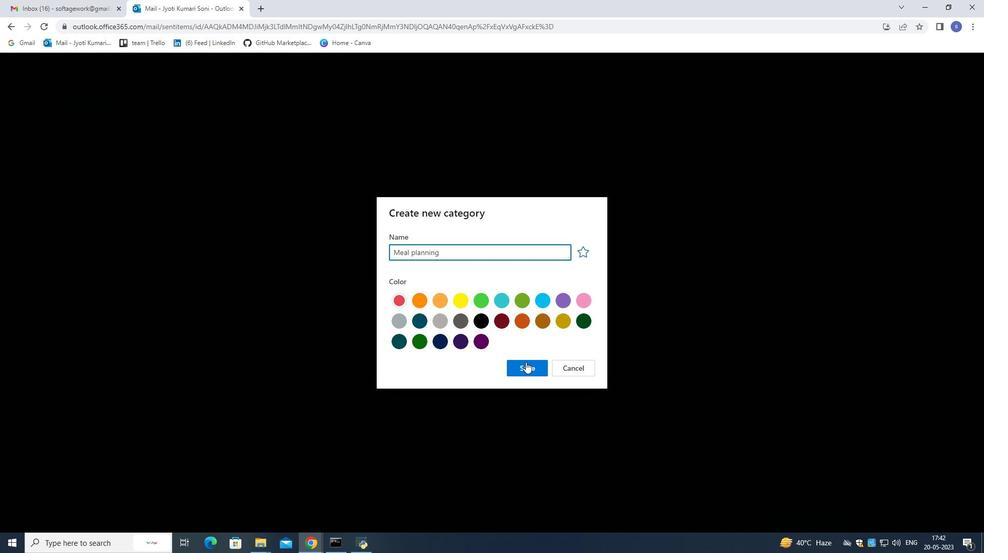 
Action: Mouse pressed left at (526, 369)
Screenshot: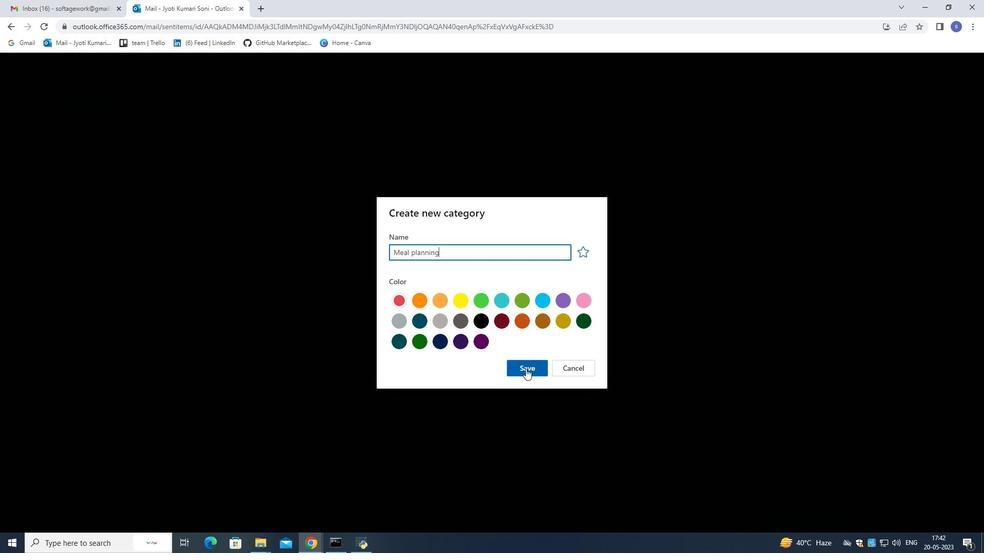 
Action: Mouse moved to (675, 110)
Screenshot: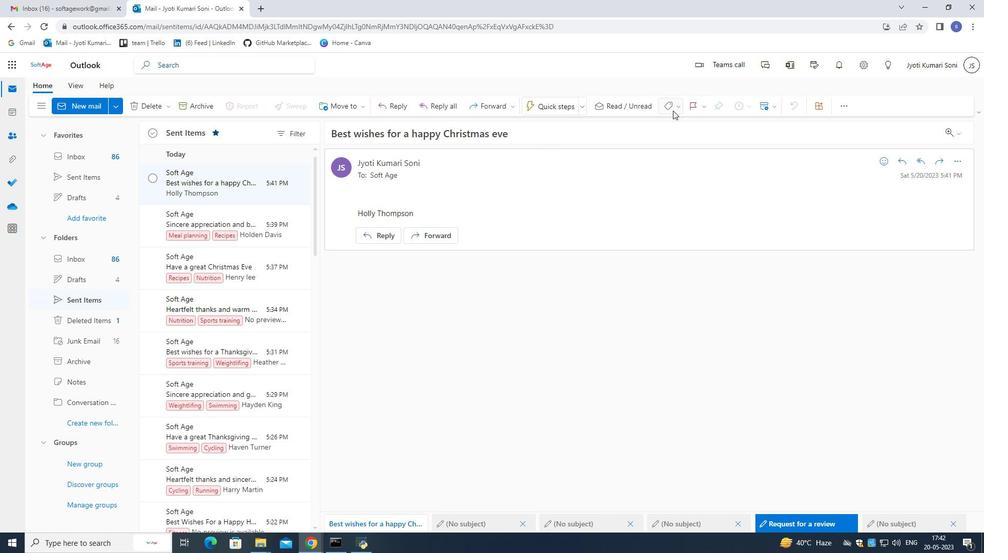 
Action: Mouse pressed left at (675, 110)
Screenshot: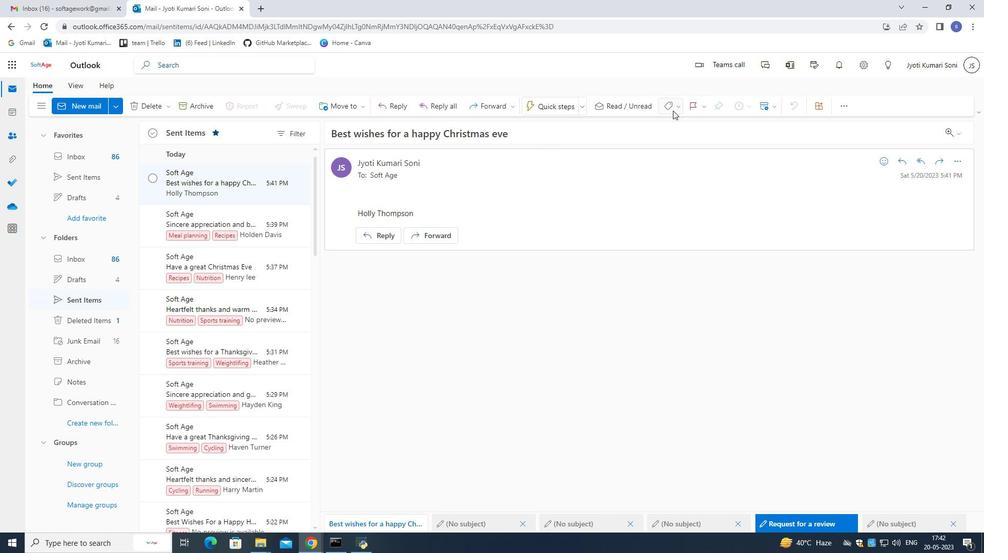 
Action: Mouse moved to (651, 160)
Screenshot: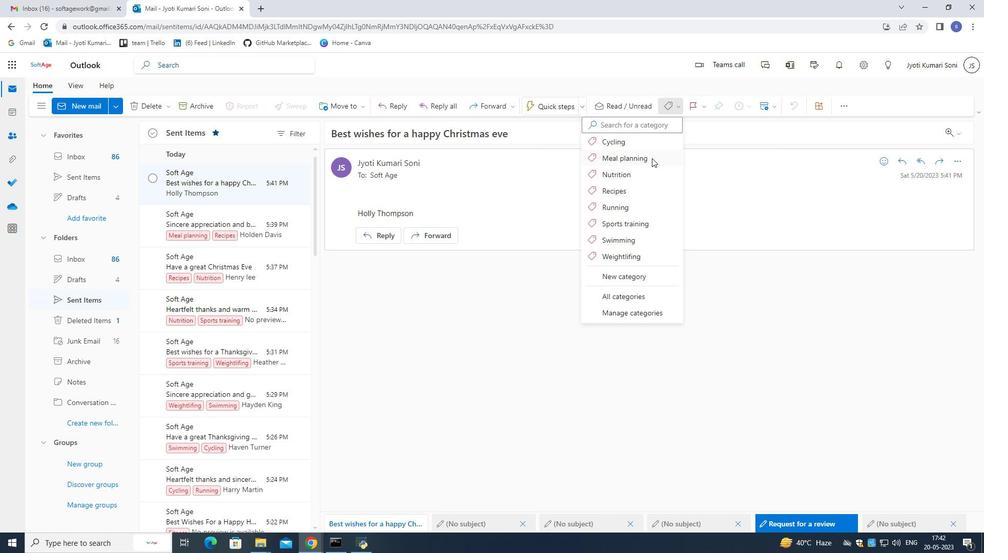 
Action: Mouse pressed left at (651, 160)
Screenshot: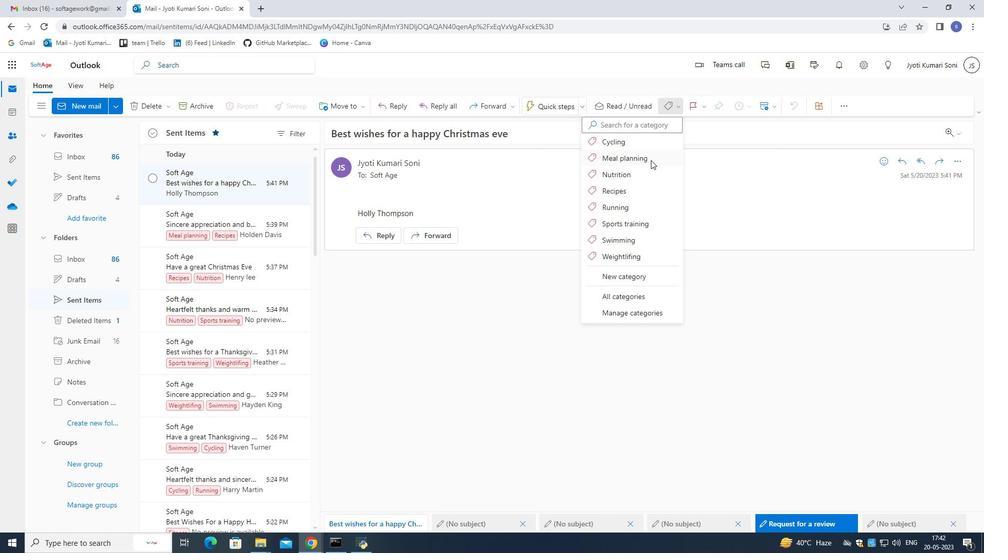 
Action: Mouse moved to (623, 184)
Screenshot: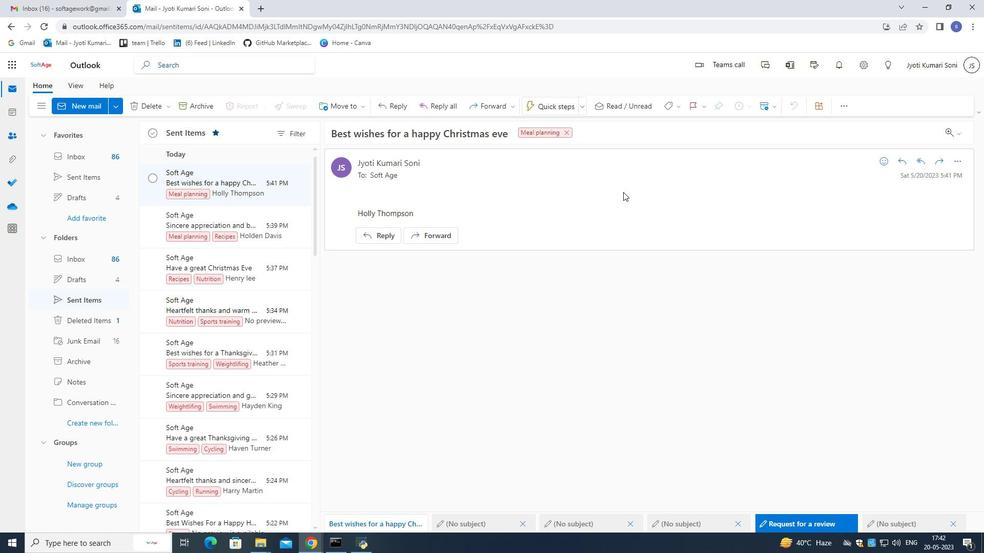
